 Task: Look for space in Mandapam, India from 10th July, 2023 to 15th July, 2023 for 7 adults in price range Rs.10000 to Rs.15000. Place can be entire place or shared room with 4 bedrooms having 7 beds and 4 bathrooms. Property type can be house, flat, guest house. Amenities needed are: wifi, TV, free parkinig on premises, gym, breakfast. Booking option can be shelf check-in. Required host language is English.
Action: Mouse moved to (511, 110)
Screenshot: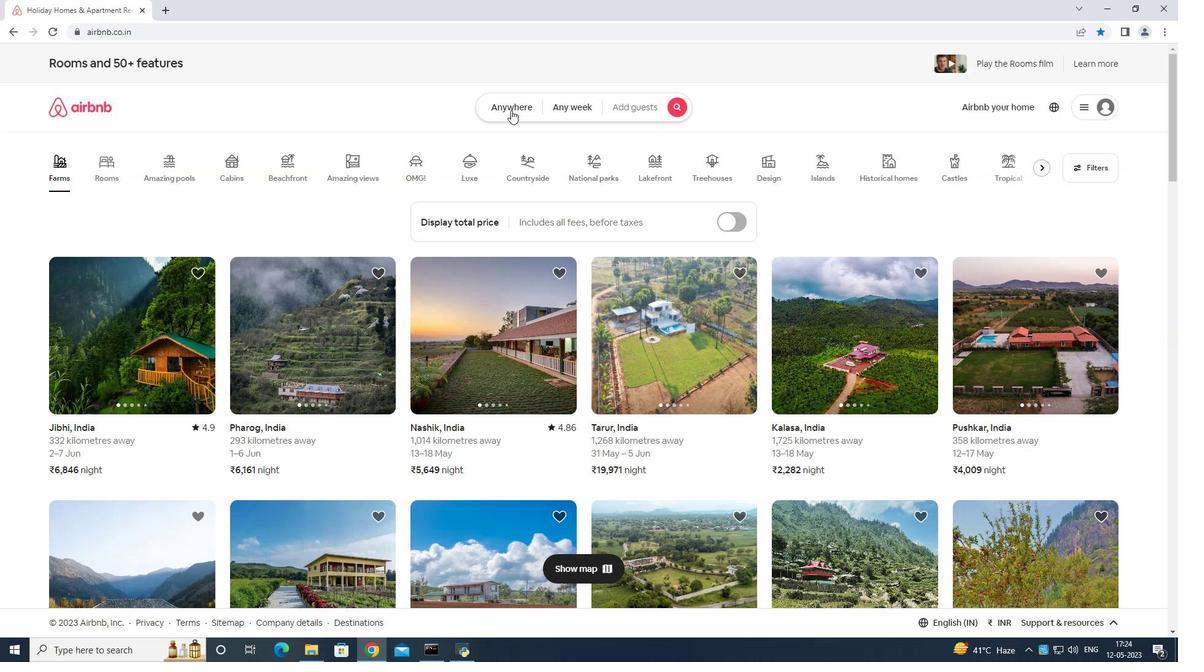
Action: Mouse pressed left at (511, 110)
Screenshot: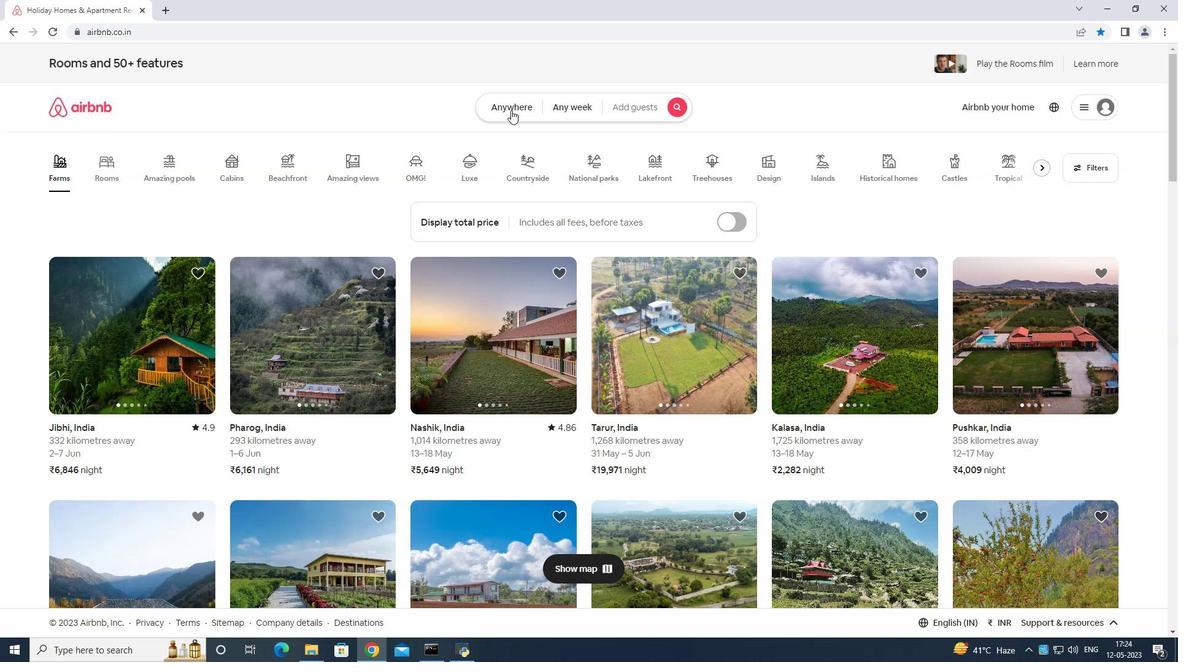 
Action: Mouse moved to (471, 141)
Screenshot: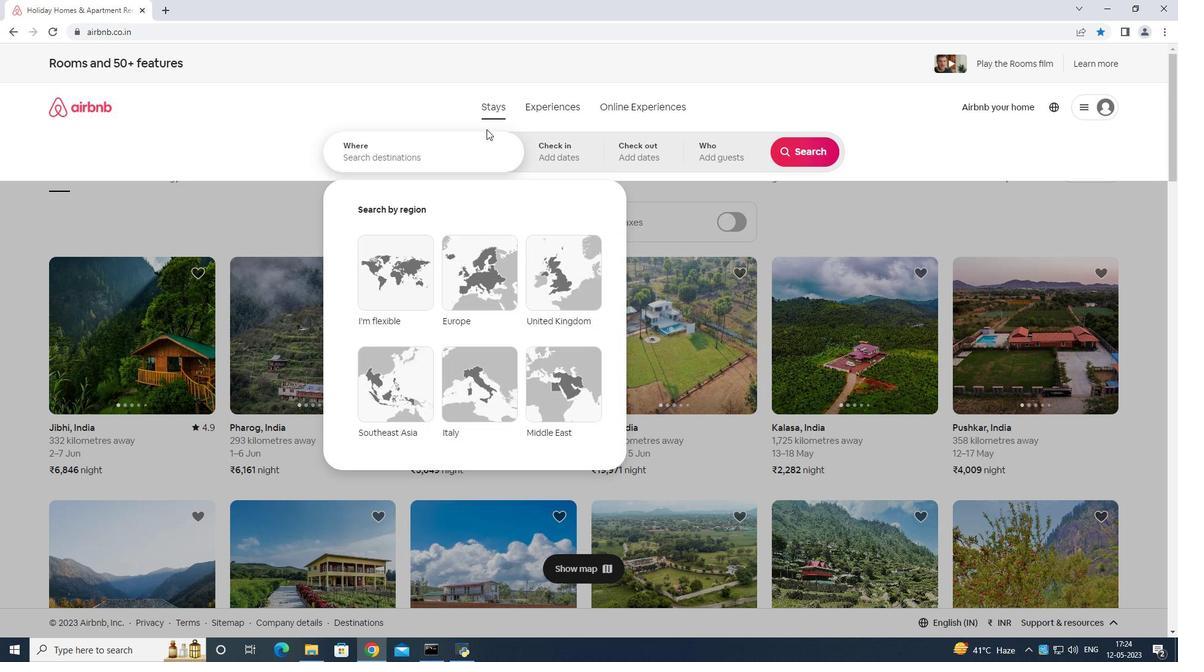 
Action: Mouse pressed left at (471, 141)
Screenshot: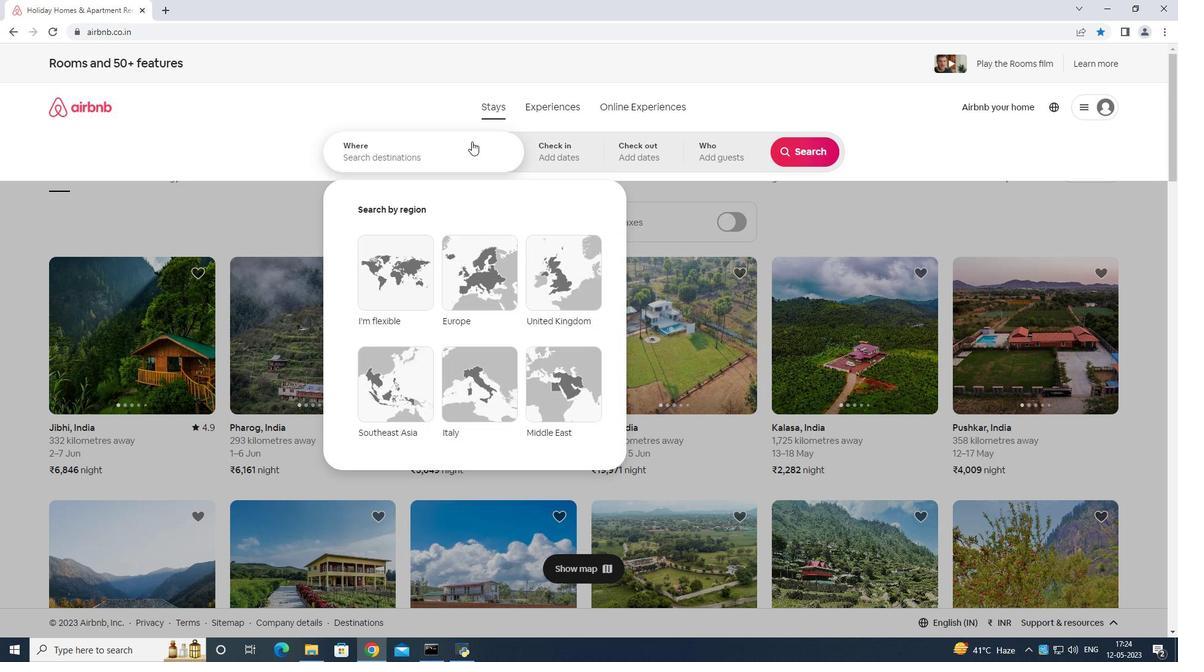 
Action: Mouse moved to (472, 138)
Screenshot: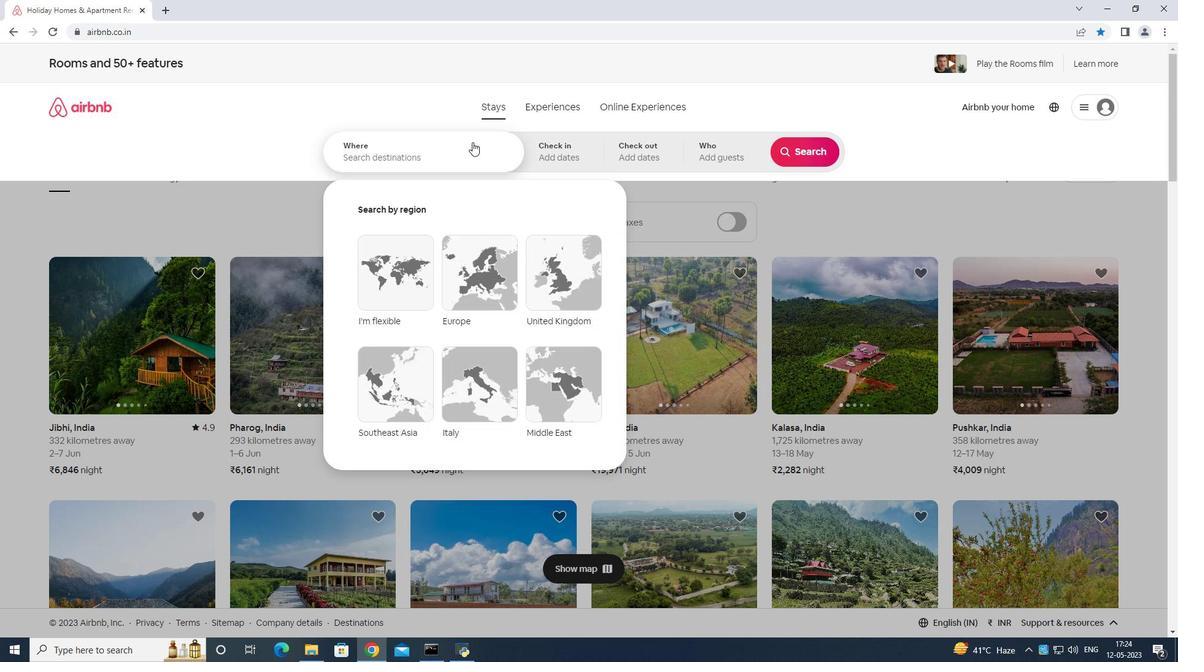 
Action: Key pressed <Key.shift>Mandapan<Key.space>india<Key.enter>
Screenshot: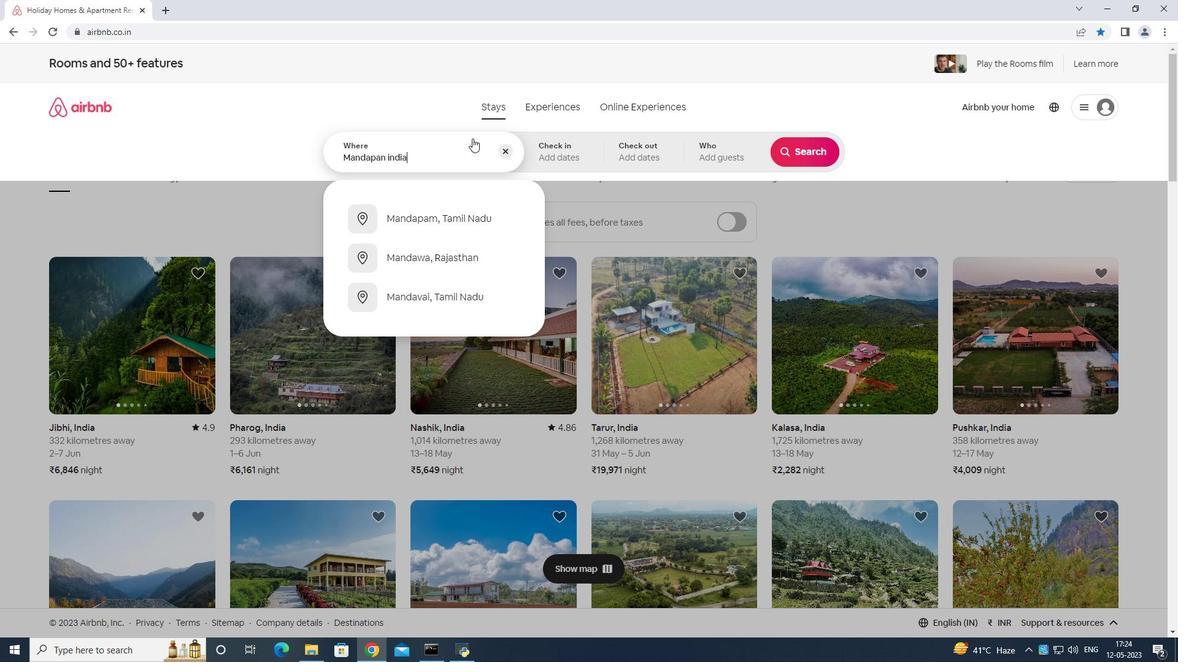 
Action: Mouse moved to (801, 251)
Screenshot: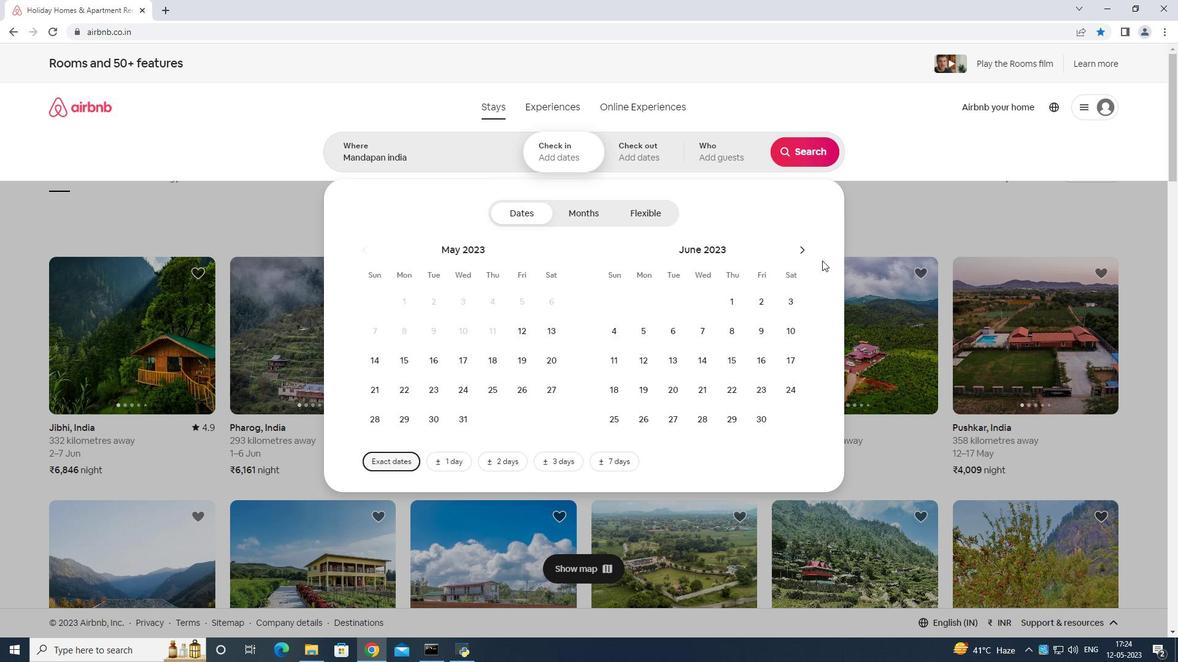 
Action: Mouse pressed left at (801, 251)
Screenshot: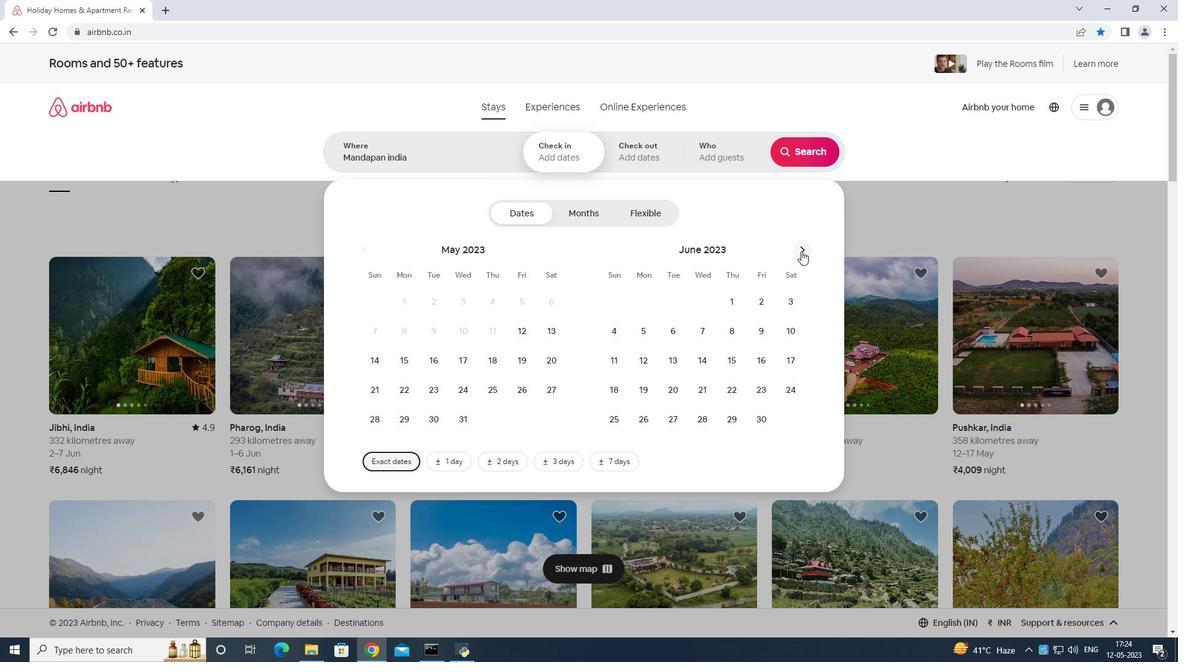 
Action: Mouse moved to (646, 358)
Screenshot: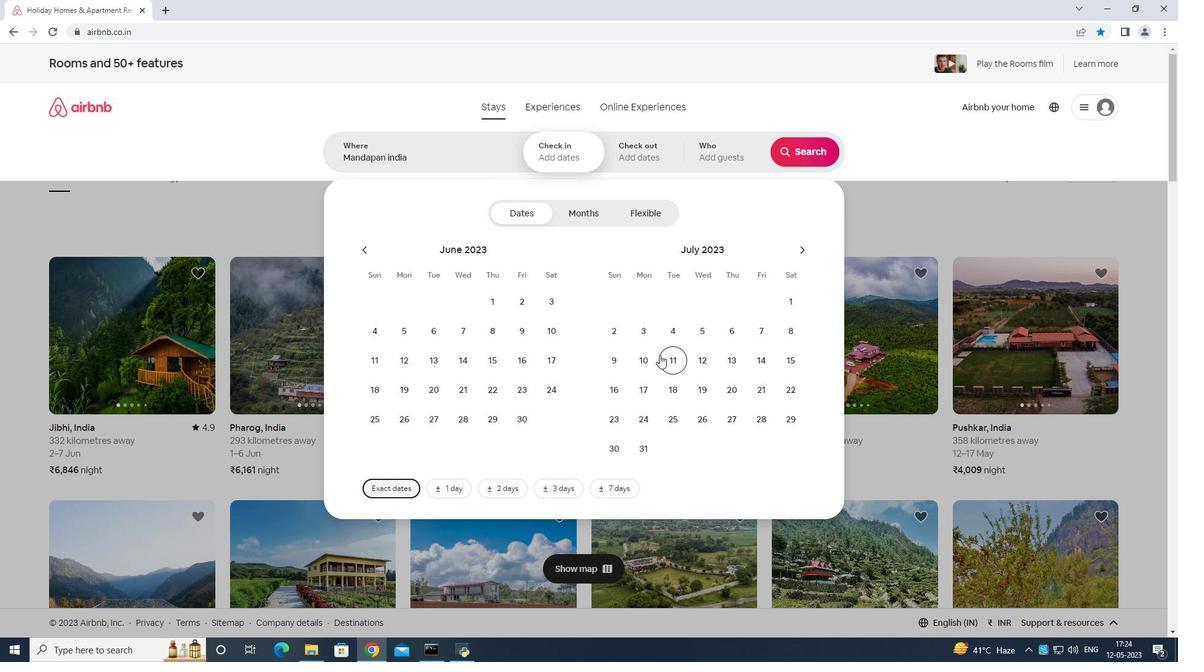 
Action: Mouse pressed left at (646, 358)
Screenshot: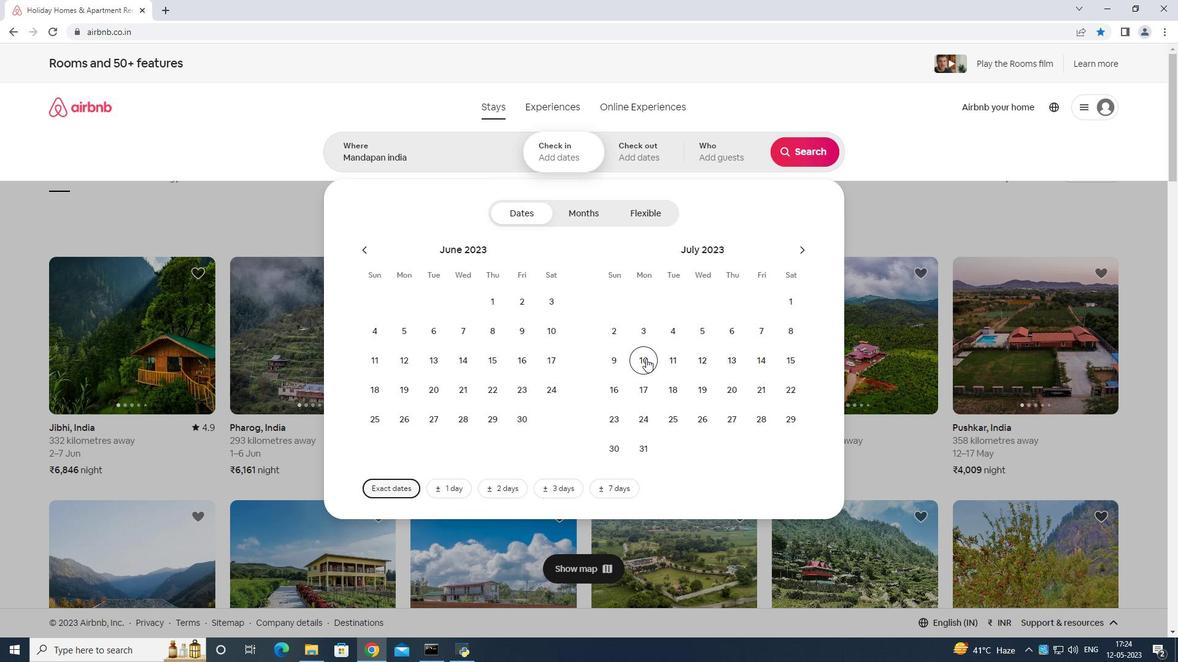 
Action: Mouse moved to (790, 362)
Screenshot: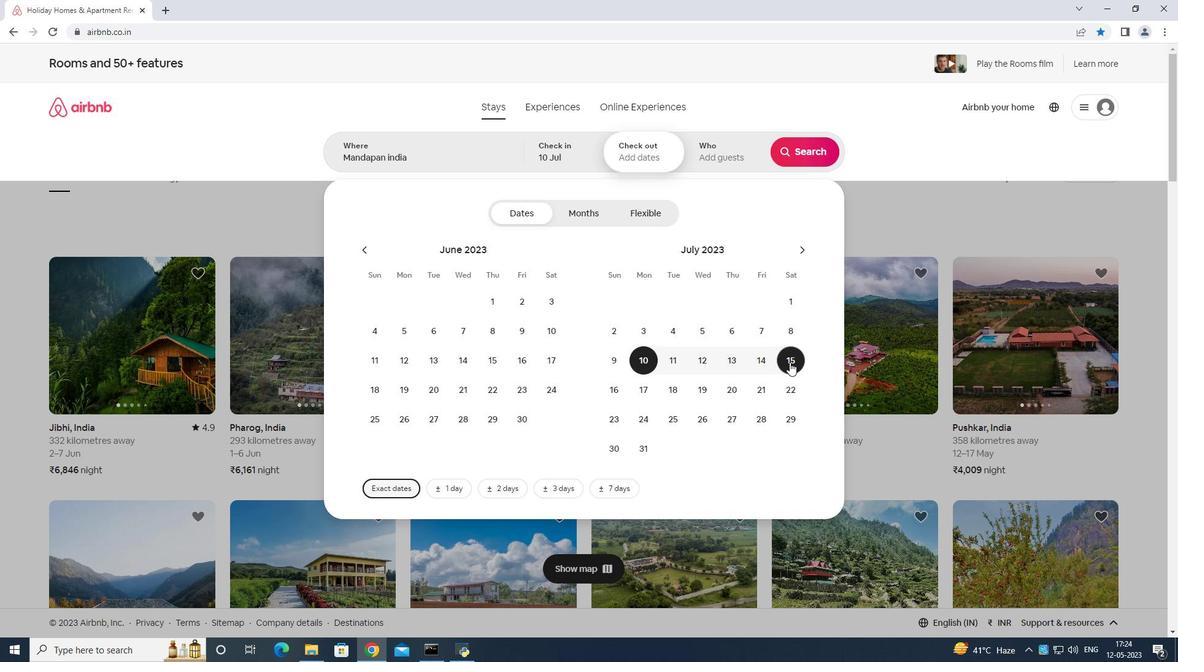 
Action: Mouse pressed left at (790, 362)
Screenshot: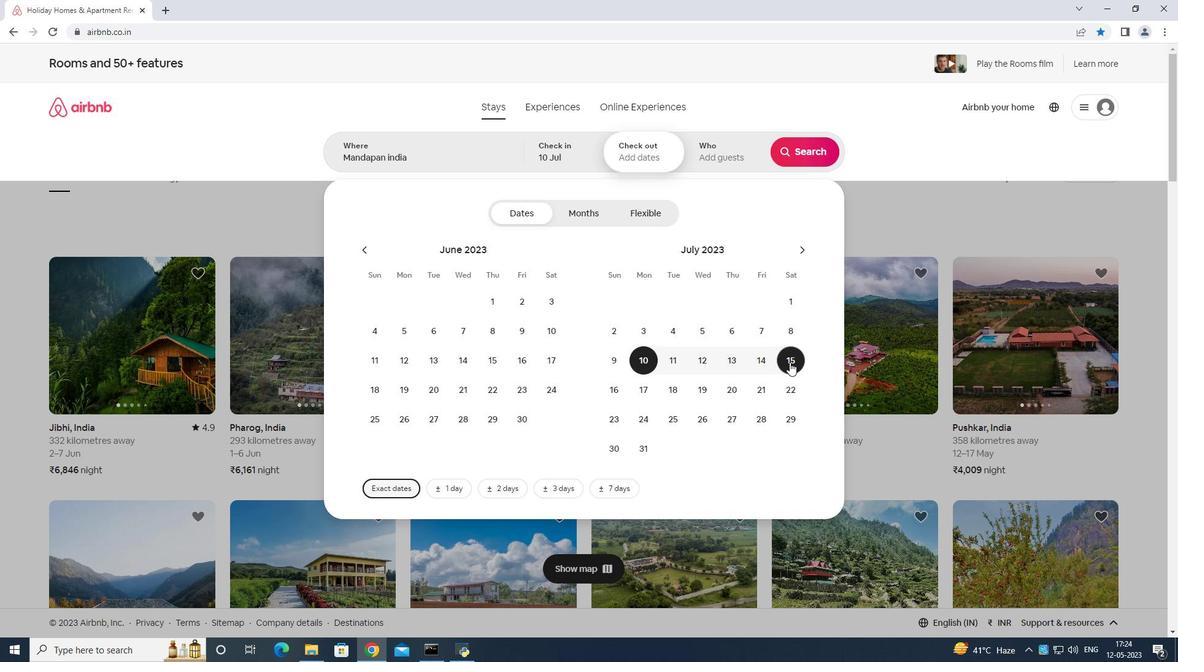
Action: Mouse moved to (730, 152)
Screenshot: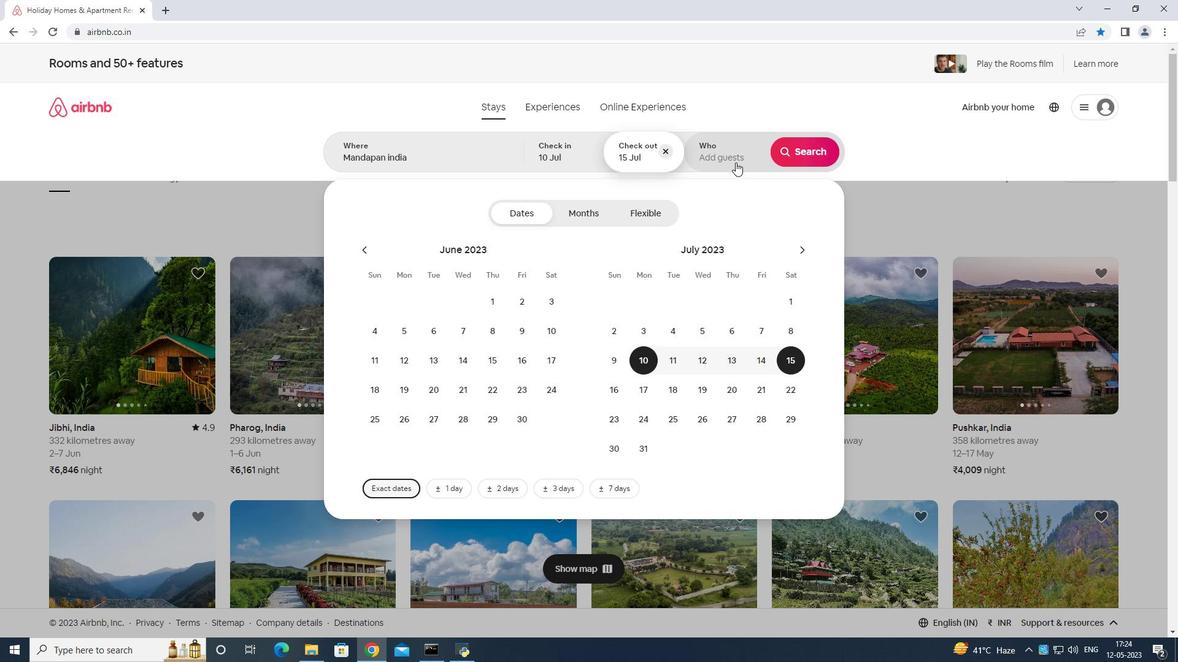 
Action: Mouse pressed left at (730, 152)
Screenshot: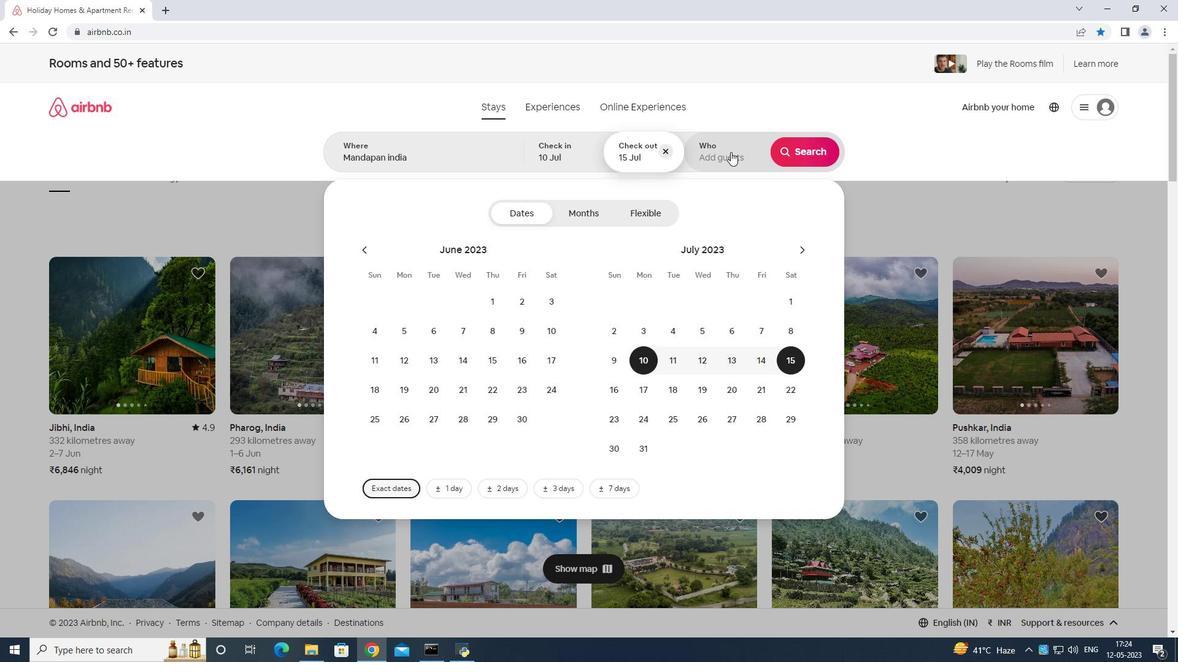
Action: Mouse moved to (810, 214)
Screenshot: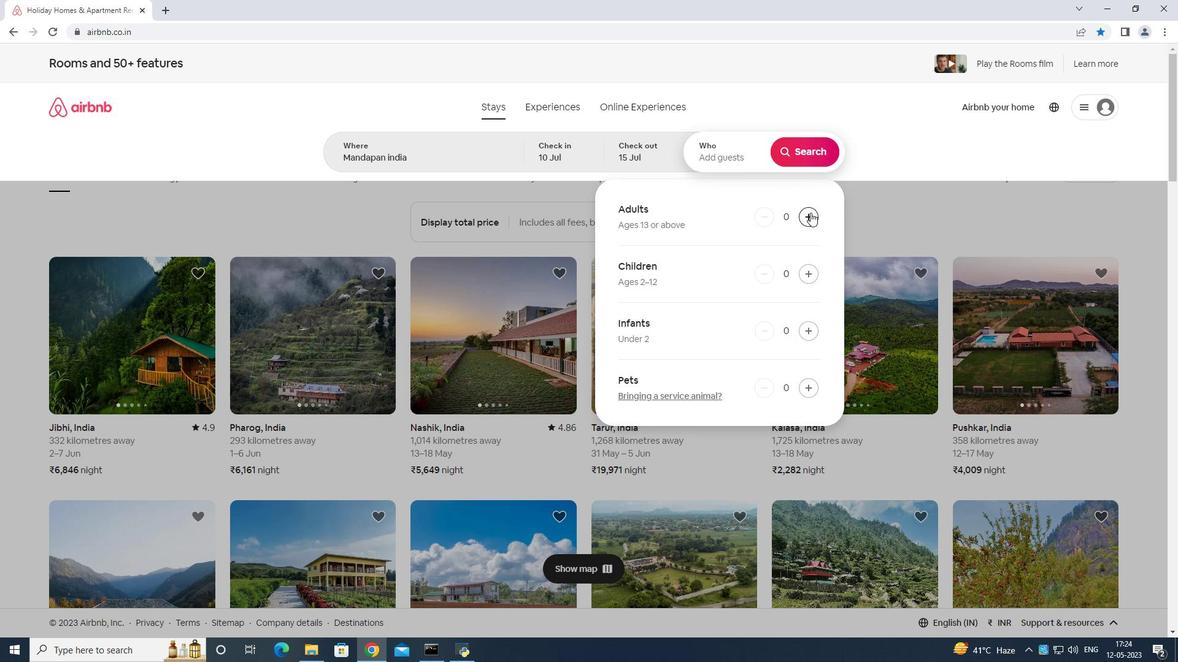 
Action: Mouse pressed left at (810, 214)
Screenshot: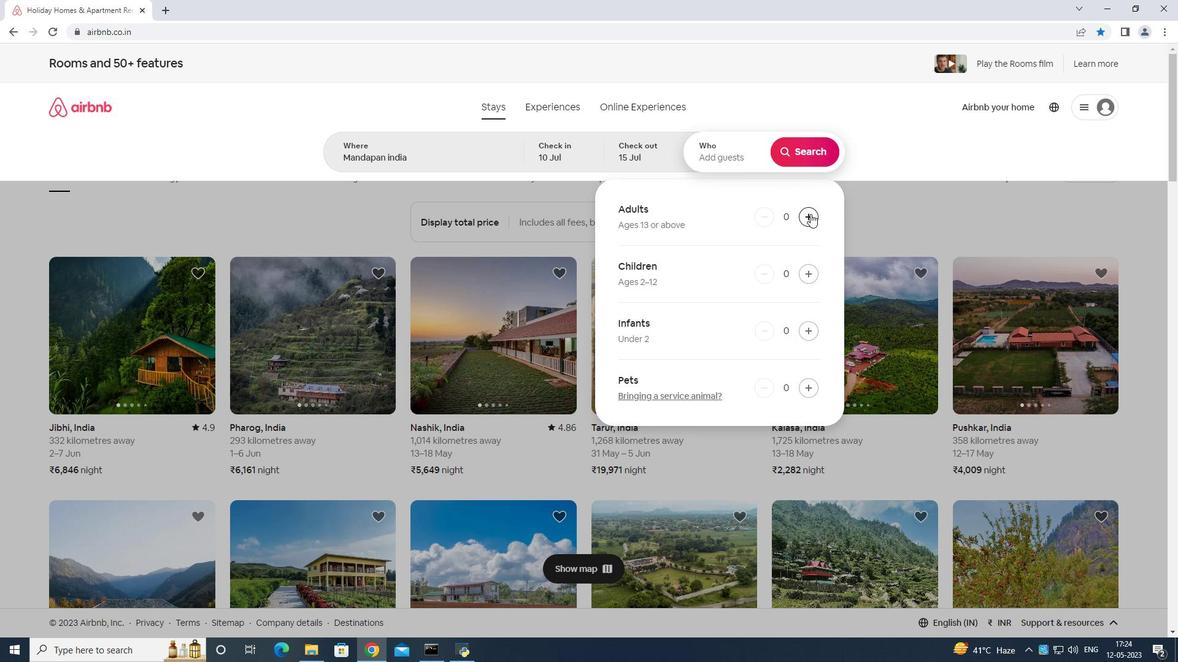 
Action: Mouse pressed left at (810, 214)
Screenshot: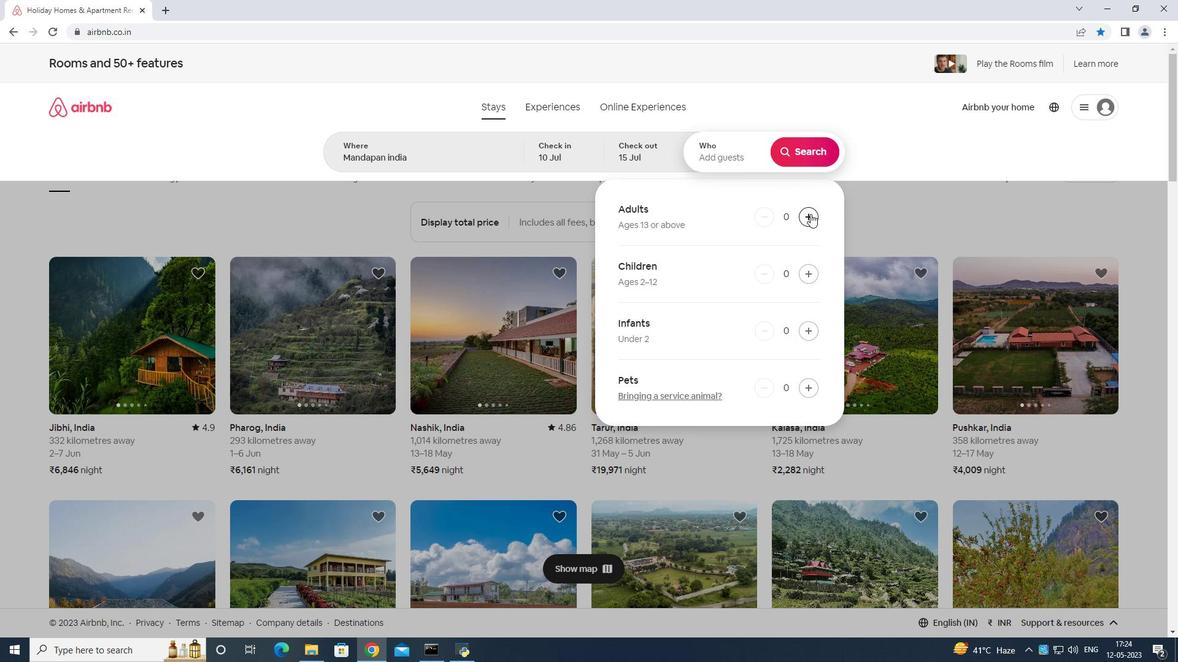 
Action: Mouse pressed left at (810, 214)
Screenshot: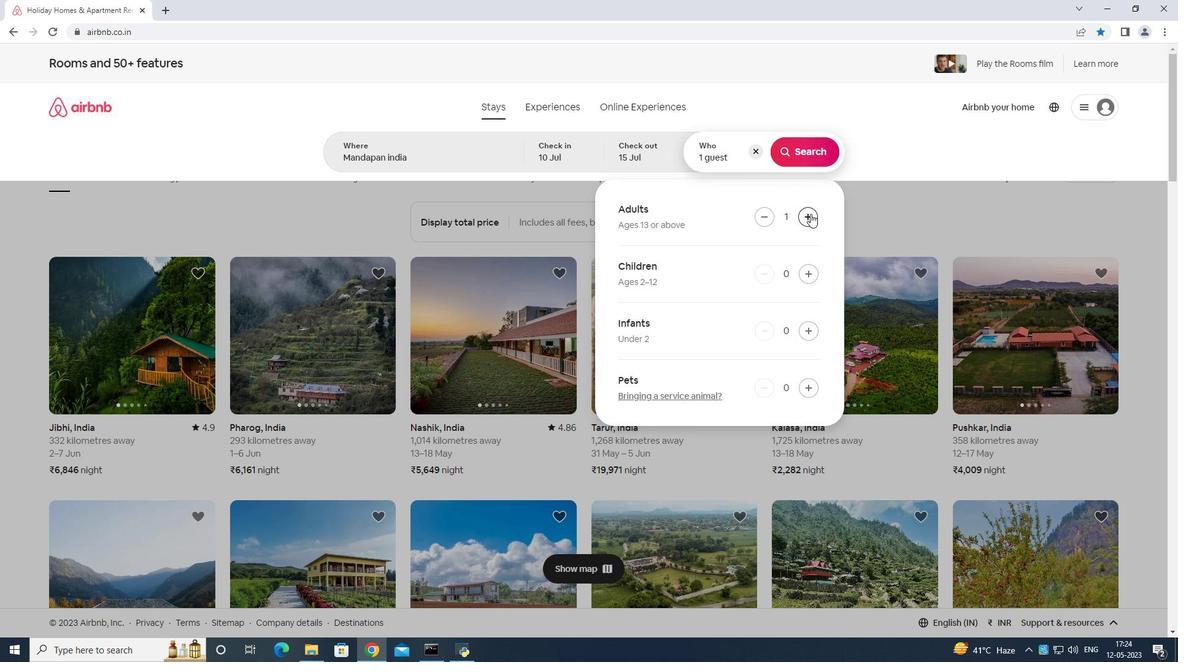 
Action: Mouse pressed left at (810, 214)
Screenshot: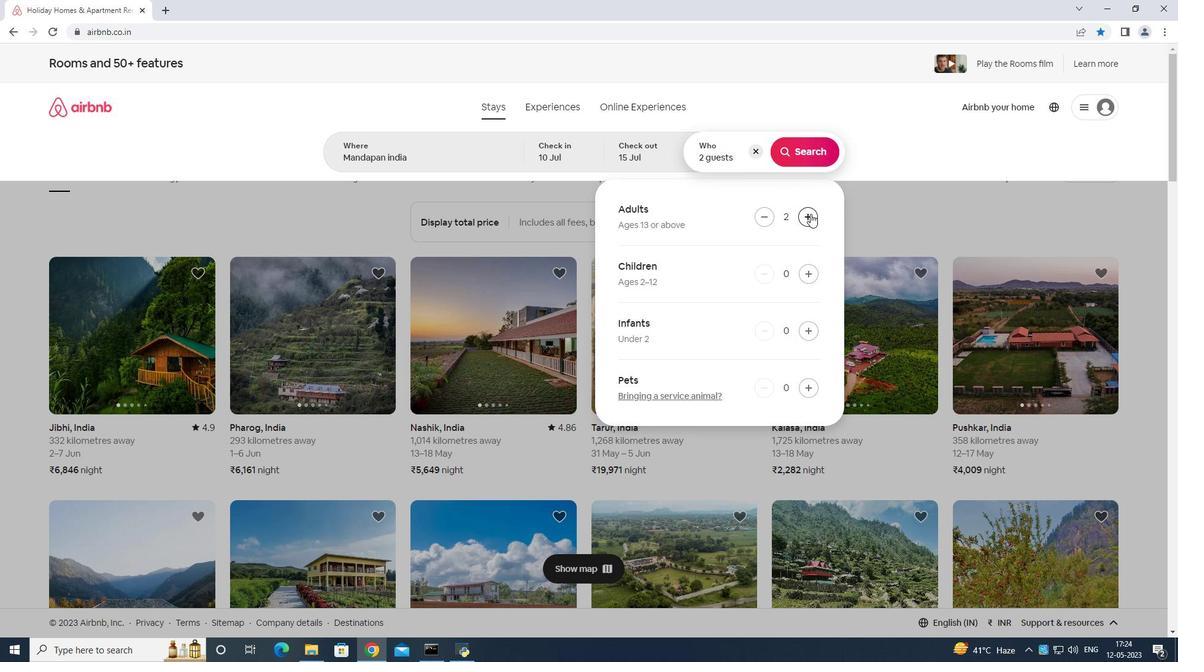 
Action: Mouse moved to (811, 214)
Screenshot: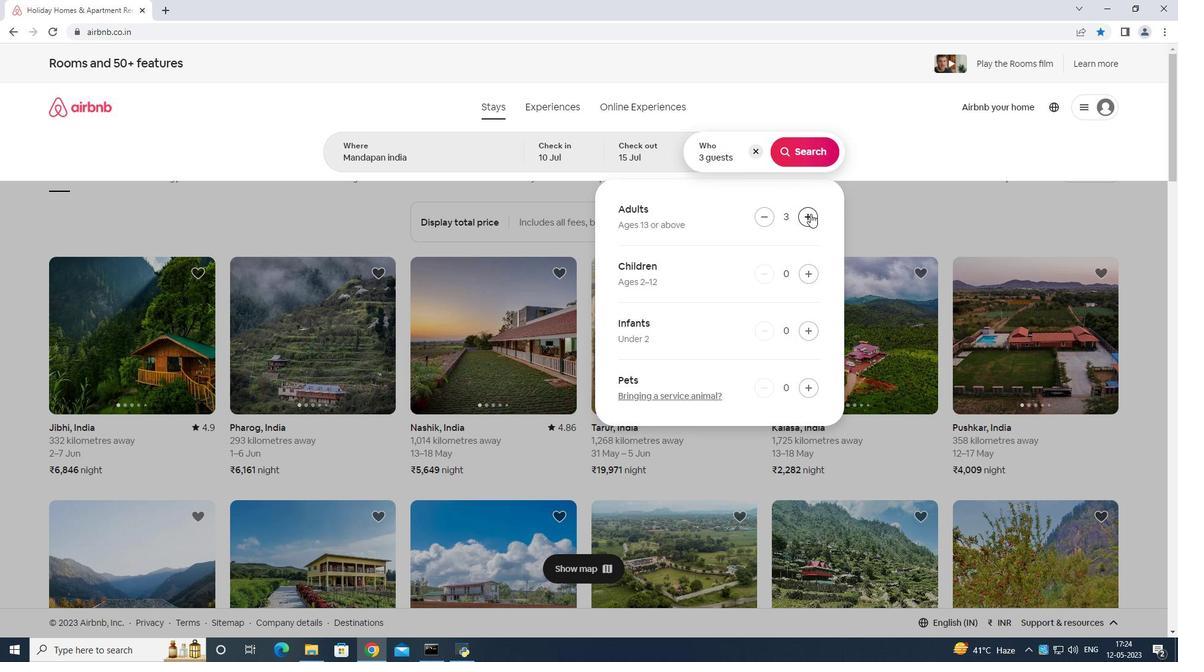
Action: Mouse pressed left at (811, 214)
Screenshot: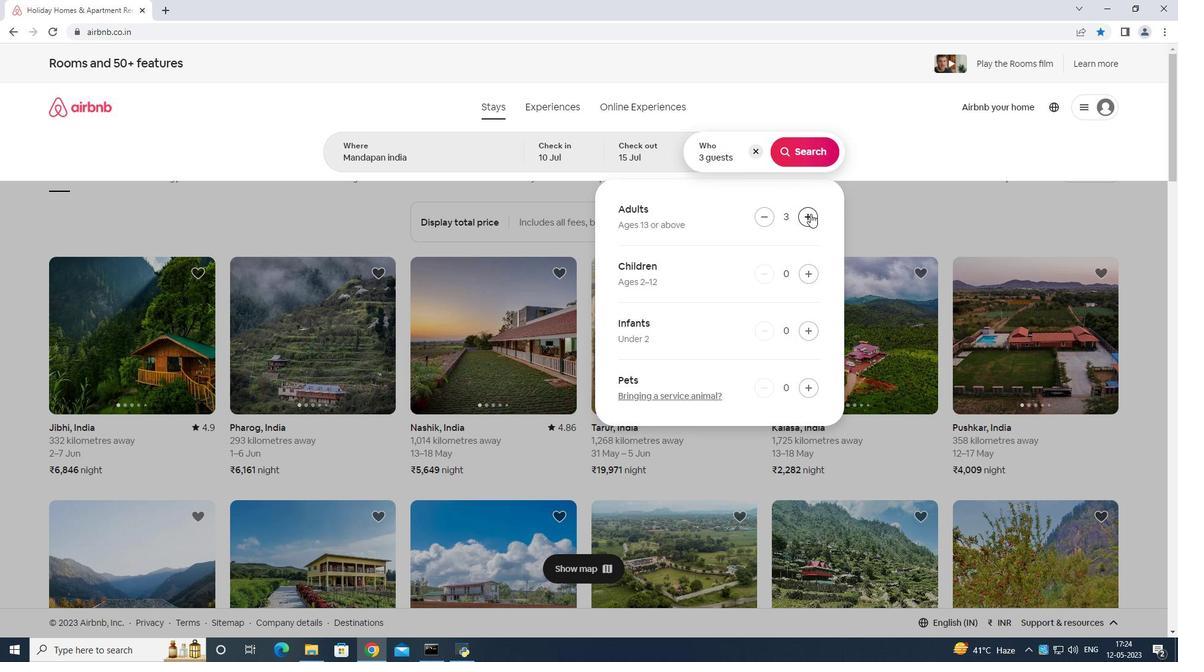 
Action: Mouse moved to (811, 214)
Screenshot: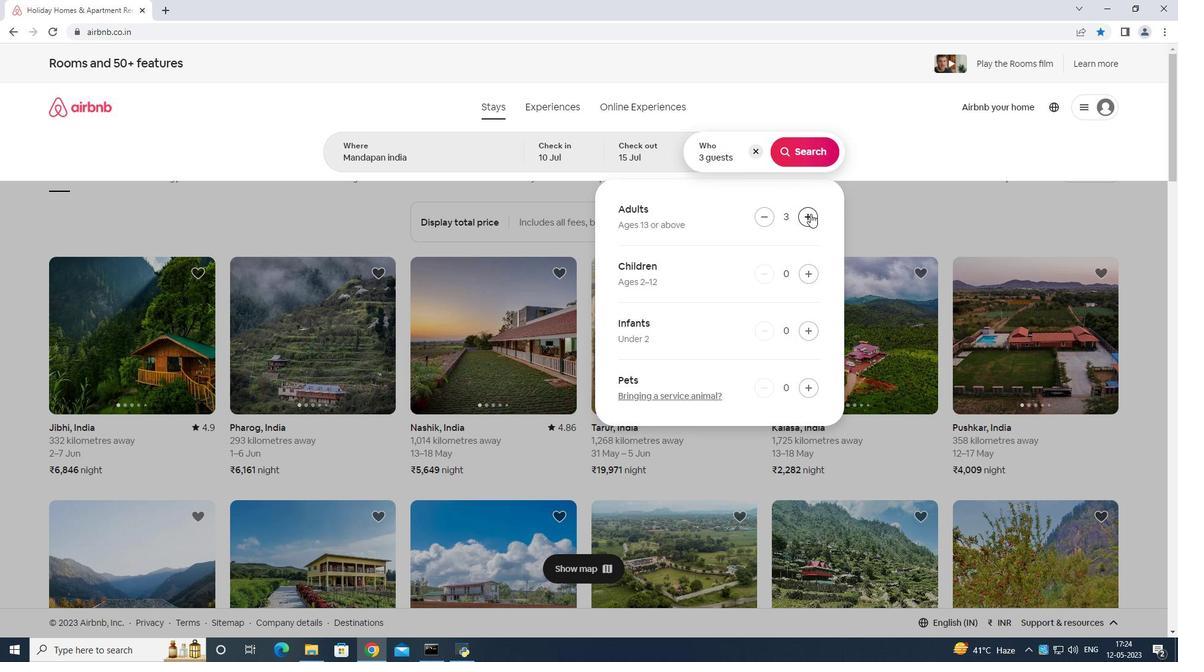 
Action: Mouse pressed left at (811, 214)
Screenshot: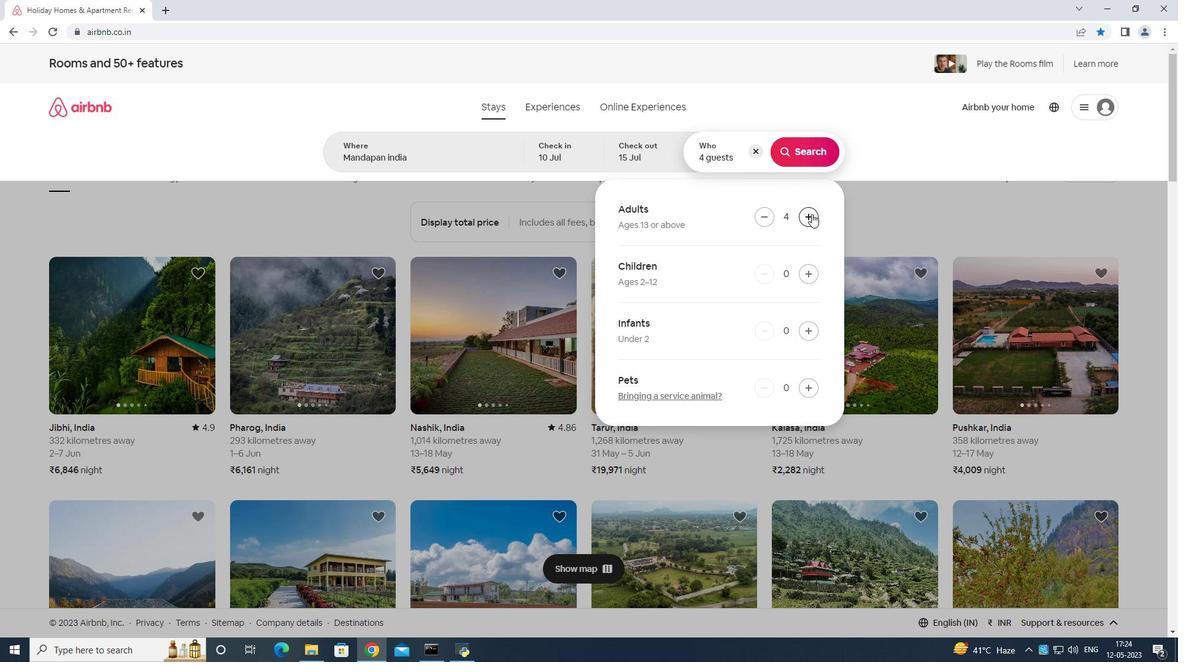 
Action: Mouse moved to (812, 214)
Screenshot: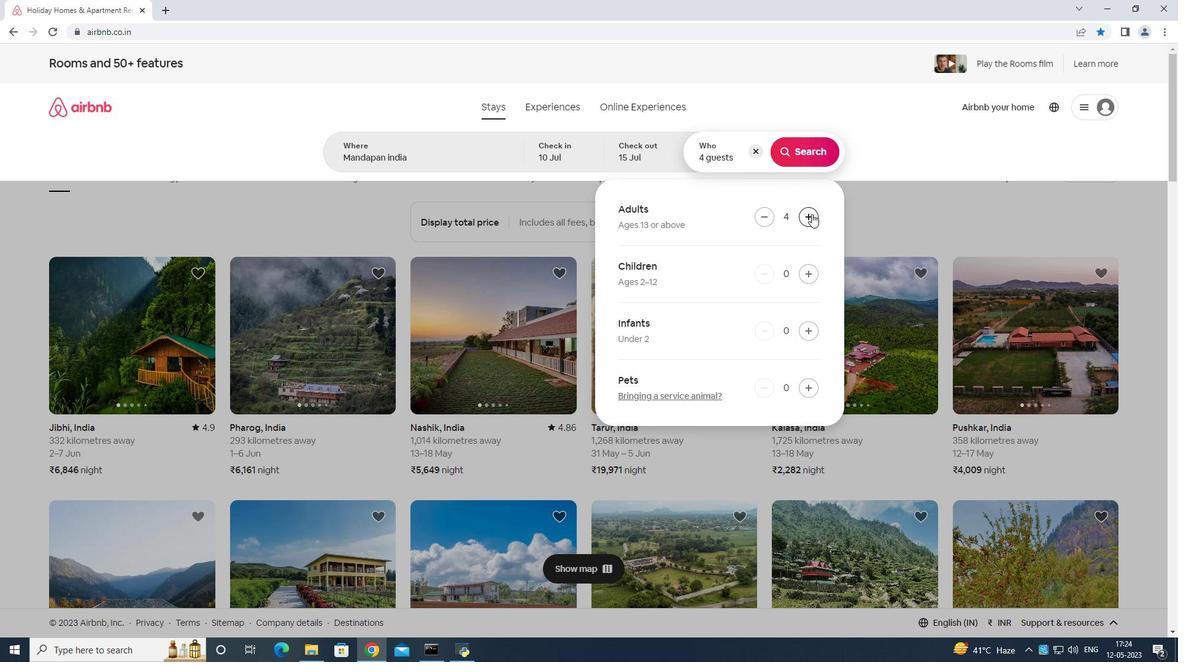 
Action: Mouse pressed left at (812, 214)
Screenshot: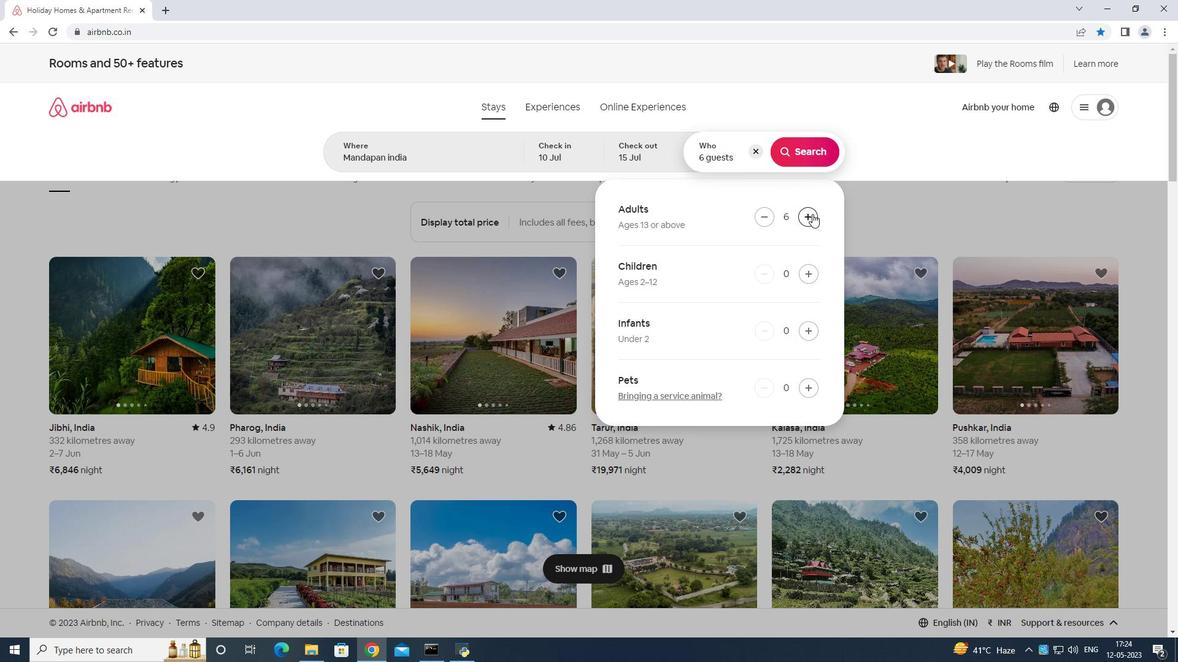 
Action: Mouse moved to (799, 146)
Screenshot: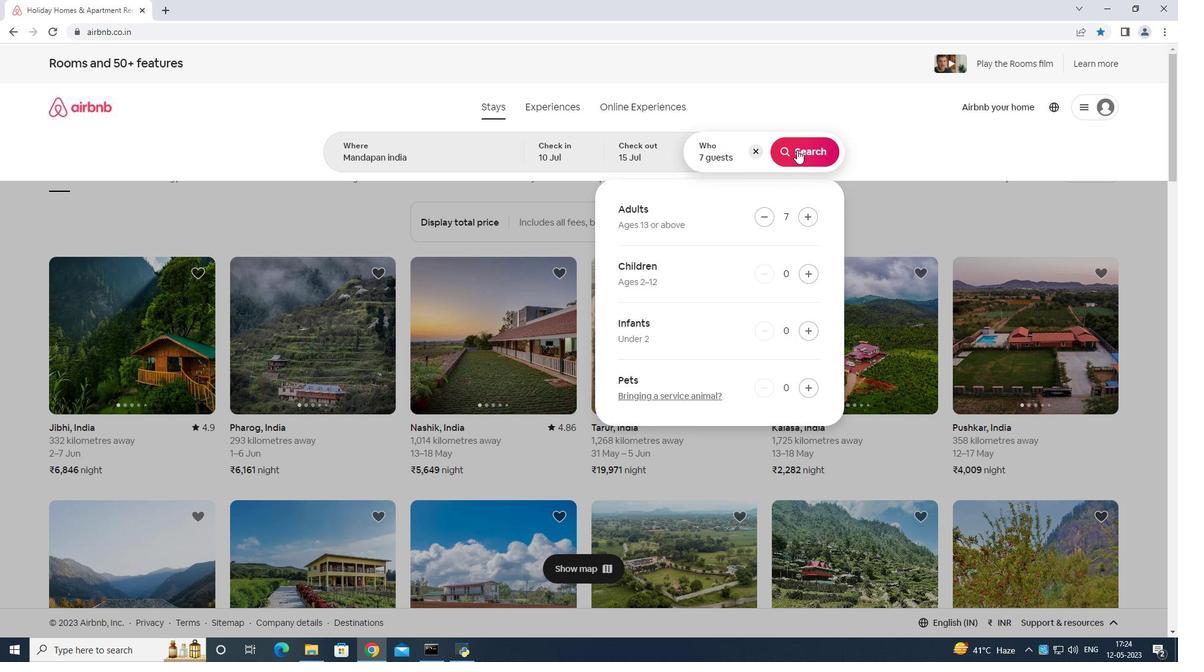 
Action: Mouse pressed left at (799, 146)
Screenshot: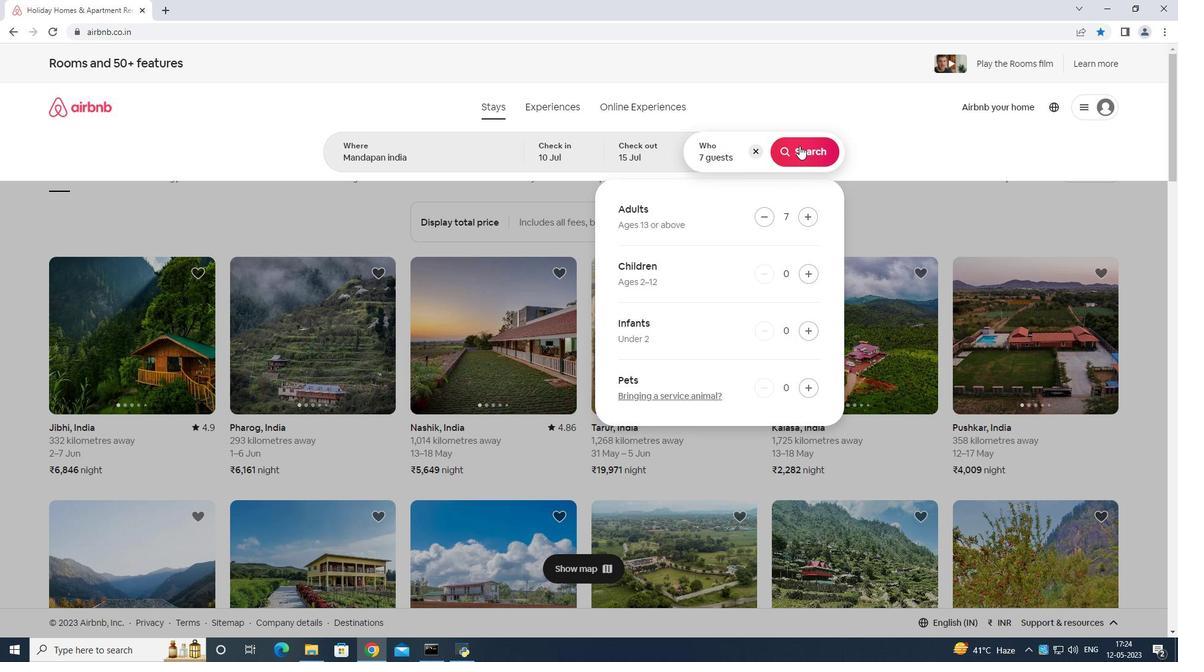 
Action: Mouse moved to (1116, 99)
Screenshot: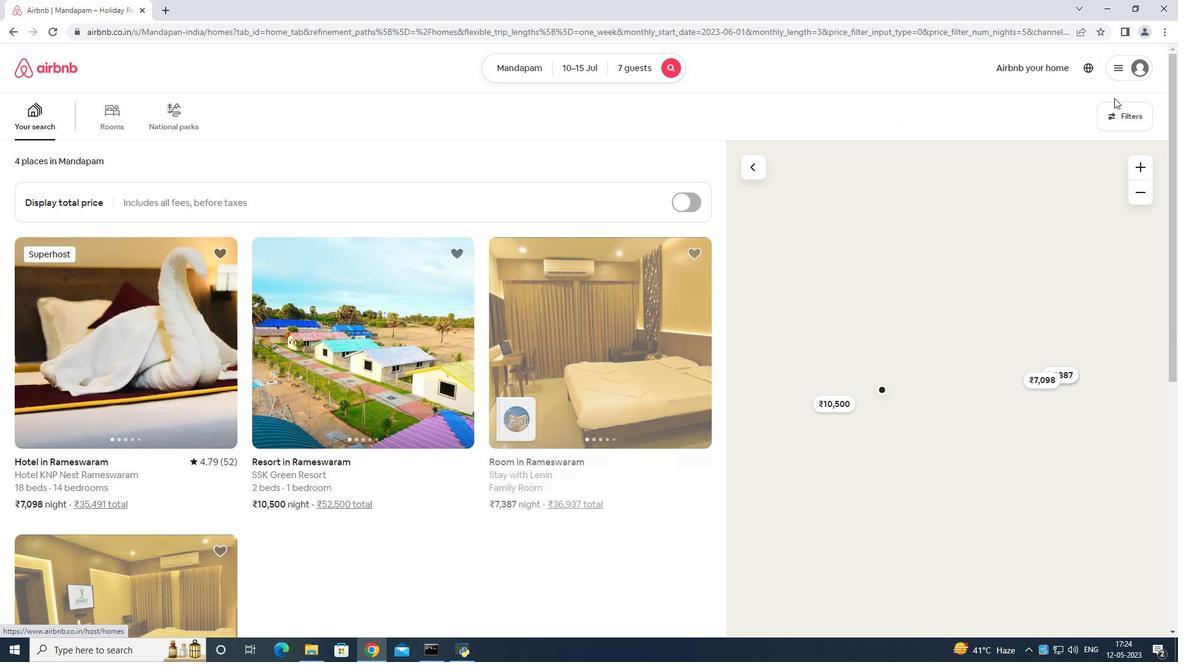 
Action: Mouse pressed left at (1116, 99)
Screenshot: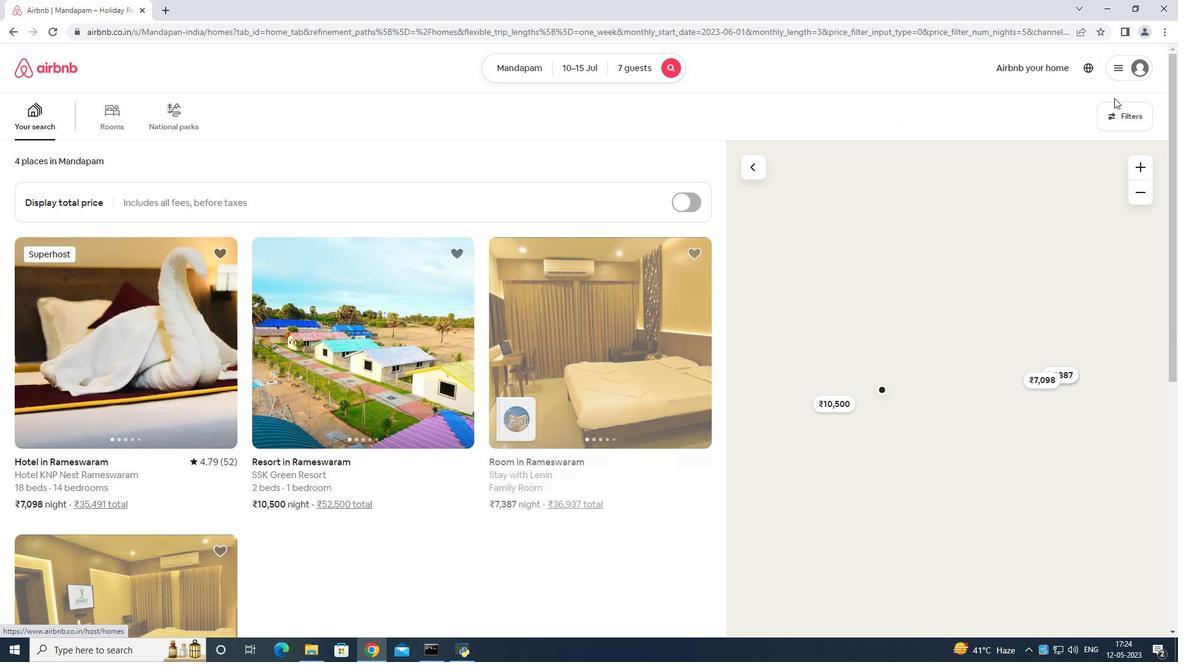 
Action: Mouse moved to (1118, 108)
Screenshot: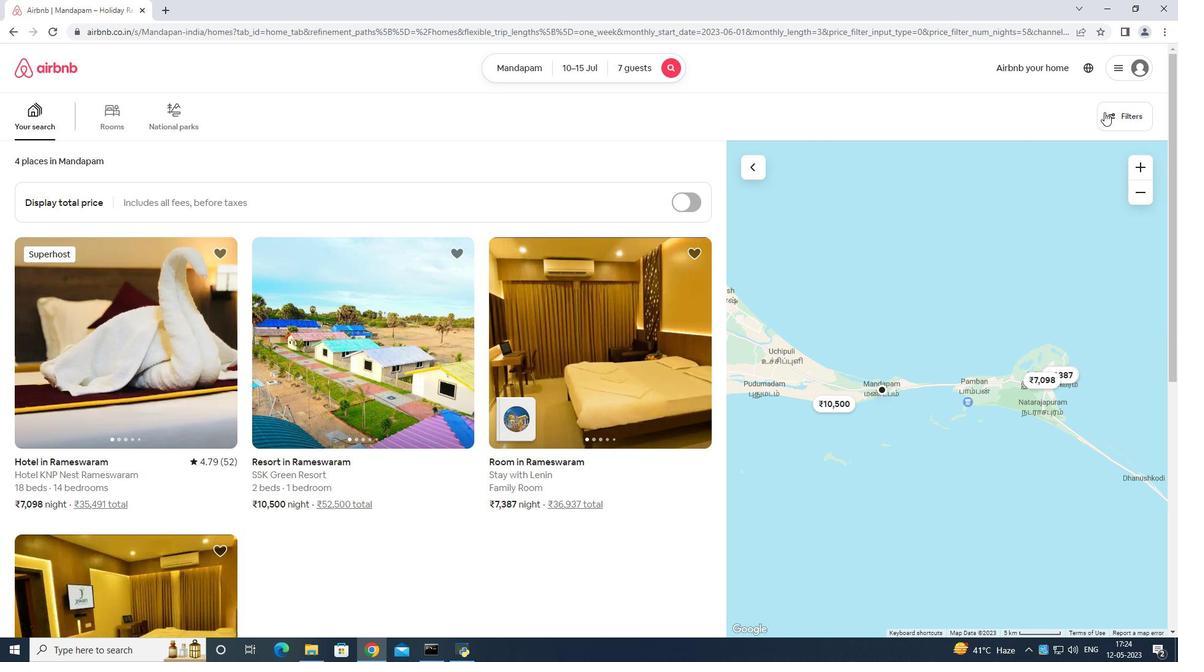 
Action: Mouse pressed left at (1118, 108)
Screenshot: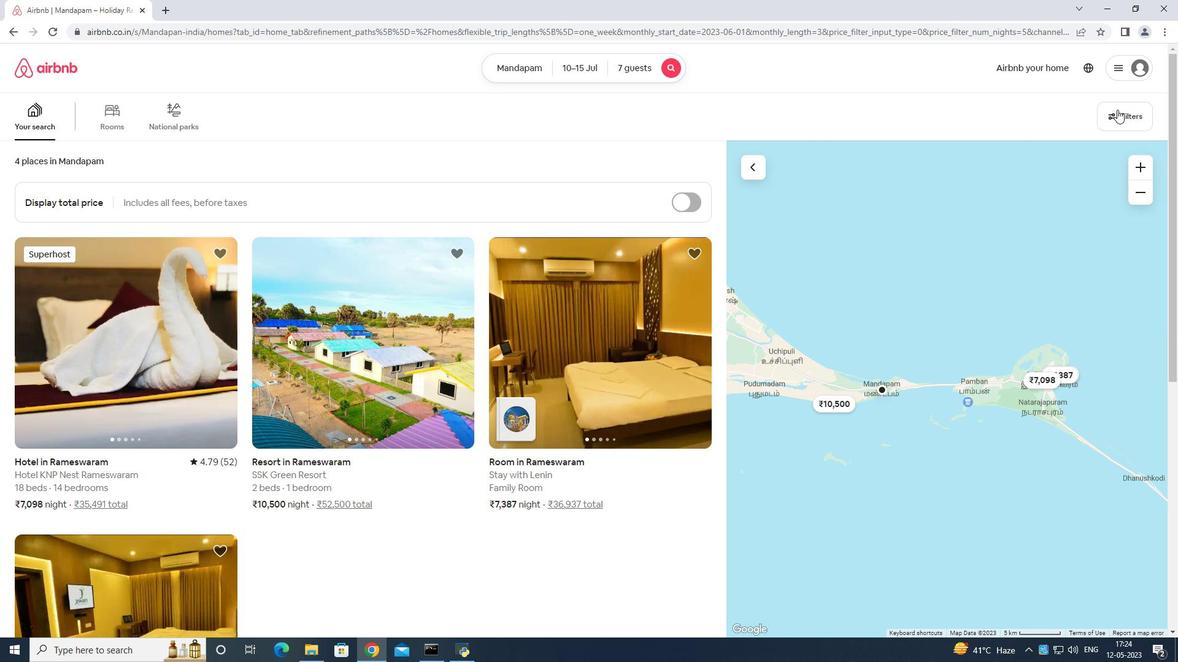 
Action: Mouse moved to (537, 412)
Screenshot: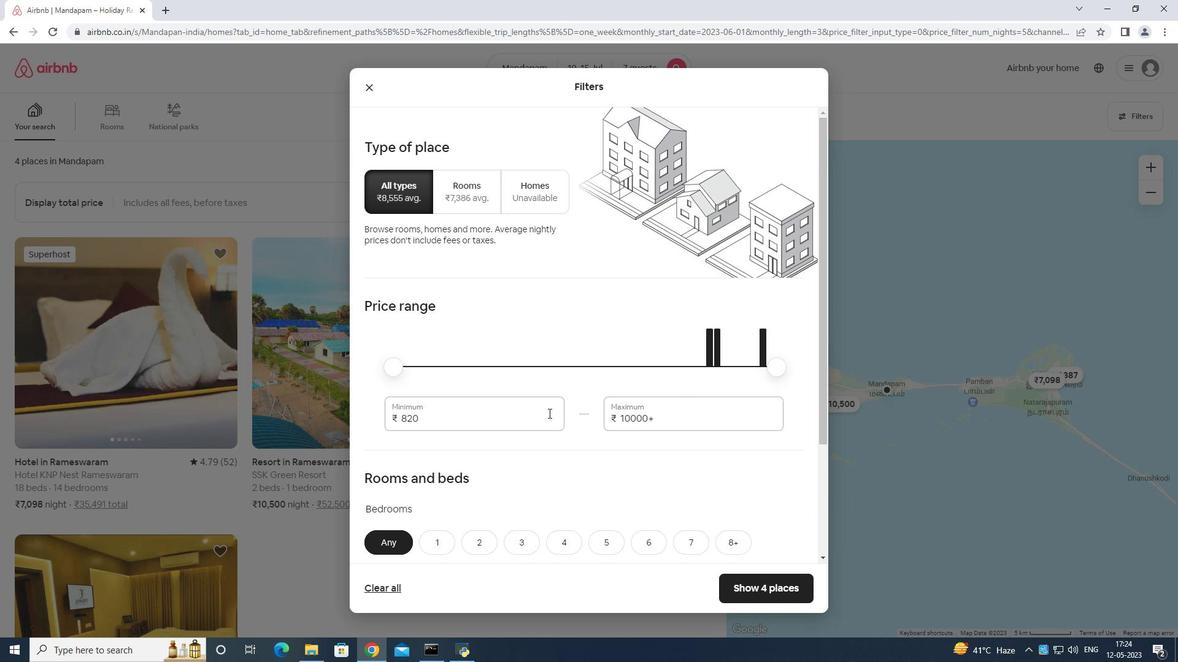 
Action: Mouse pressed left at (537, 412)
Screenshot: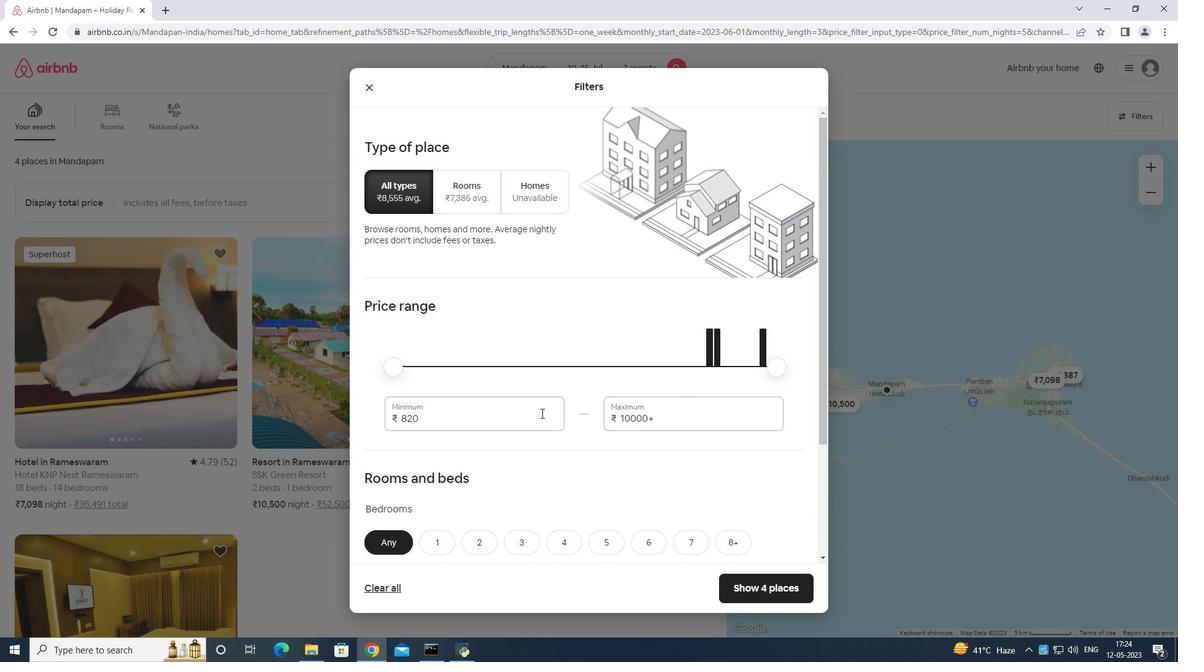 
Action: Mouse moved to (544, 403)
Screenshot: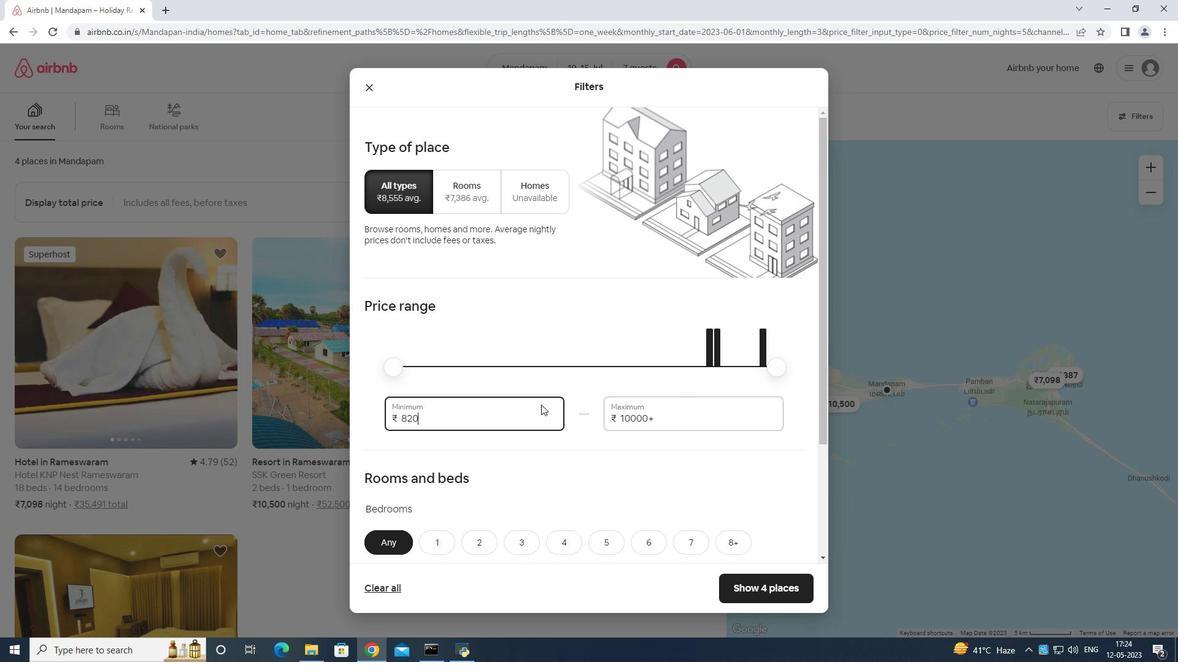 
Action: Key pressed <Key.backspace>
Screenshot: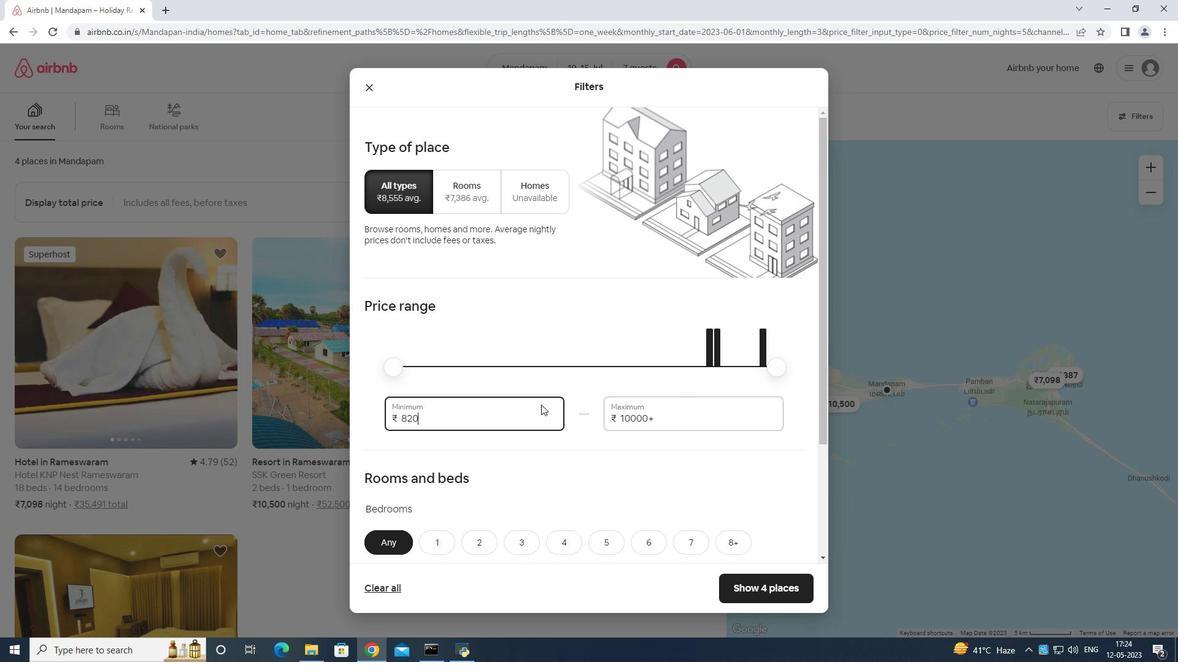 
Action: Mouse moved to (549, 396)
Screenshot: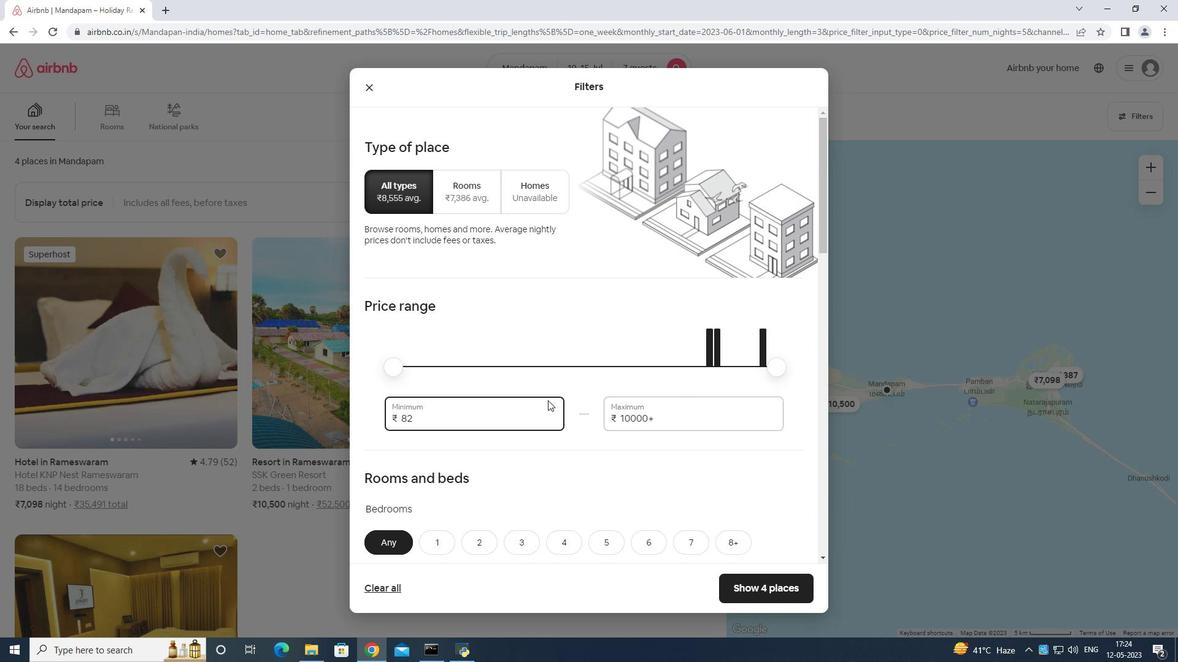 
Action: Key pressed <Key.backspace>
Screenshot: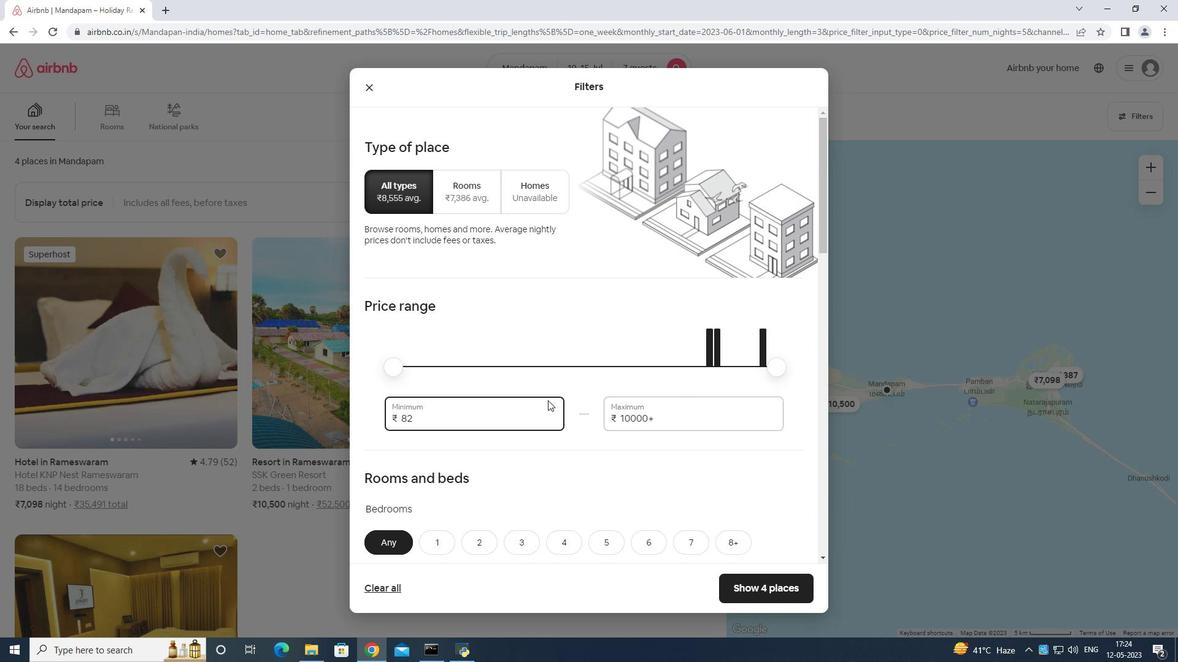 
Action: Mouse moved to (549, 394)
Screenshot: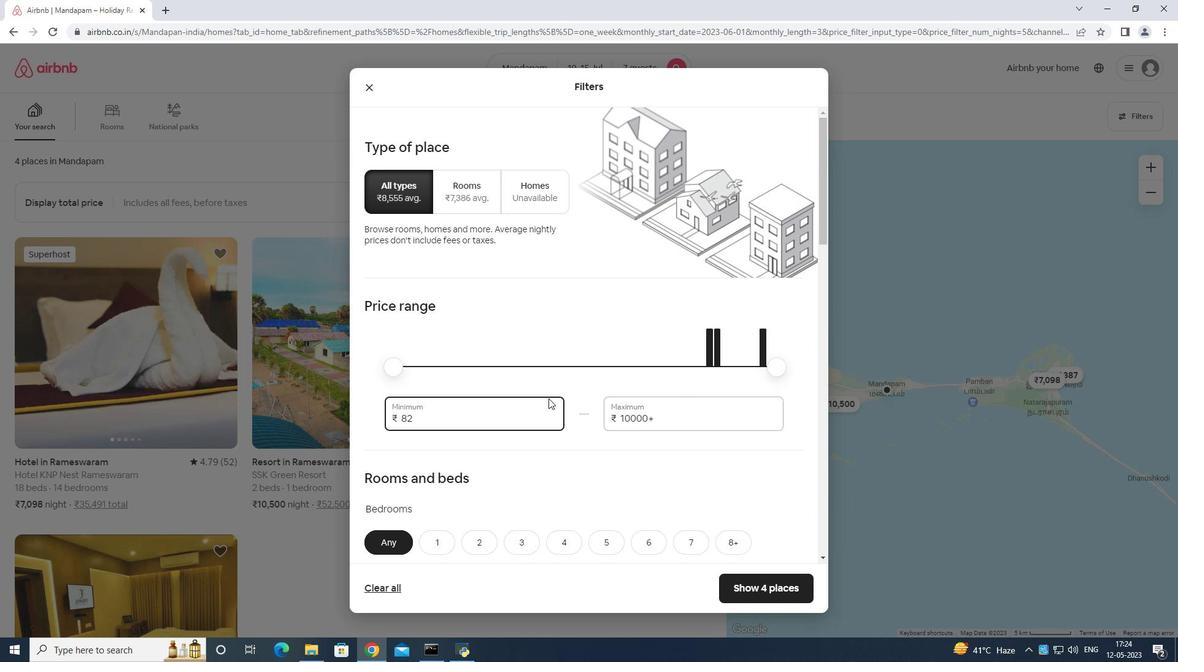 
Action: Key pressed <Key.backspace>
Screenshot: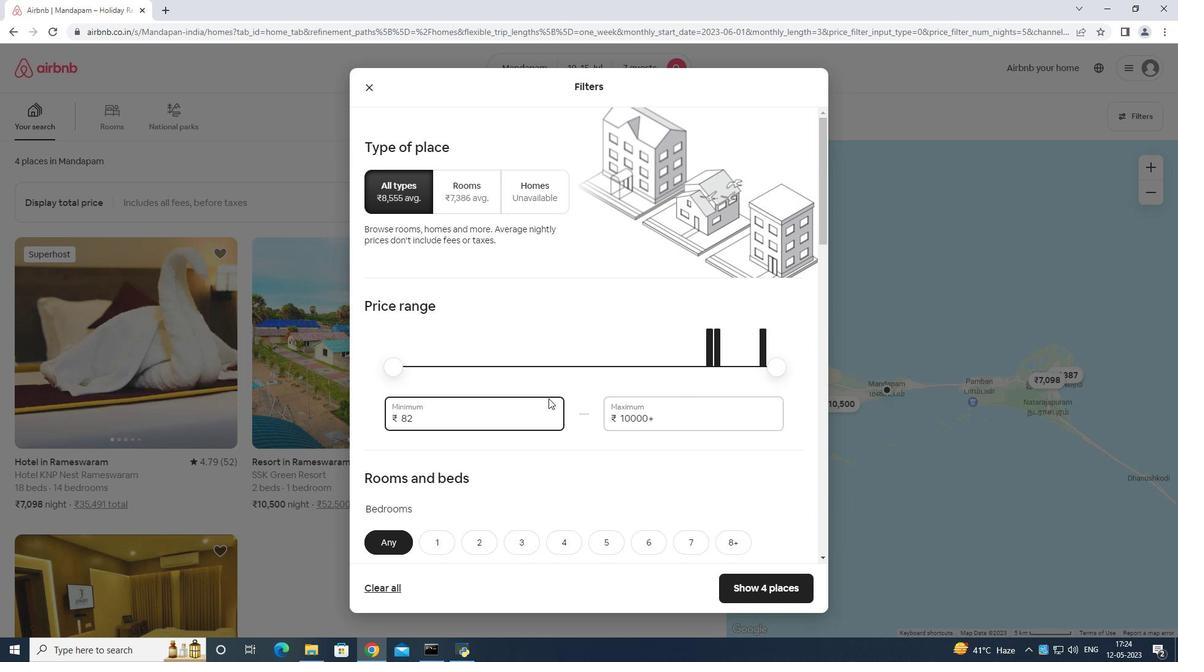 
Action: Mouse moved to (550, 394)
Screenshot: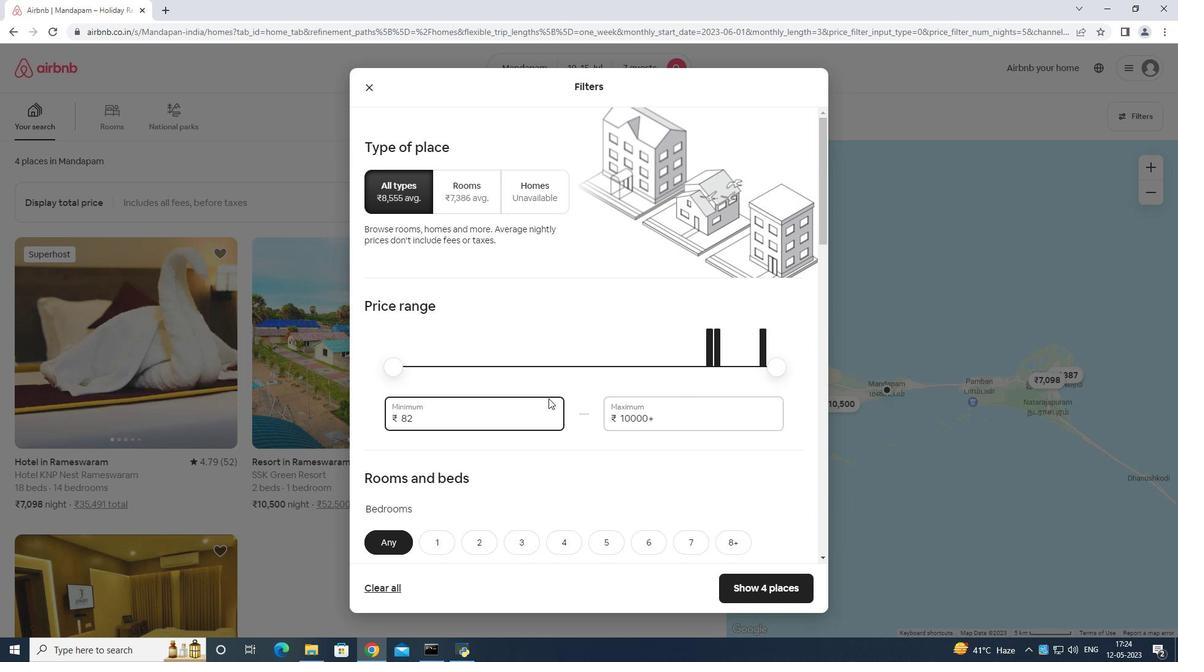 
Action: Key pressed <Key.backspace>
Screenshot: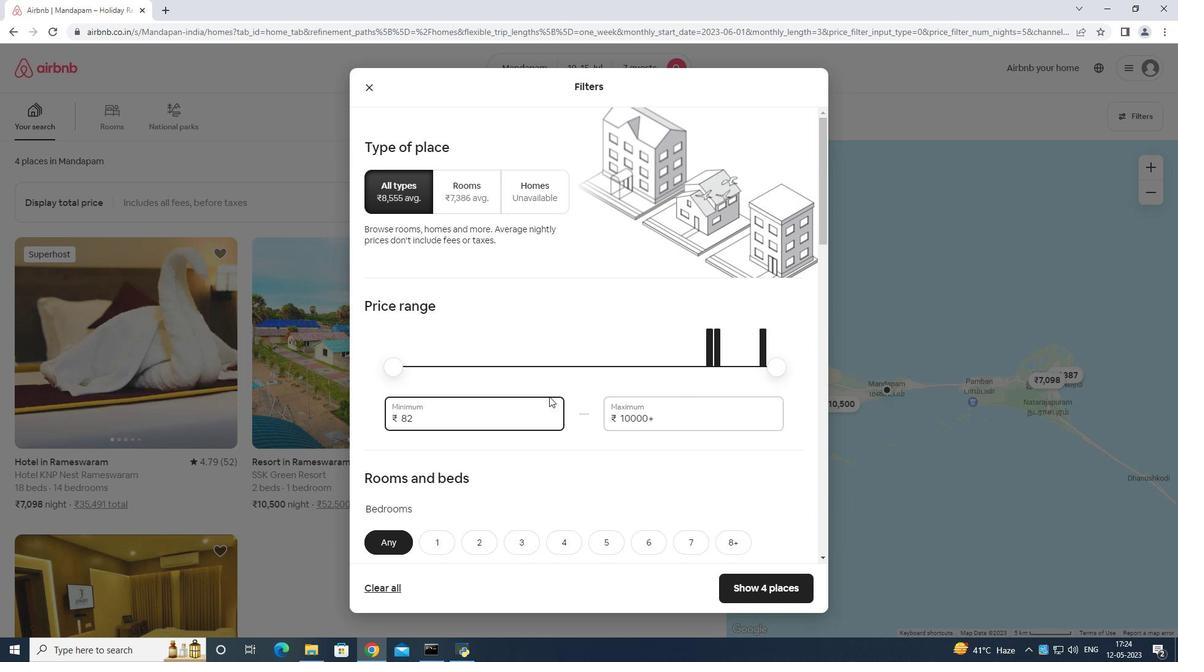 
Action: Mouse moved to (550, 393)
Screenshot: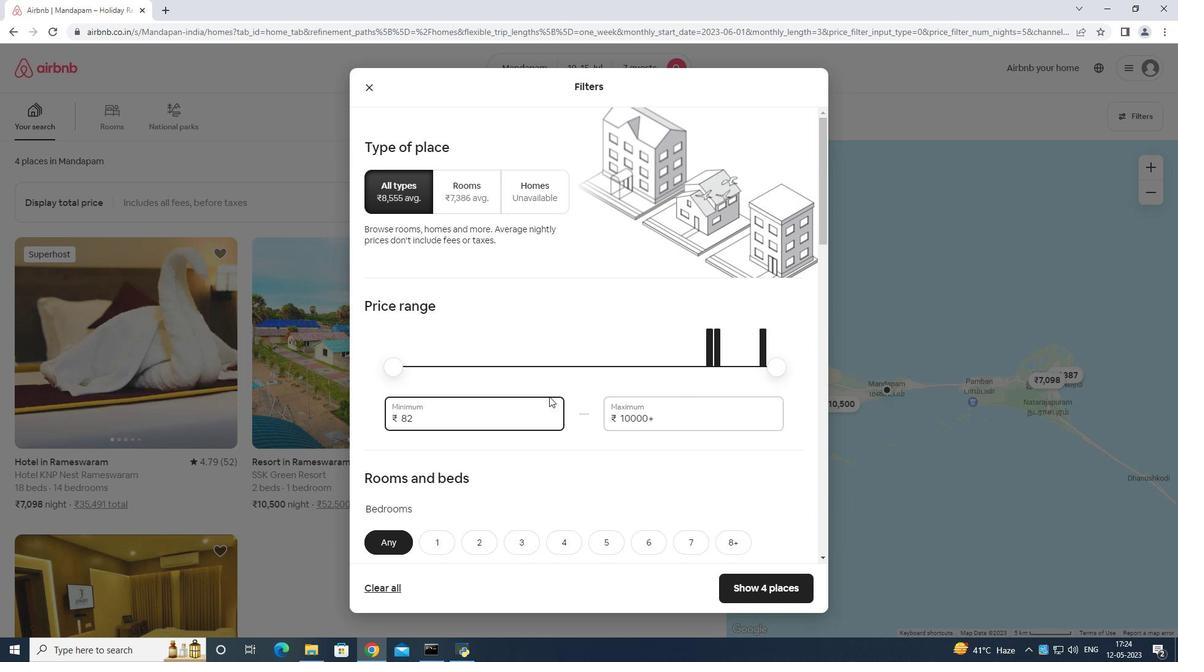
Action: Key pressed <Key.backspace>
Screenshot: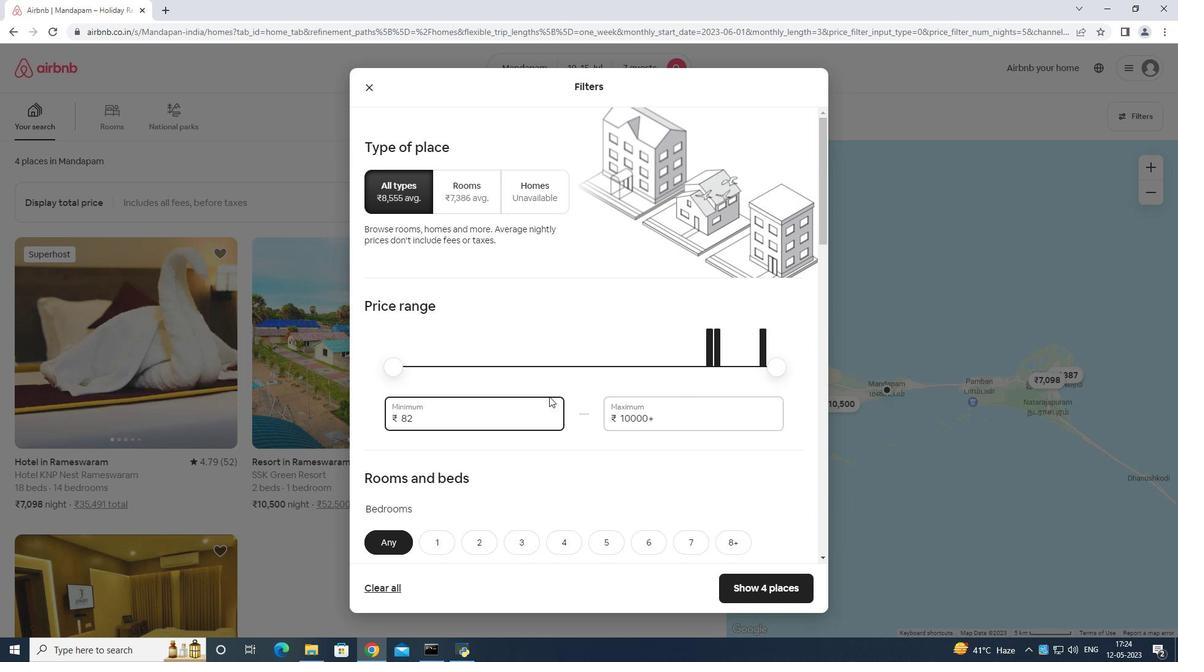 
Action: Mouse moved to (552, 391)
Screenshot: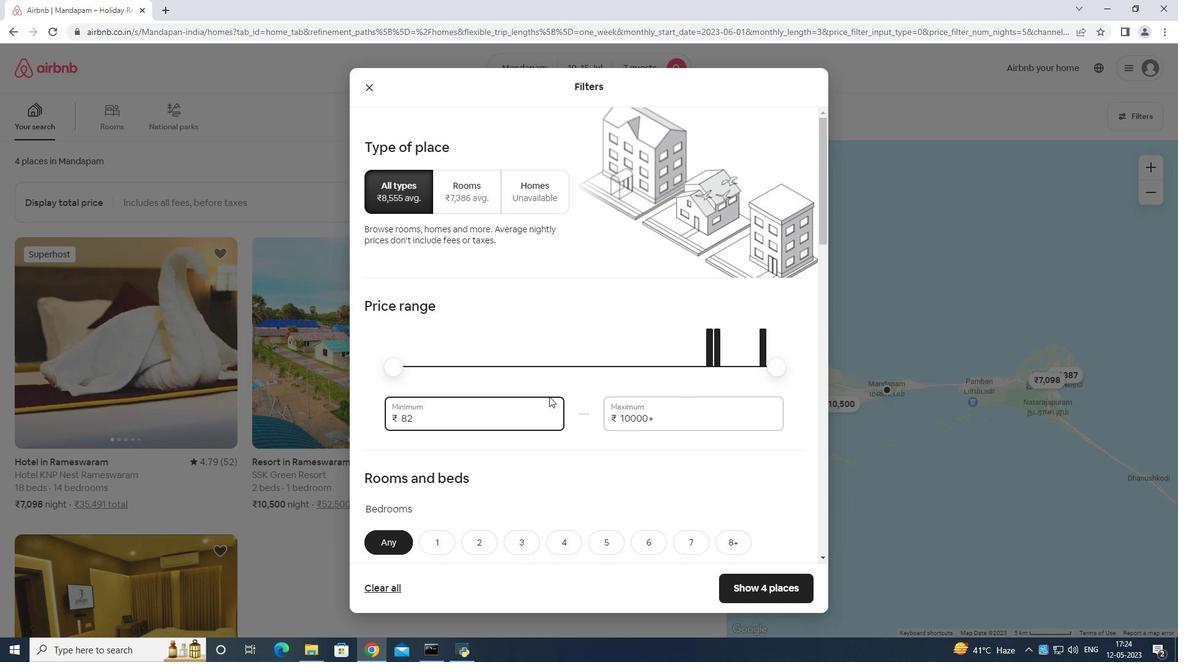 
Action: Key pressed <Key.backspace>
Screenshot: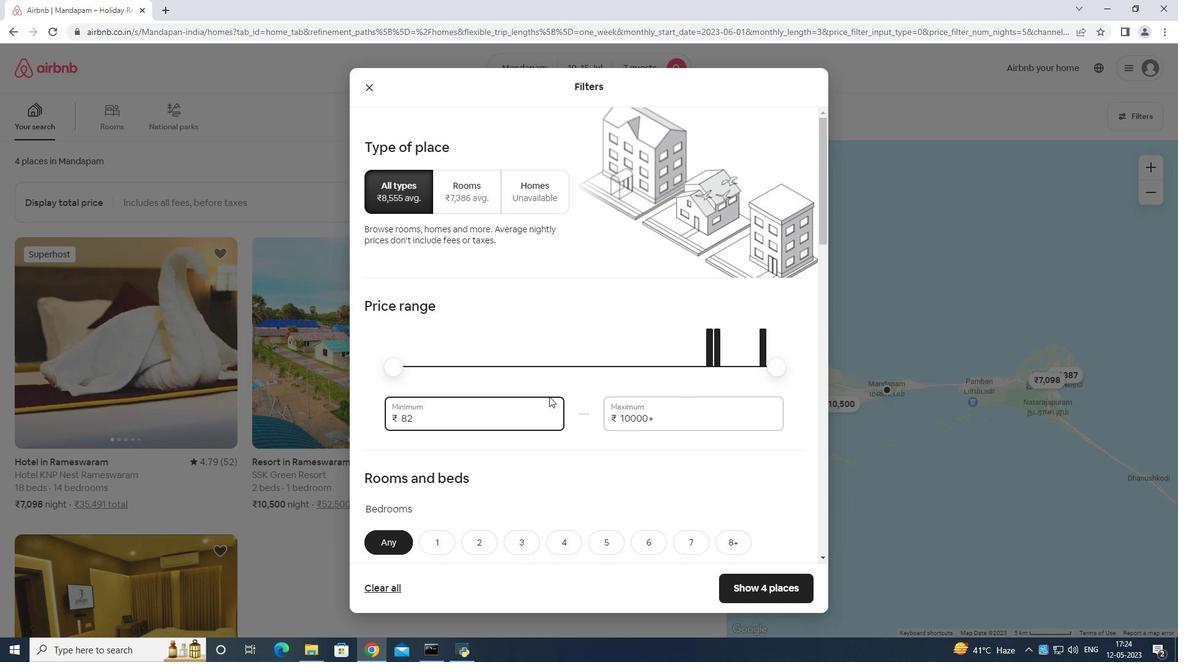 
Action: Mouse moved to (553, 389)
Screenshot: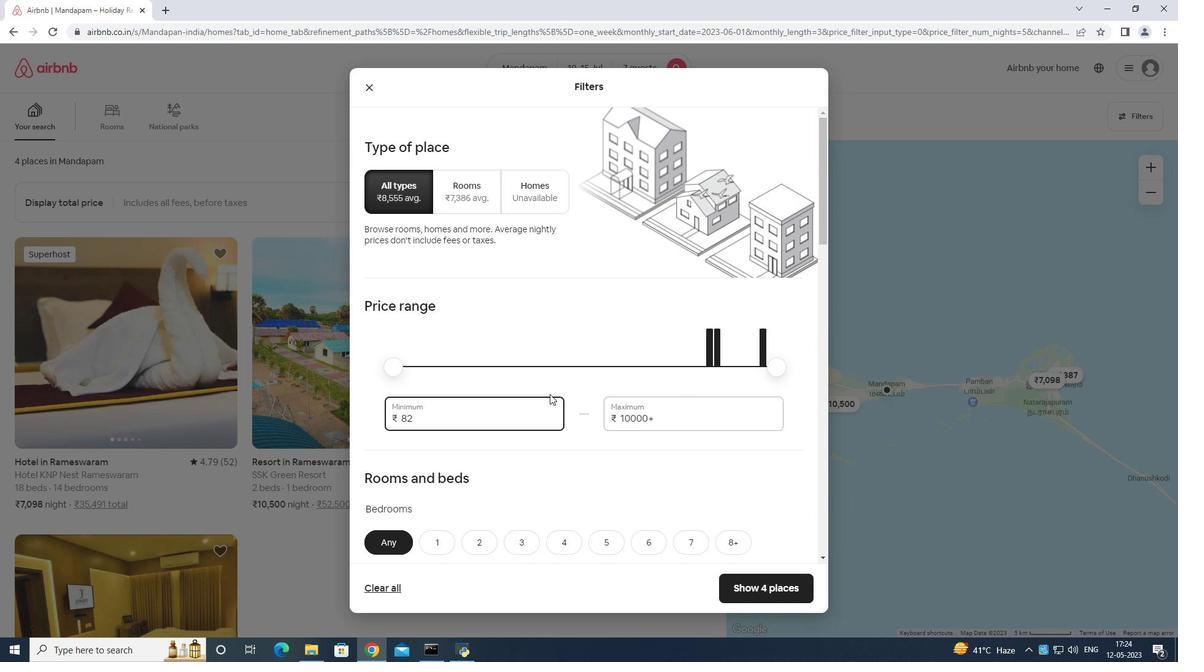 
Action: Key pressed <Key.backspace>
Screenshot: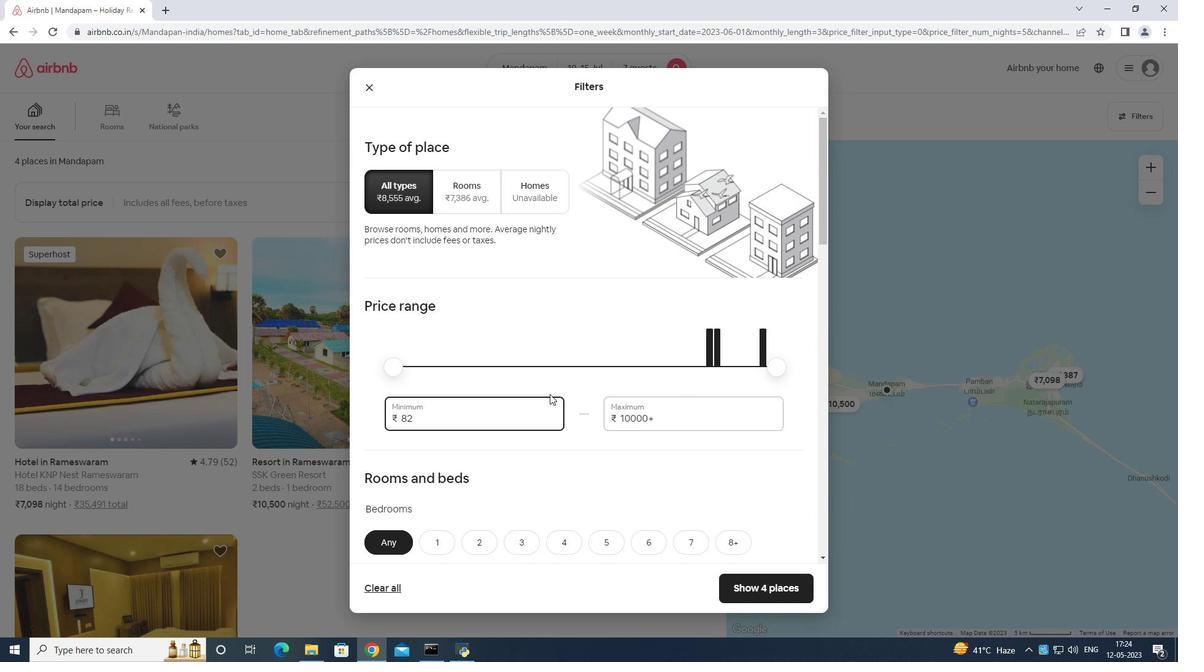 
Action: Mouse moved to (557, 383)
Screenshot: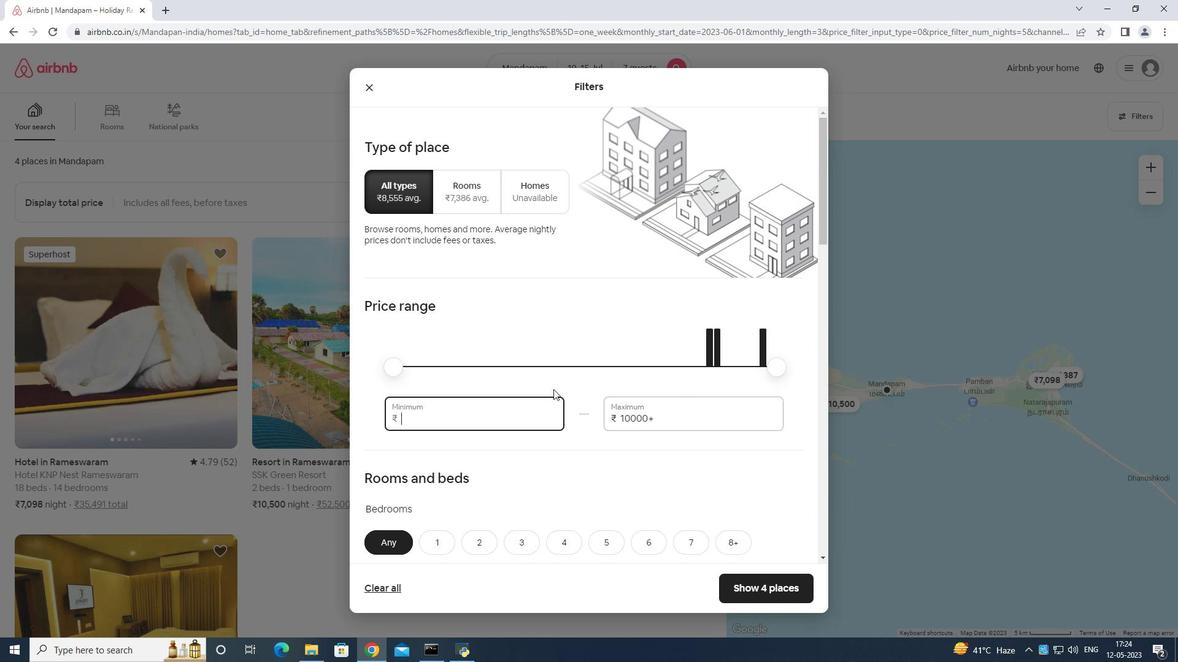 
Action: Key pressed 1
Screenshot: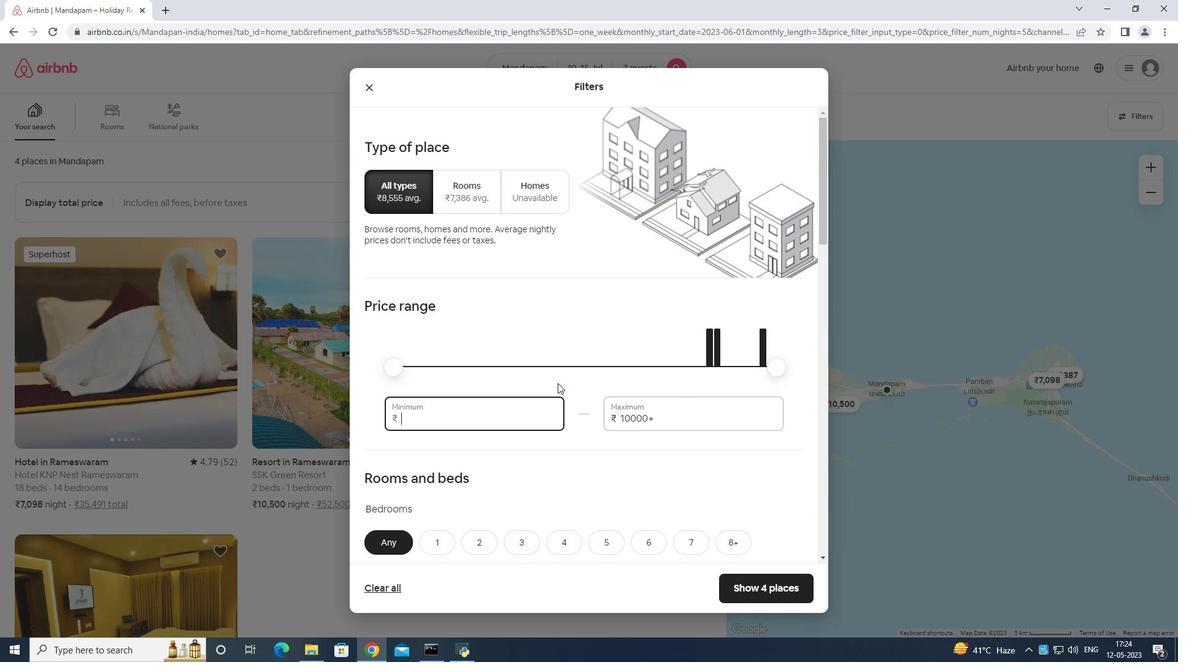
Action: Mouse moved to (559, 382)
Screenshot: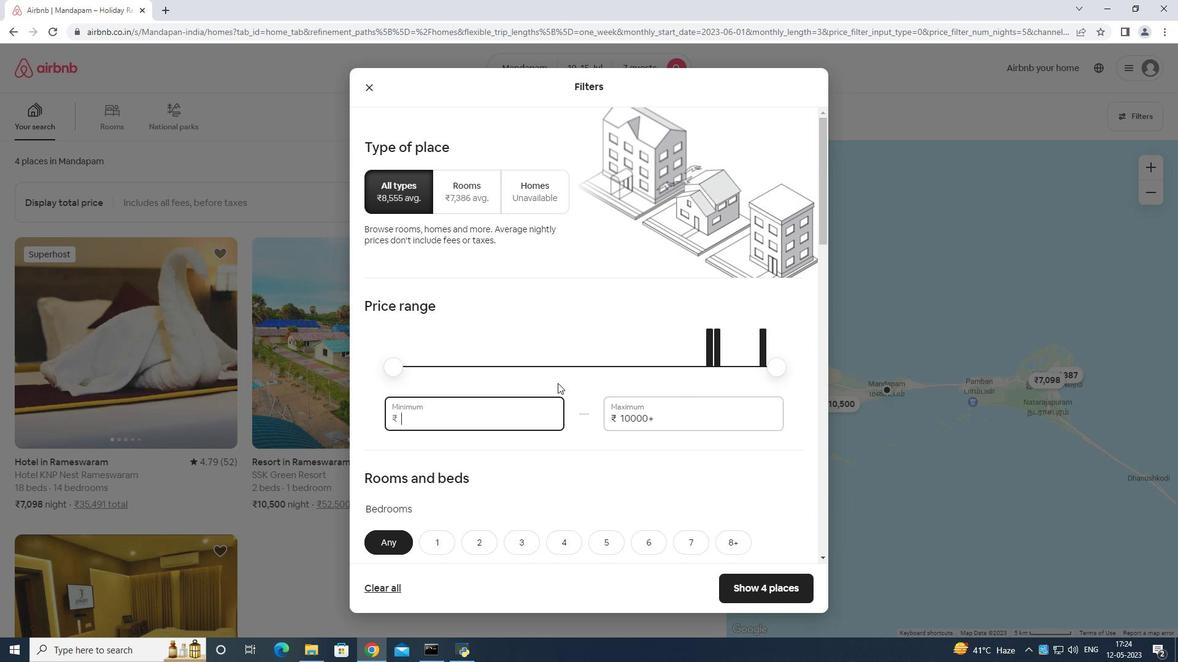
Action: Key pressed 0000
Screenshot: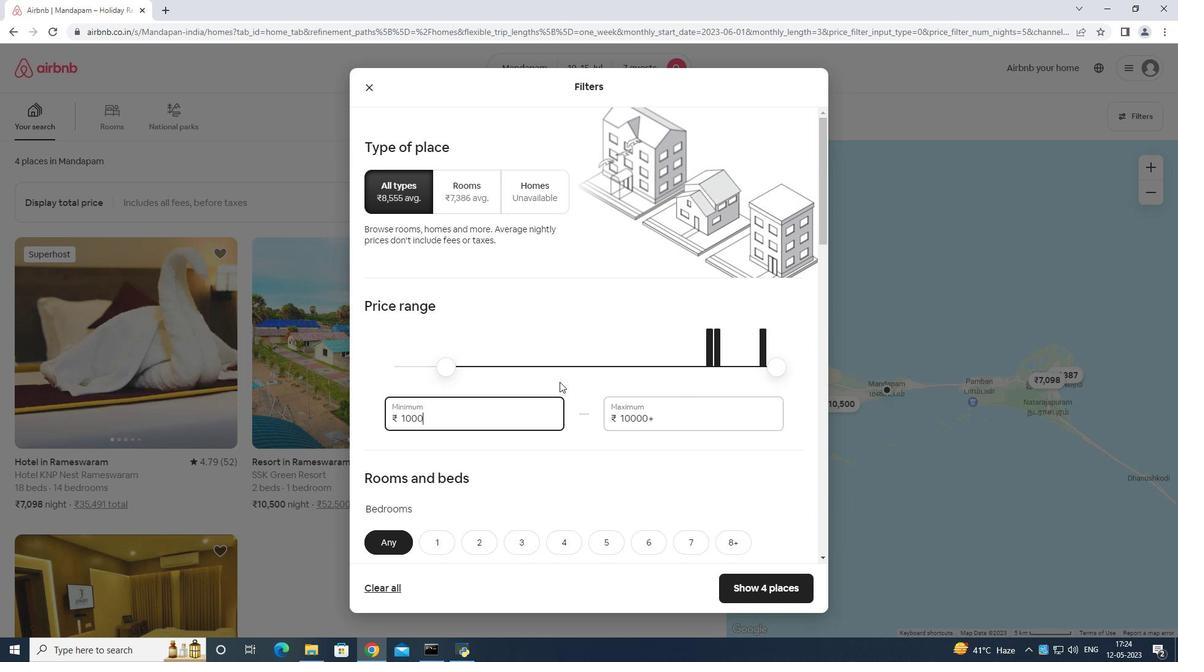 
Action: Mouse moved to (669, 406)
Screenshot: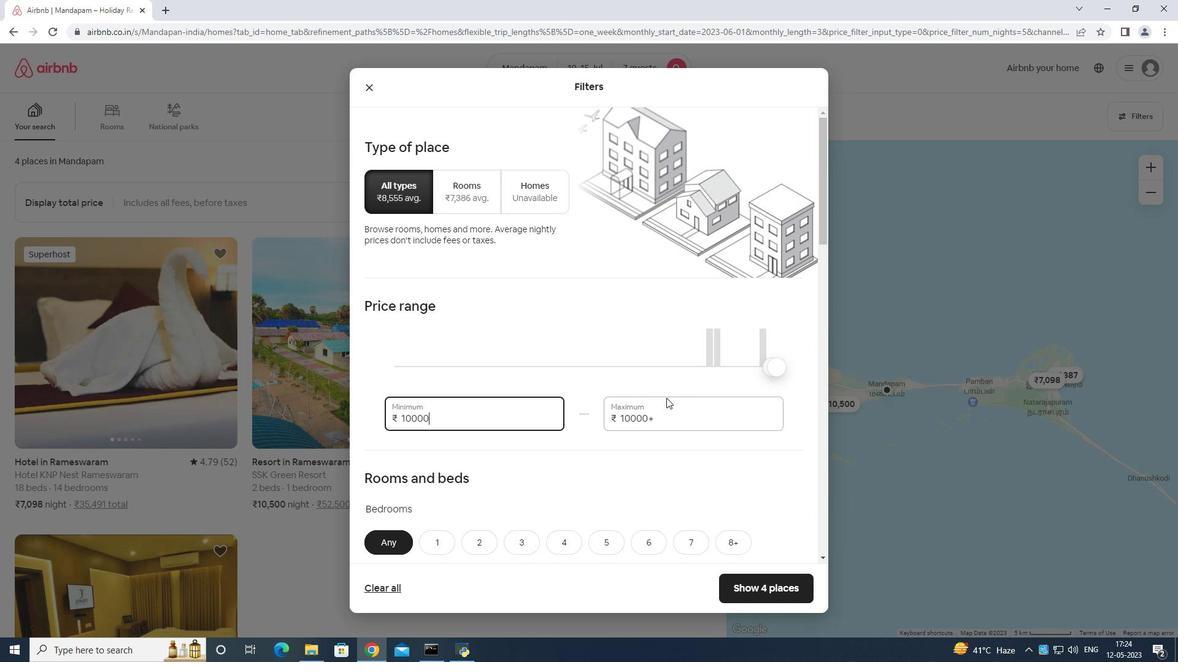 
Action: Mouse pressed left at (669, 406)
Screenshot: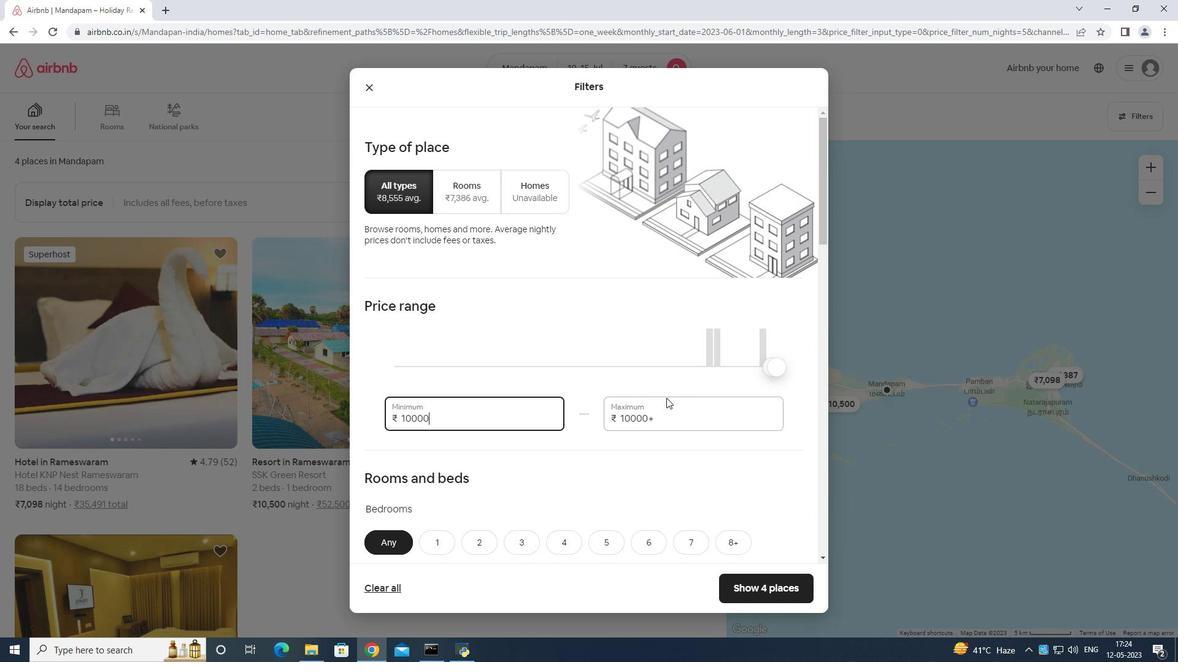 
Action: Mouse moved to (671, 408)
Screenshot: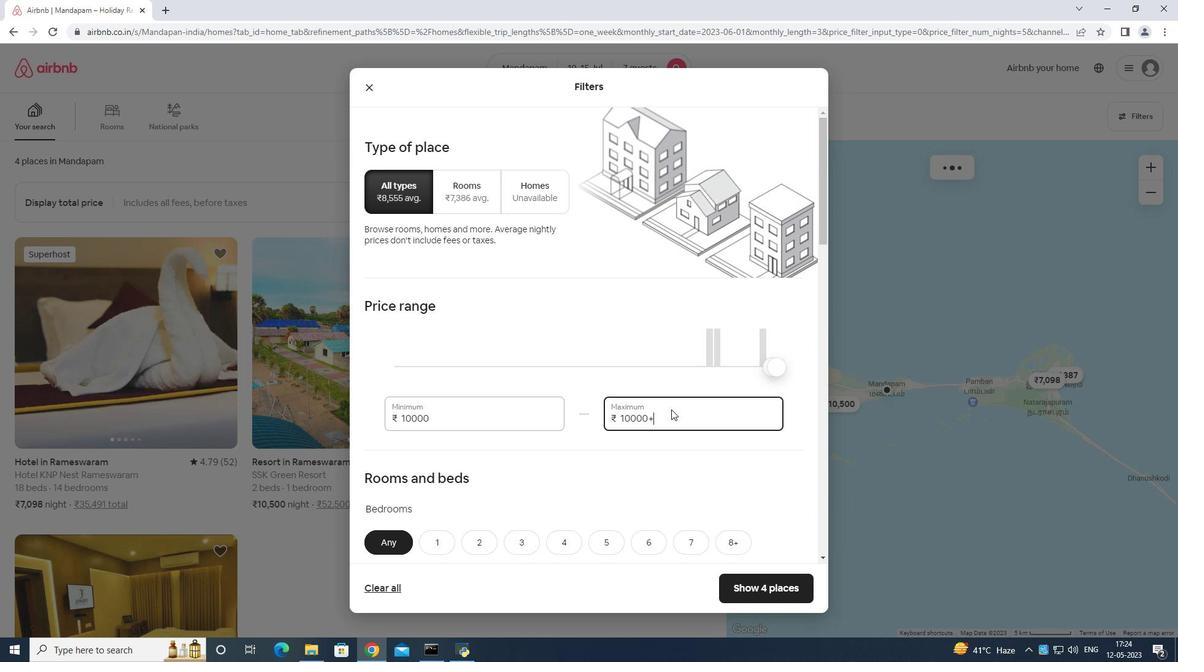 
Action: Key pressed <Key.backspace>
Screenshot: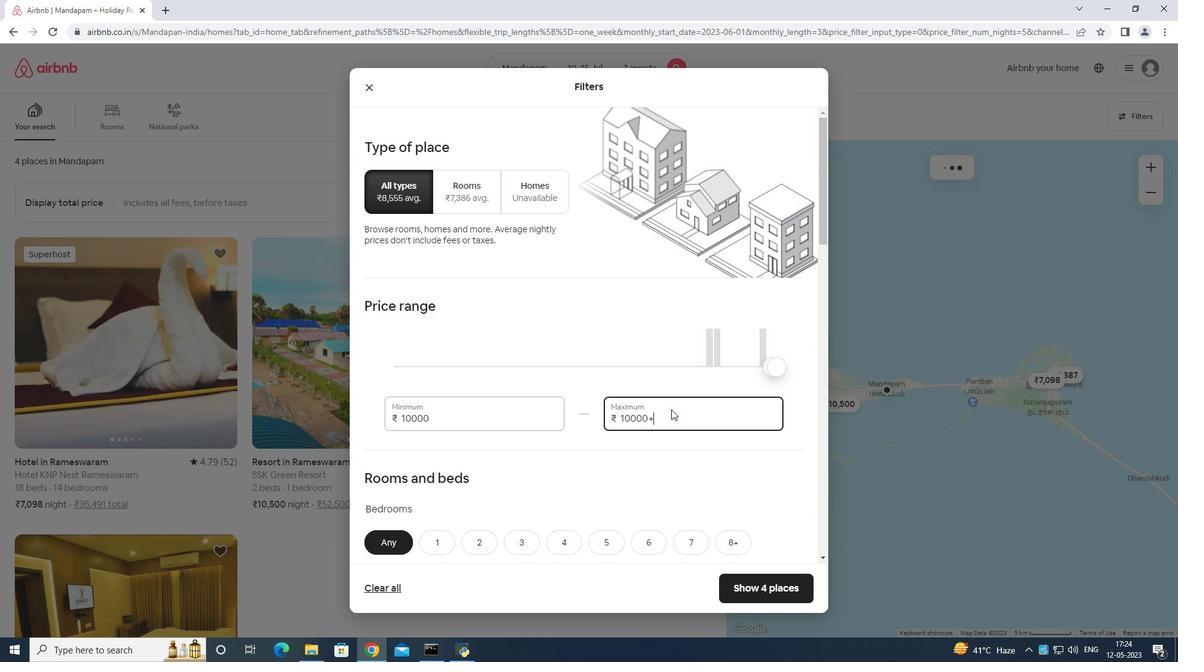 
Action: Mouse moved to (668, 404)
Screenshot: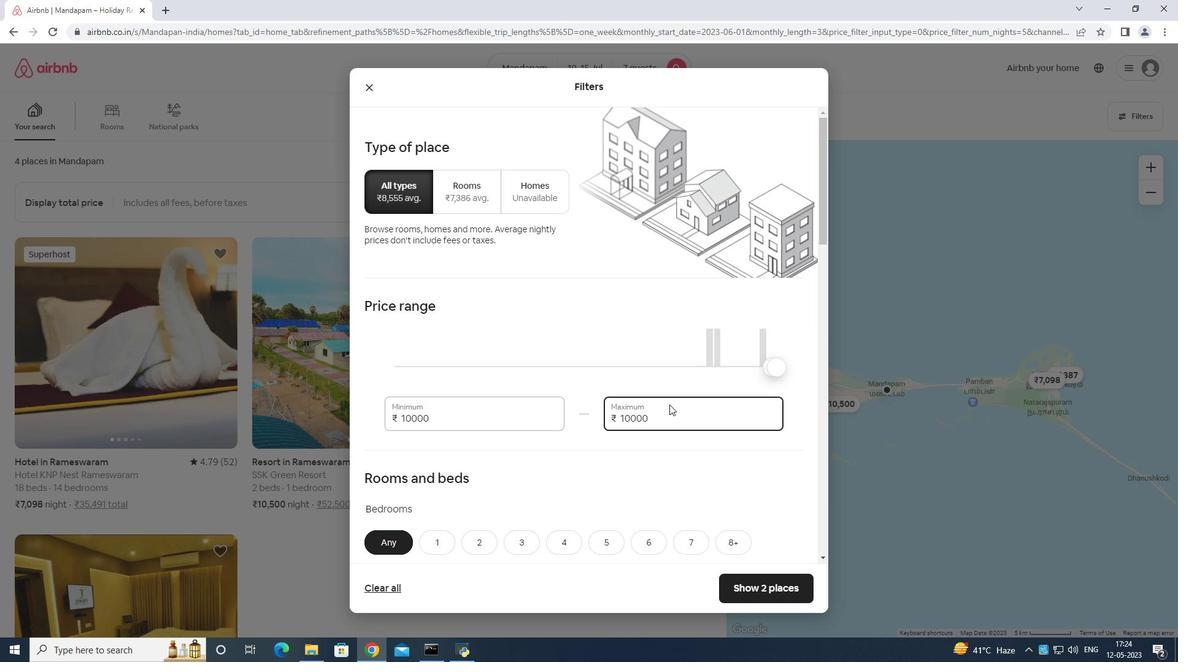 
Action: Key pressed <Key.backspace>
Screenshot: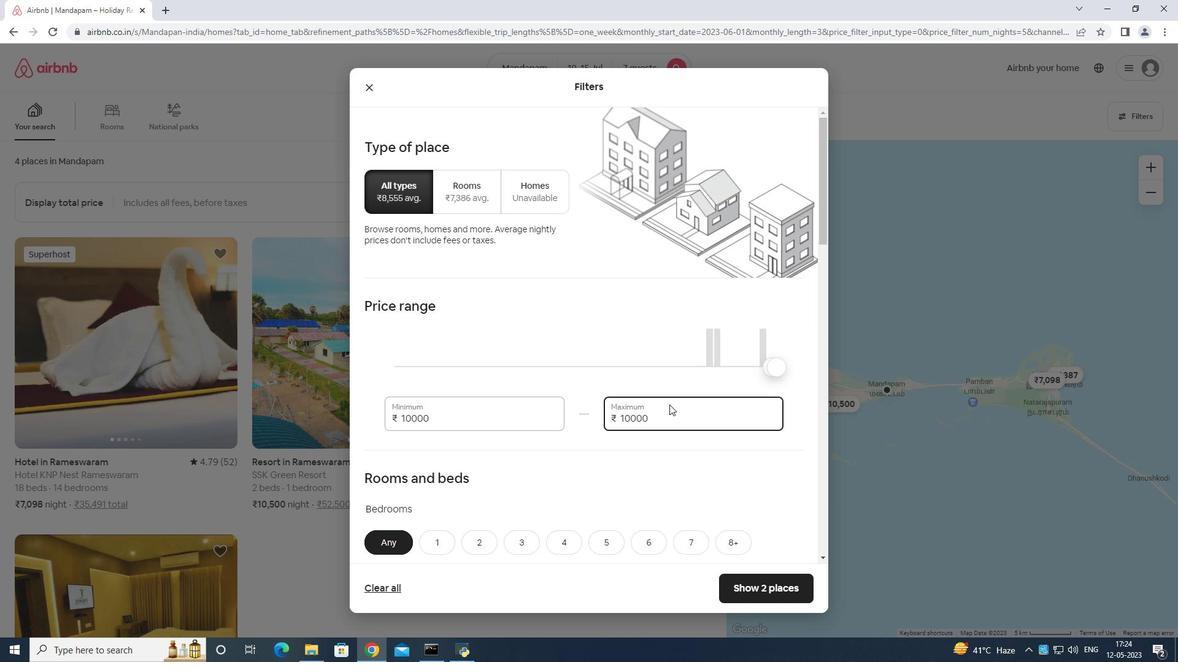 
Action: Mouse moved to (667, 403)
Screenshot: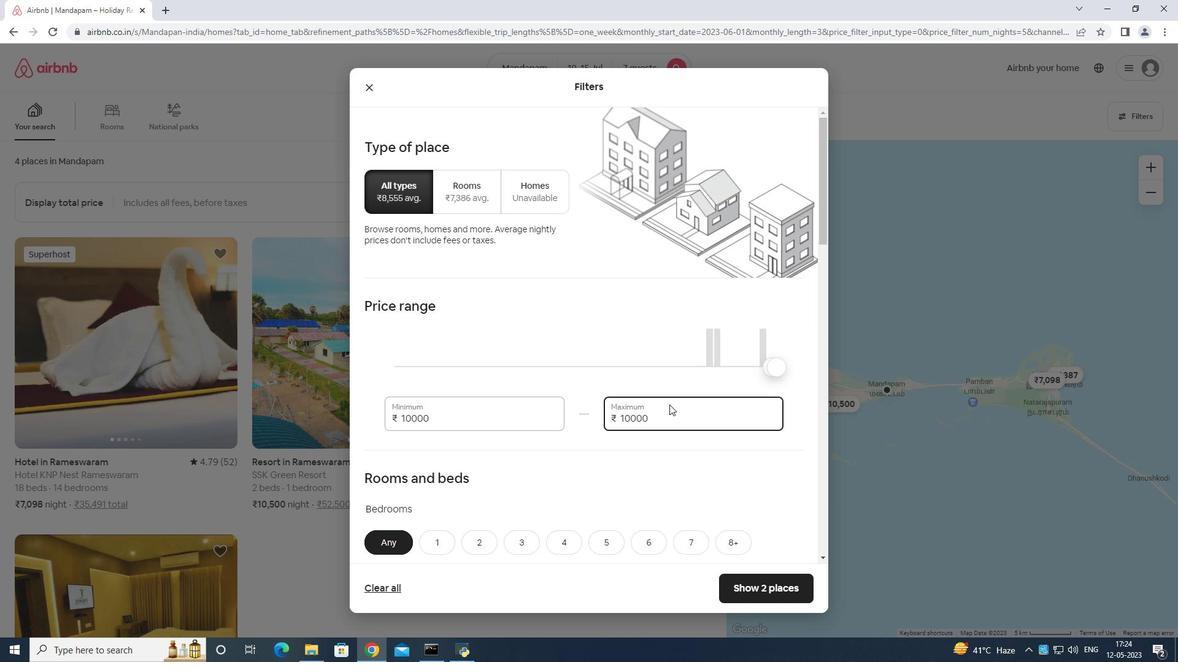 
Action: Key pressed <Key.backspace><Key.backspace>
Screenshot: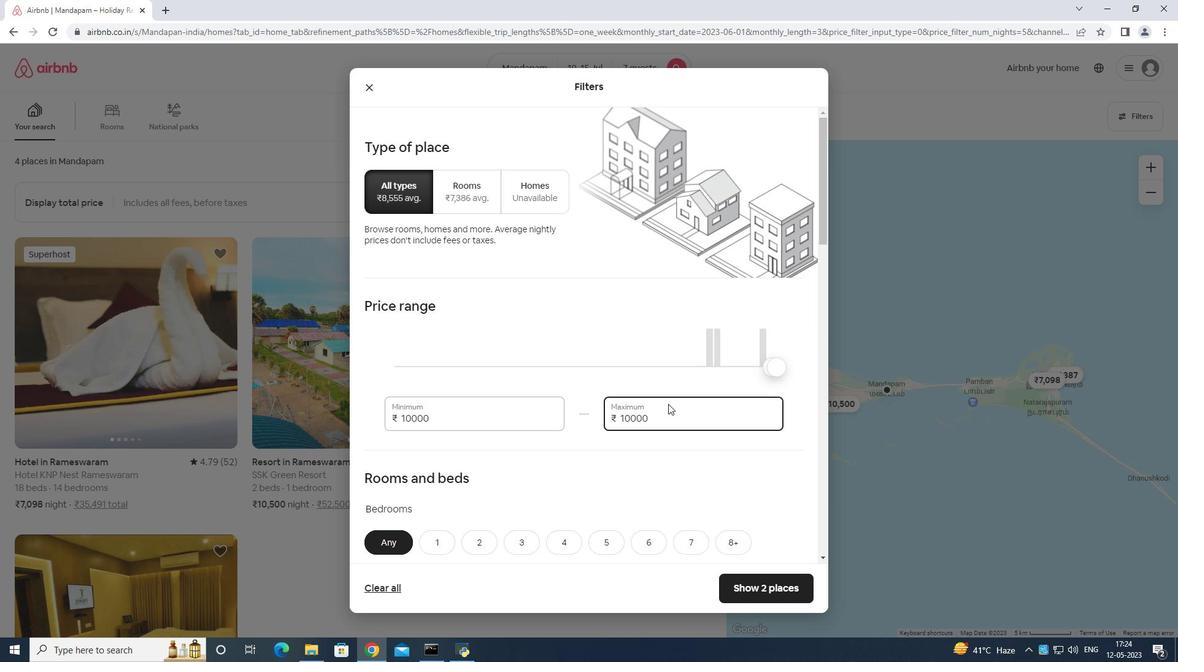 
Action: Mouse moved to (667, 403)
Screenshot: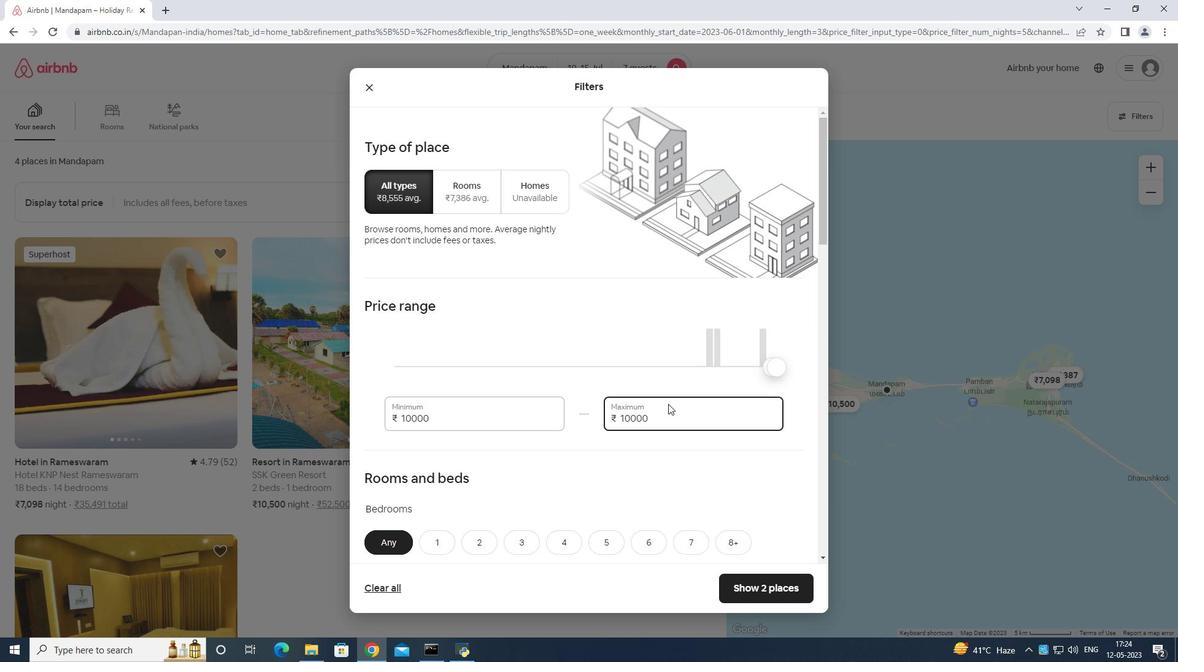 
Action: Key pressed <Key.backspace>
Screenshot: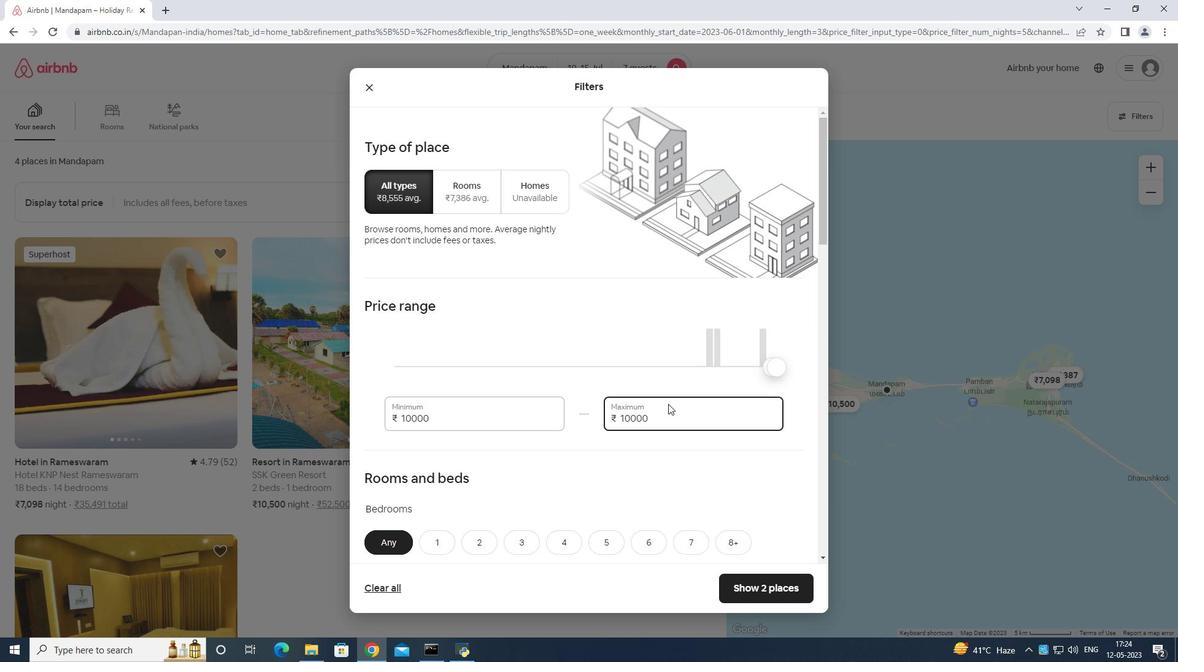 
Action: Mouse moved to (667, 403)
Screenshot: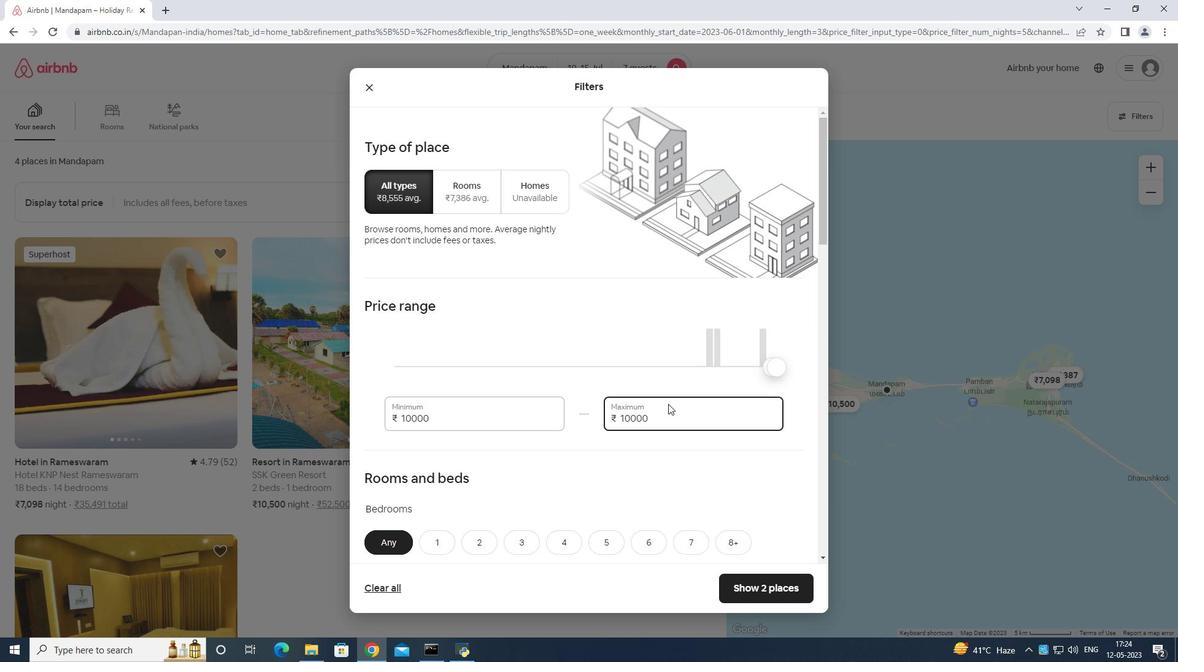 
Action: Key pressed <Key.backspace>
Screenshot: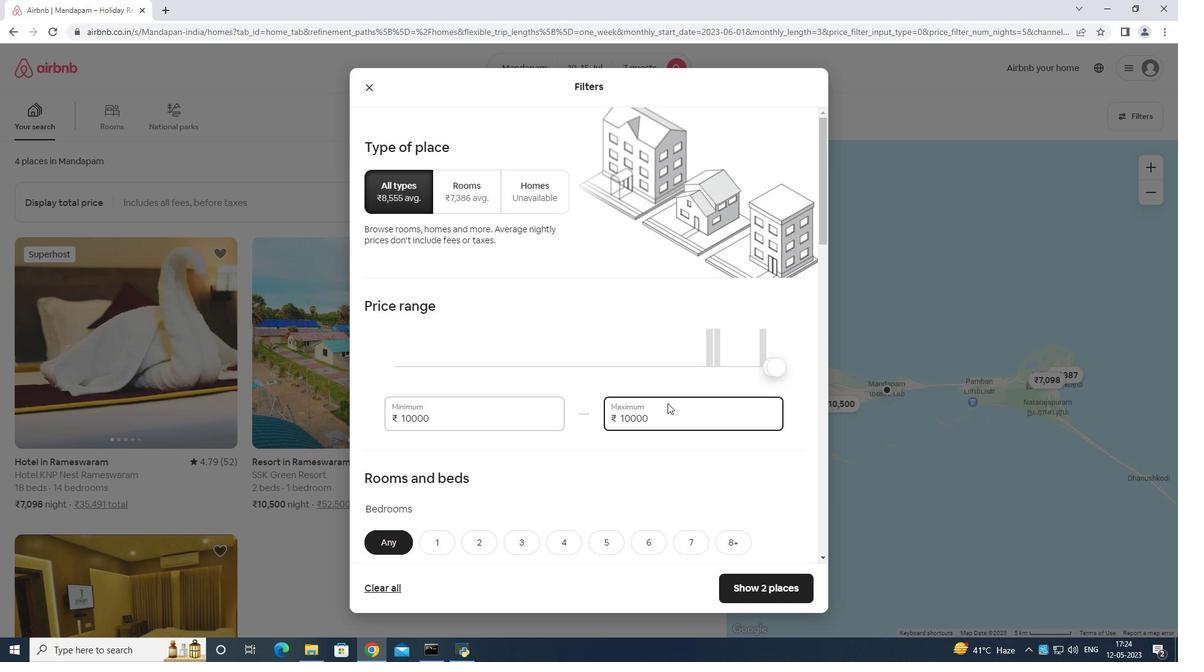 
Action: Mouse moved to (667, 402)
Screenshot: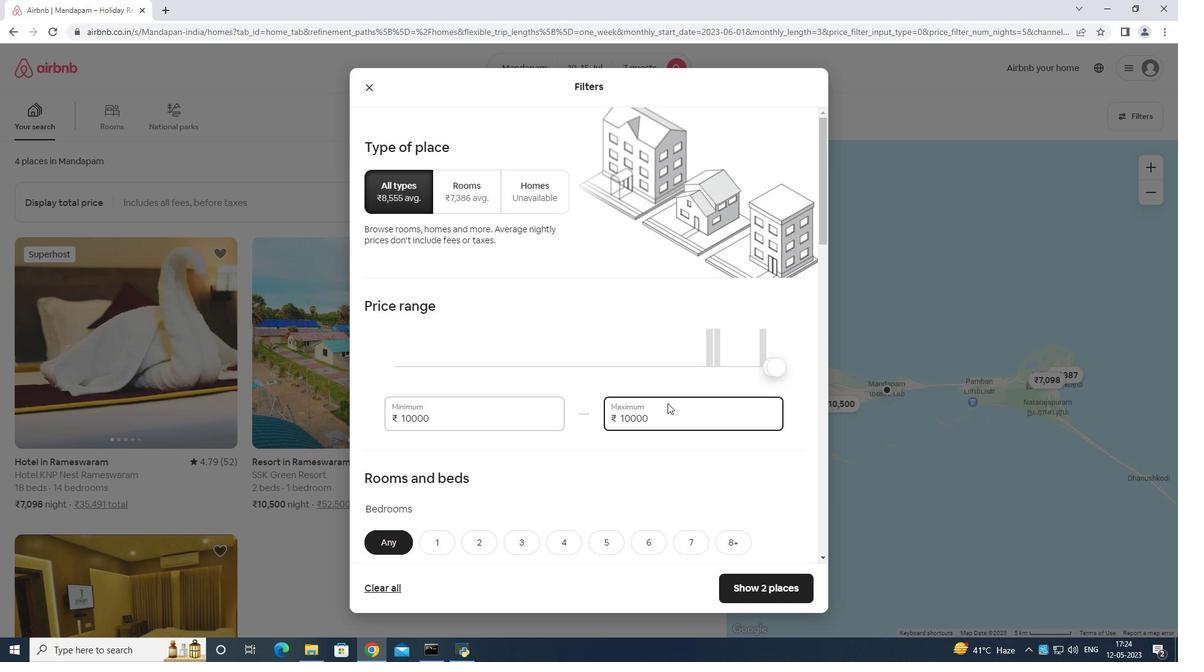 
Action: Key pressed <Key.backspace>
Screenshot: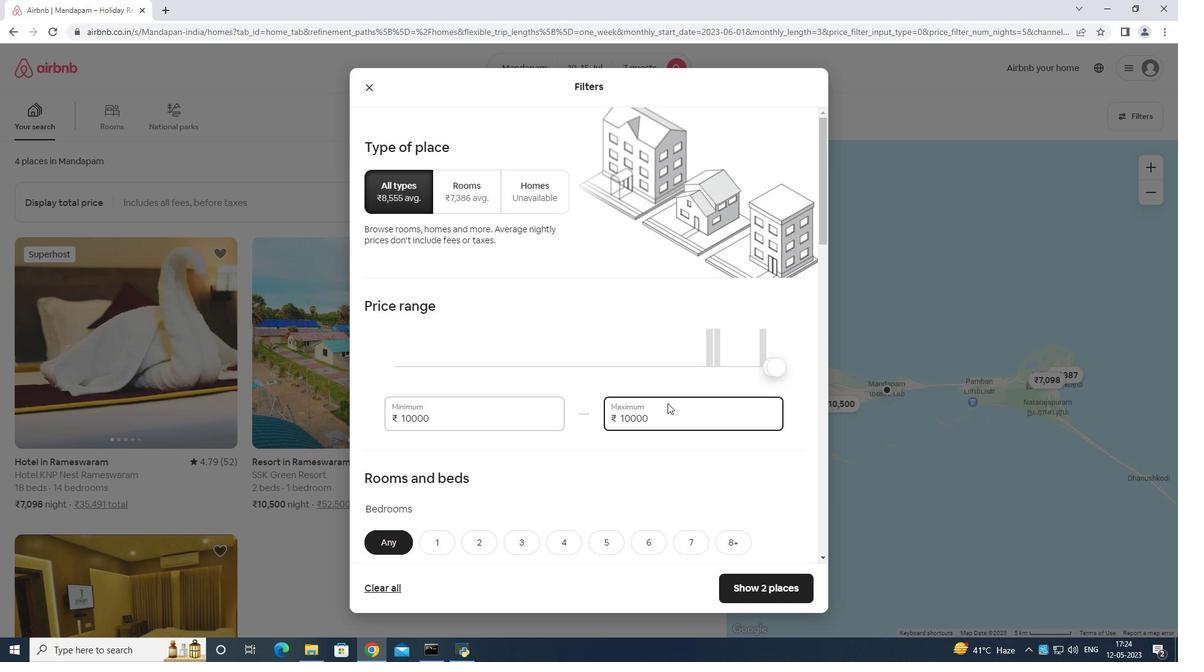 
Action: Mouse moved to (667, 401)
Screenshot: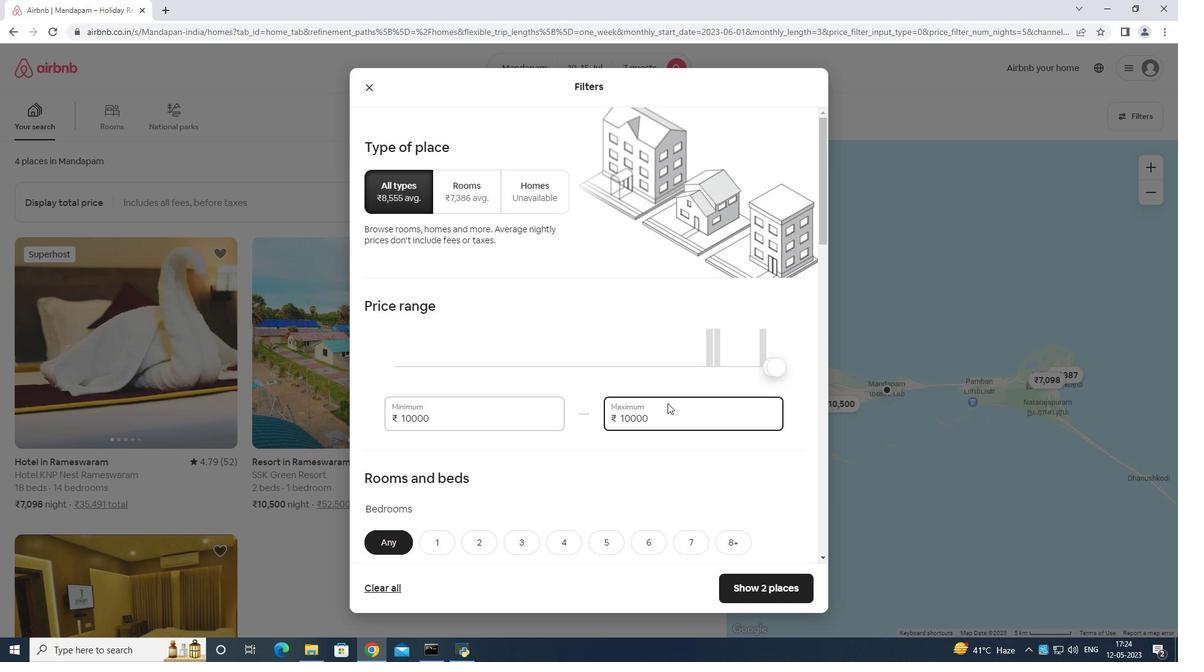 
Action: Key pressed <Key.backspace>
Screenshot: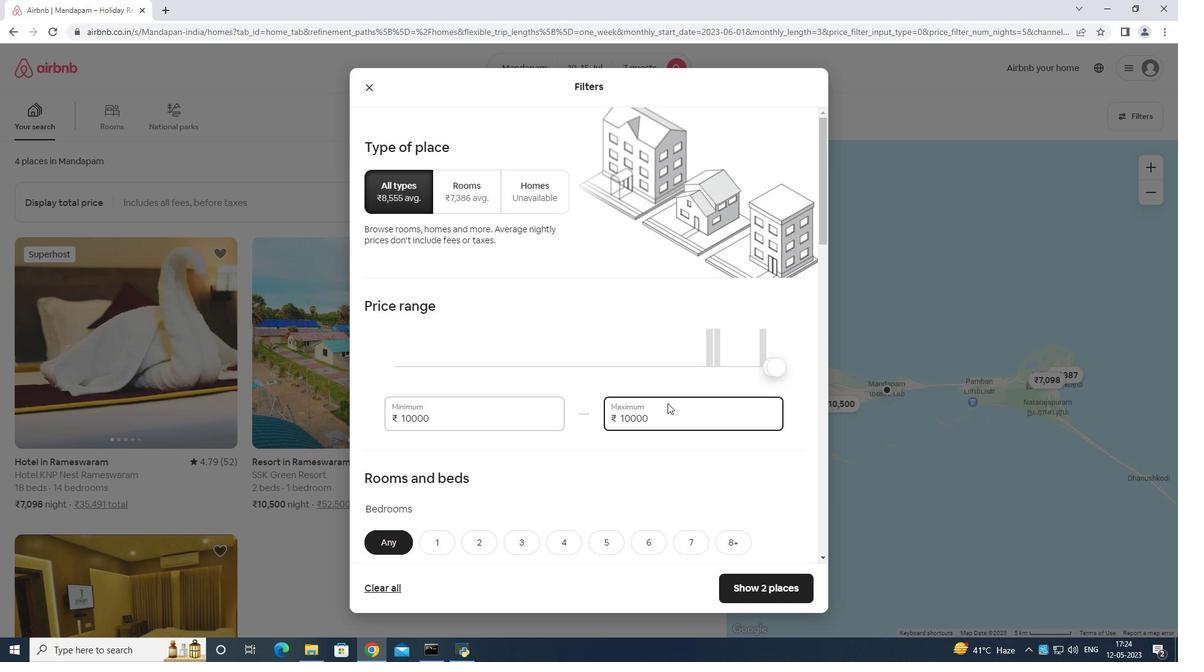 
Action: Mouse moved to (667, 400)
Screenshot: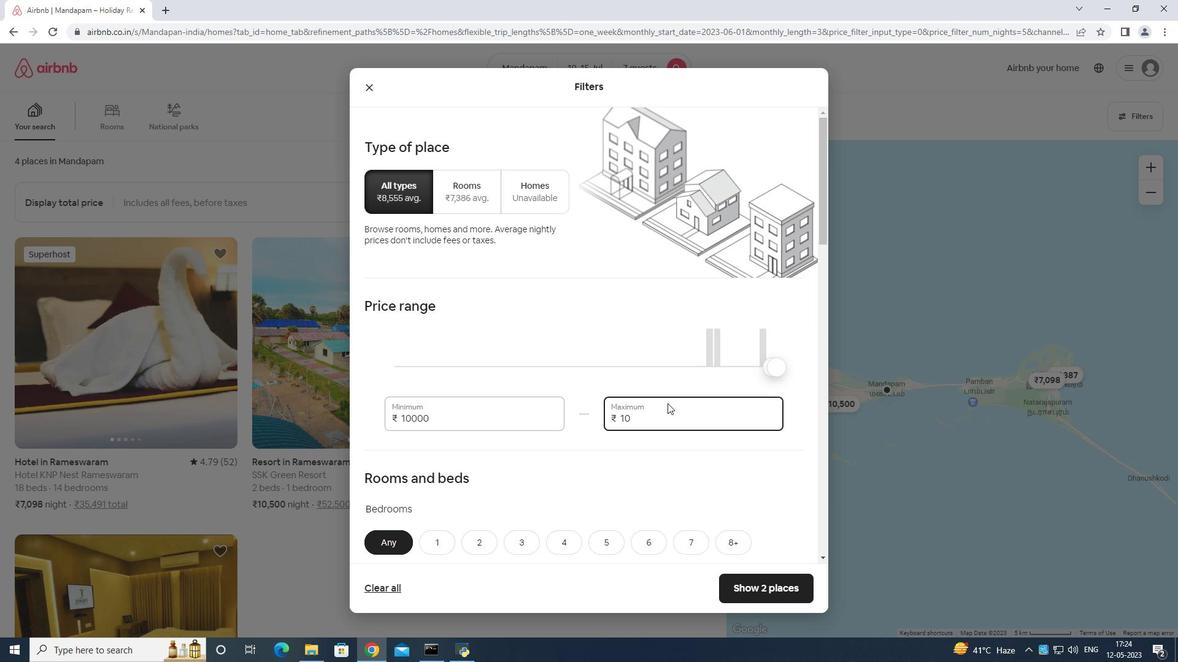 
Action: Key pressed <Key.backspace>
Screenshot: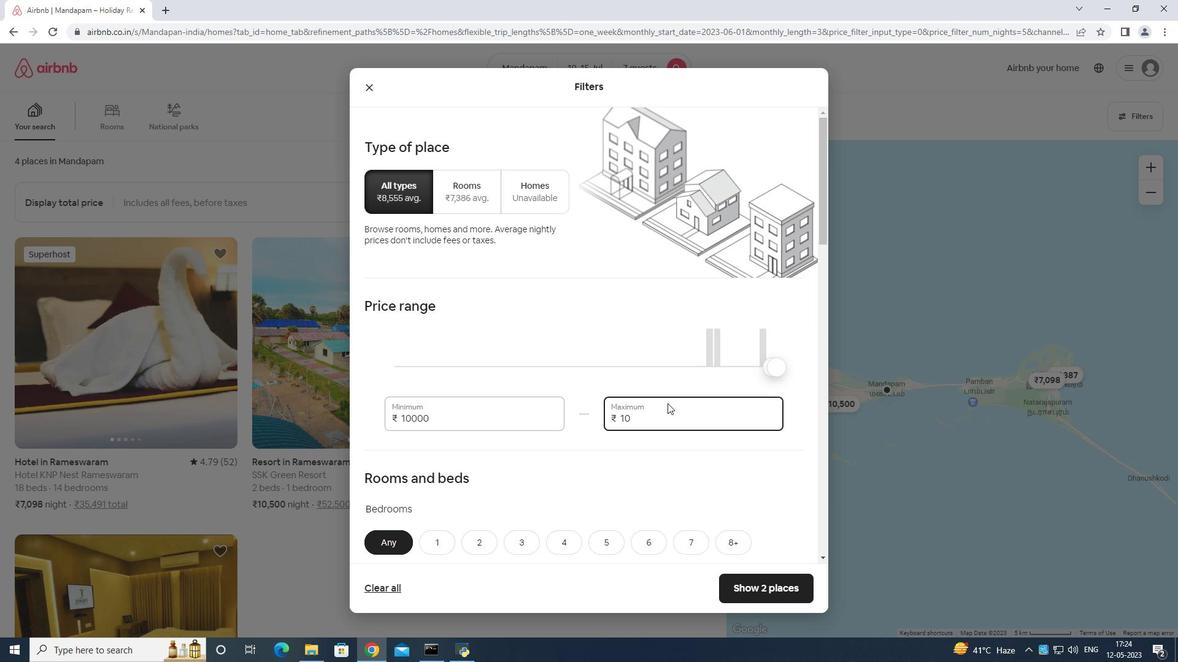 
Action: Mouse moved to (667, 398)
Screenshot: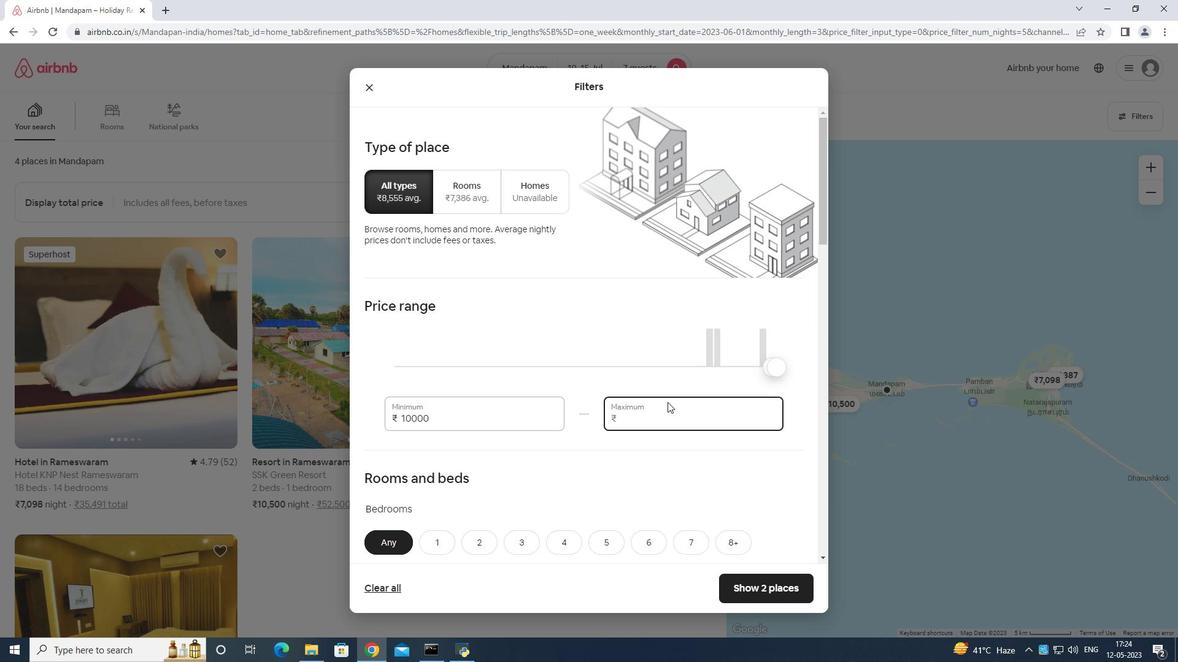 
Action: Key pressed <Key.backspace>
Screenshot: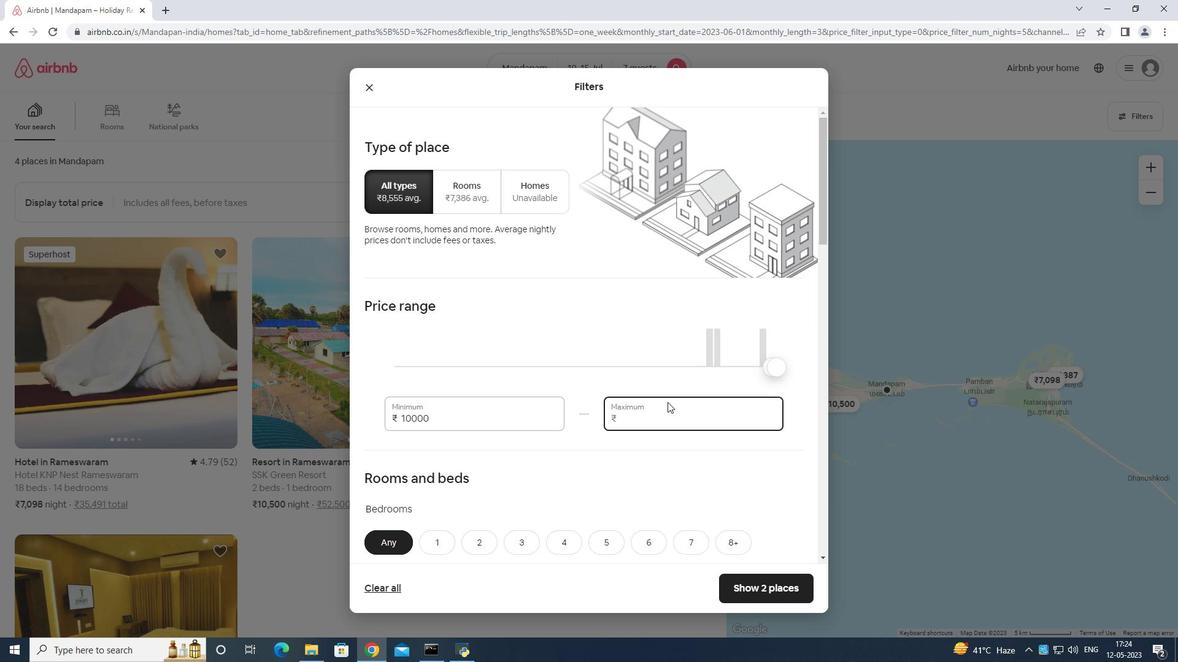 
Action: Mouse moved to (667, 397)
Screenshot: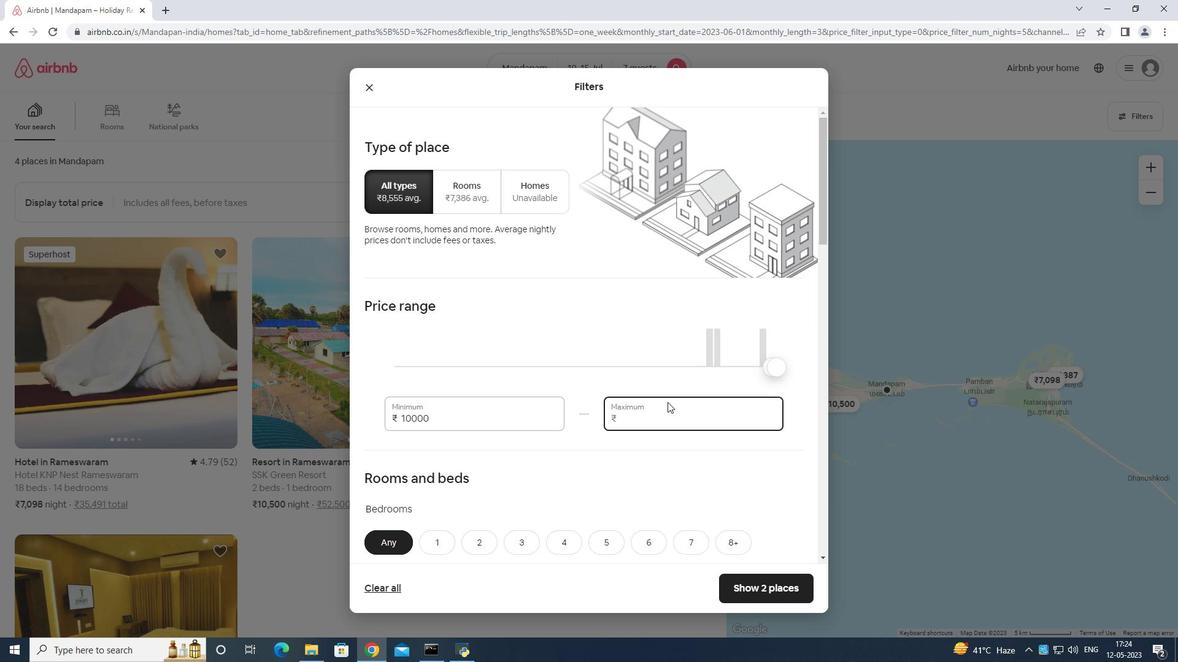 
Action: Key pressed <Key.backspace>
Screenshot: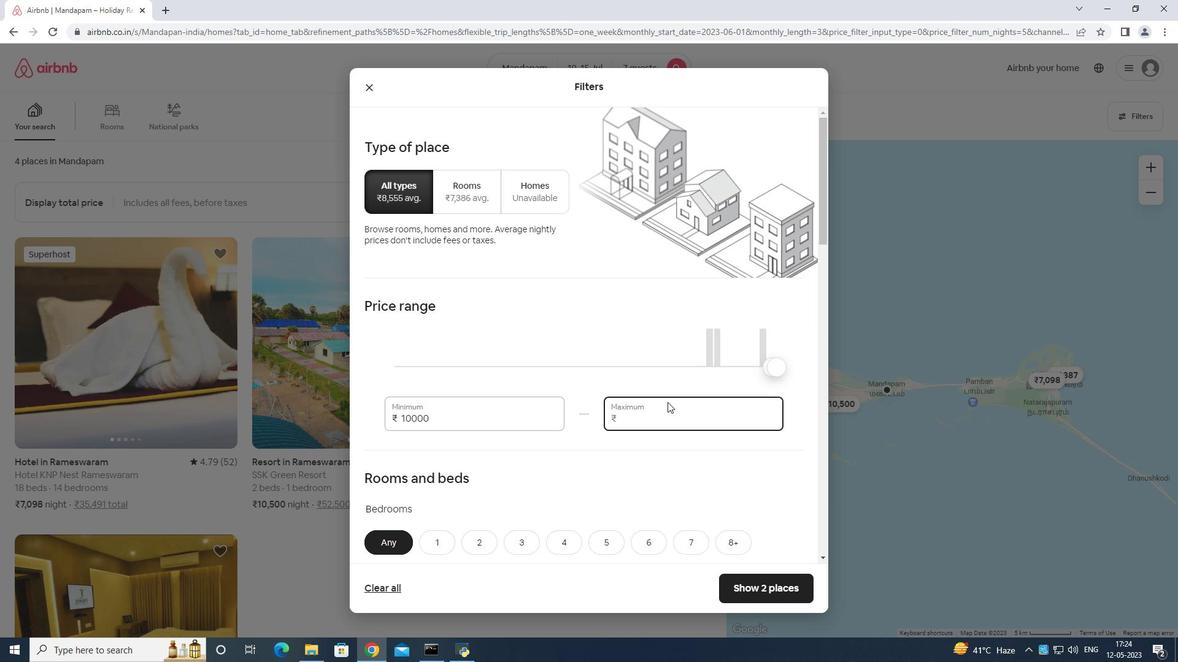 
Action: Mouse moved to (667, 397)
Screenshot: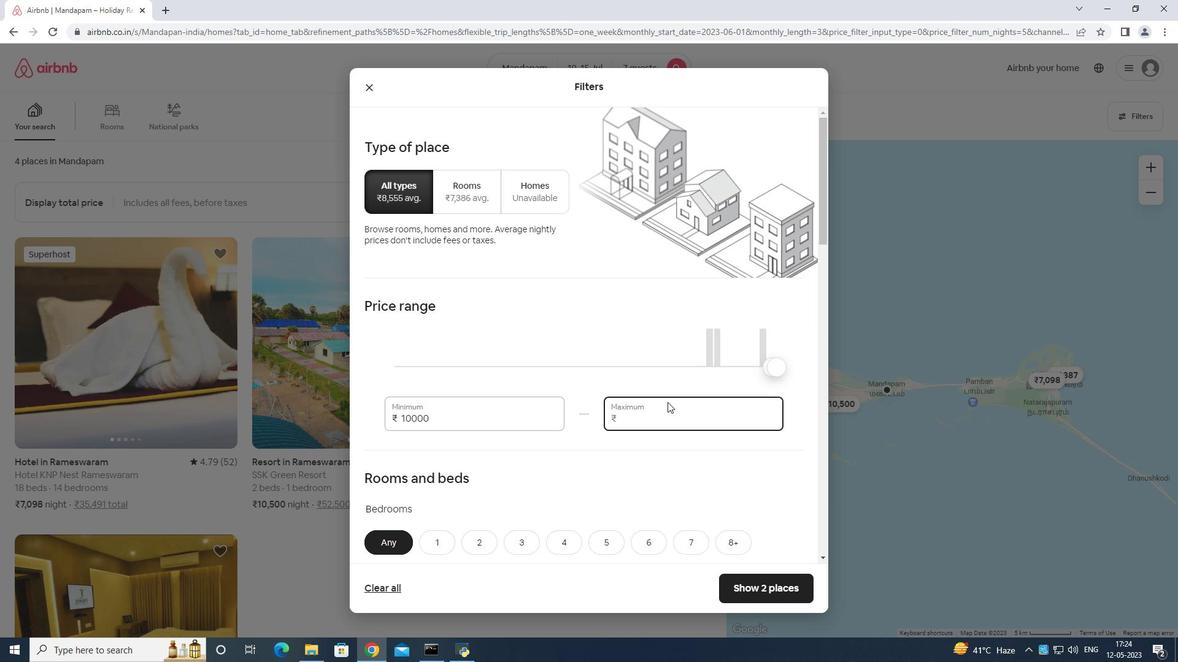 
Action: Key pressed <Key.backspace><Key.backspace>1
Screenshot: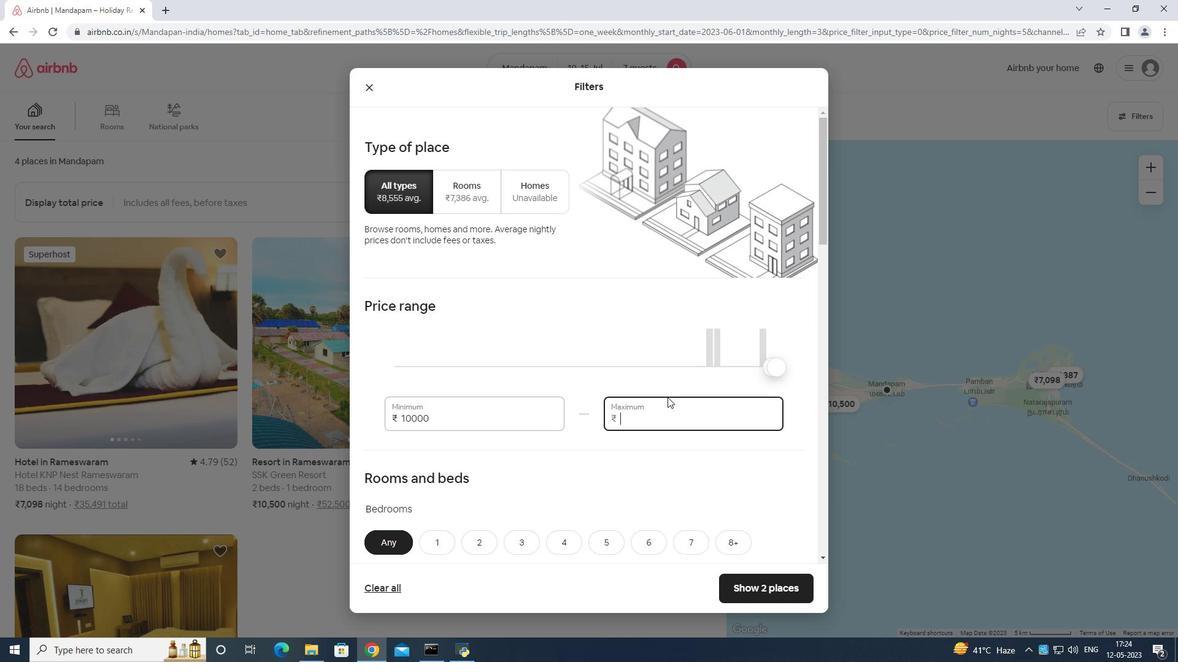 
Action: Mouse moved to (667, 396)
Screenshot: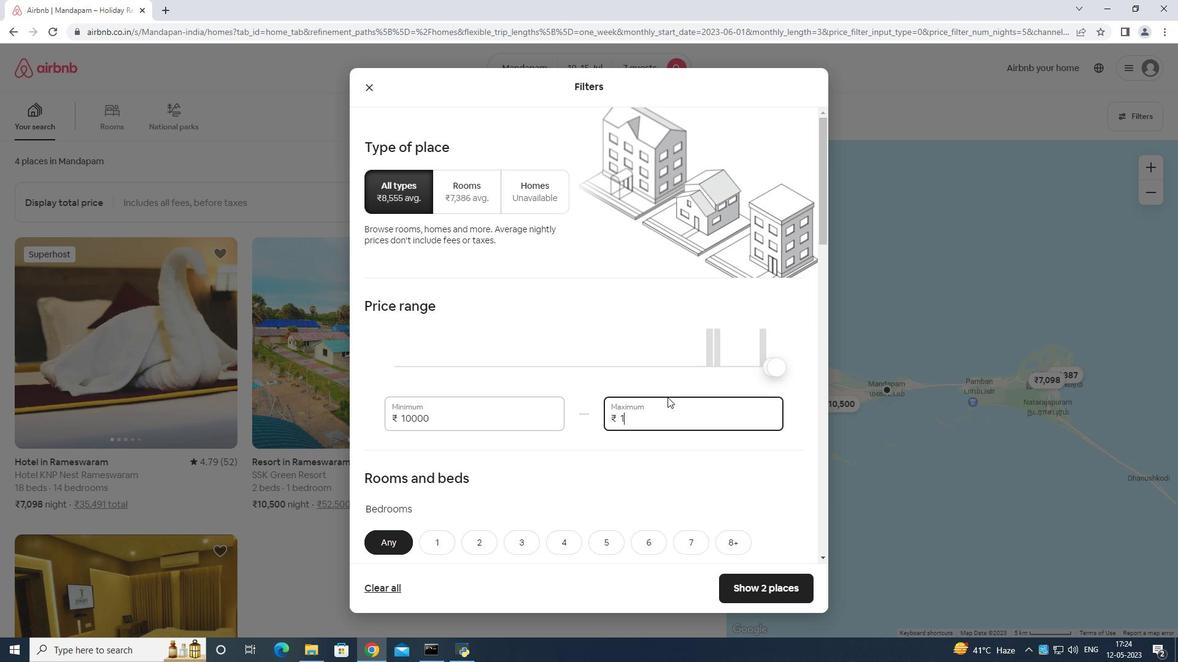 
Action: Key pressed 5
Screenshot: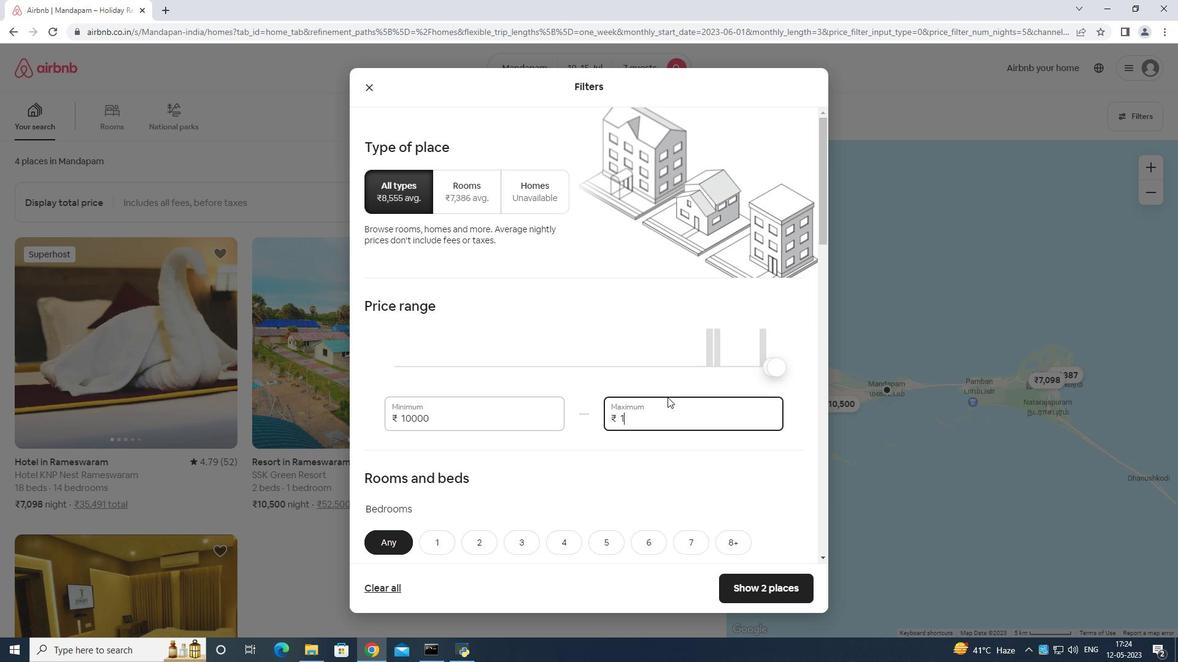 
Action: Mouse moved to (668, 395)
Screenshot: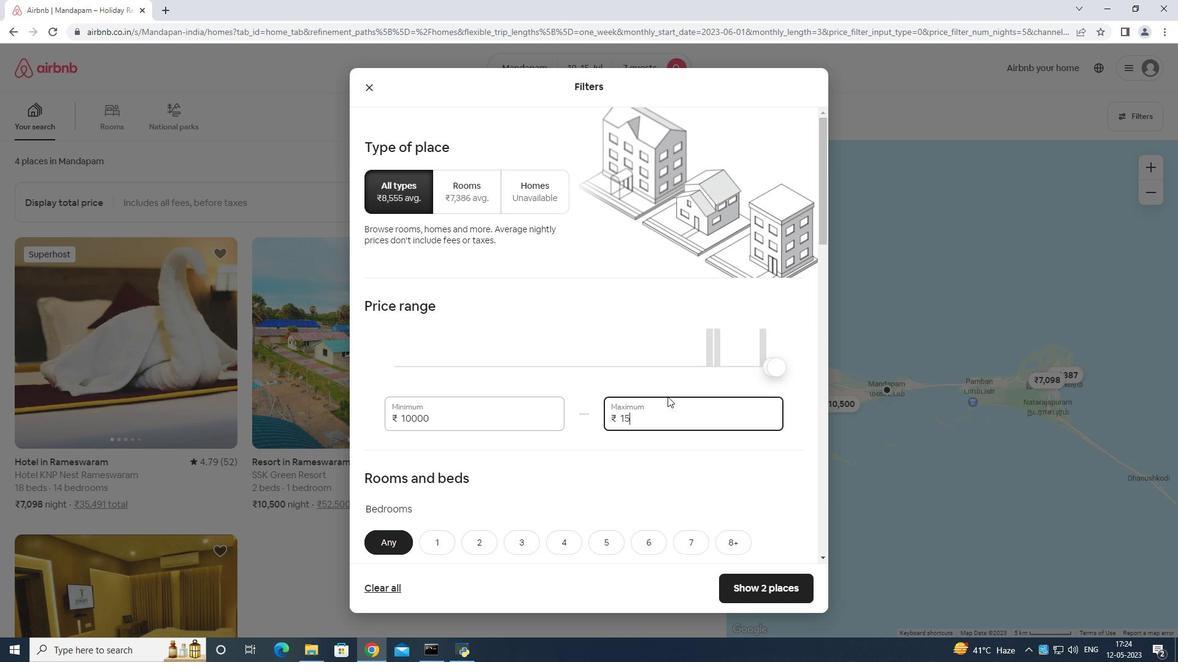 
Action: Key pressed 0
Screenshot: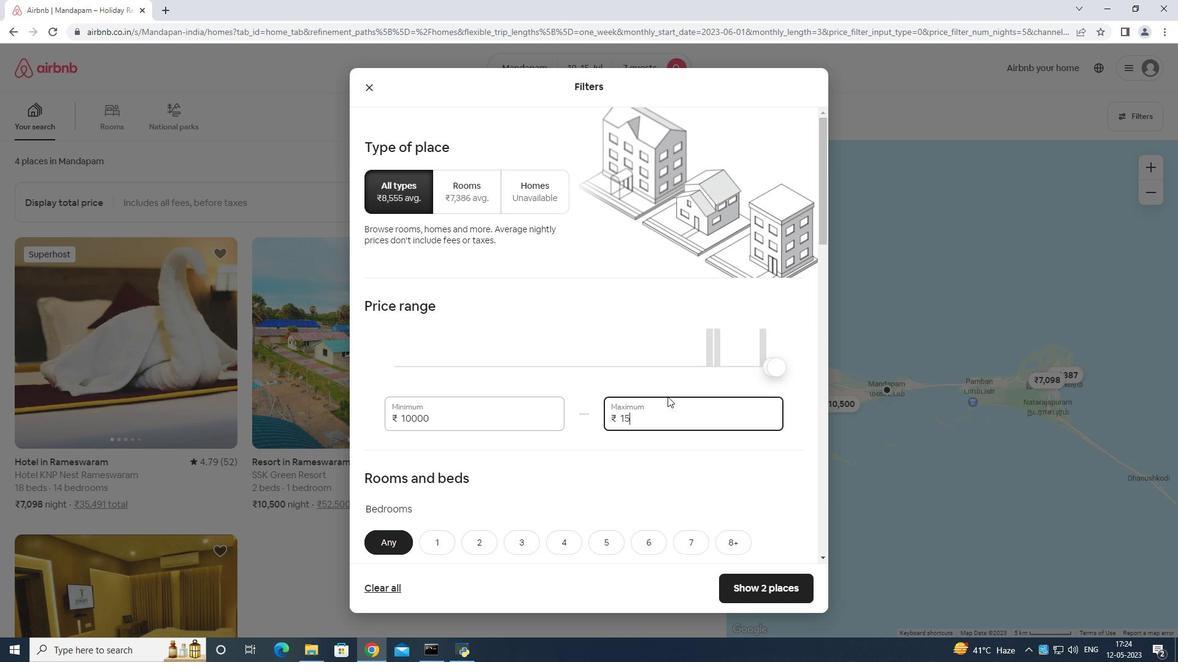 
Action: Mouse moved to (669, 394)
Screenshot: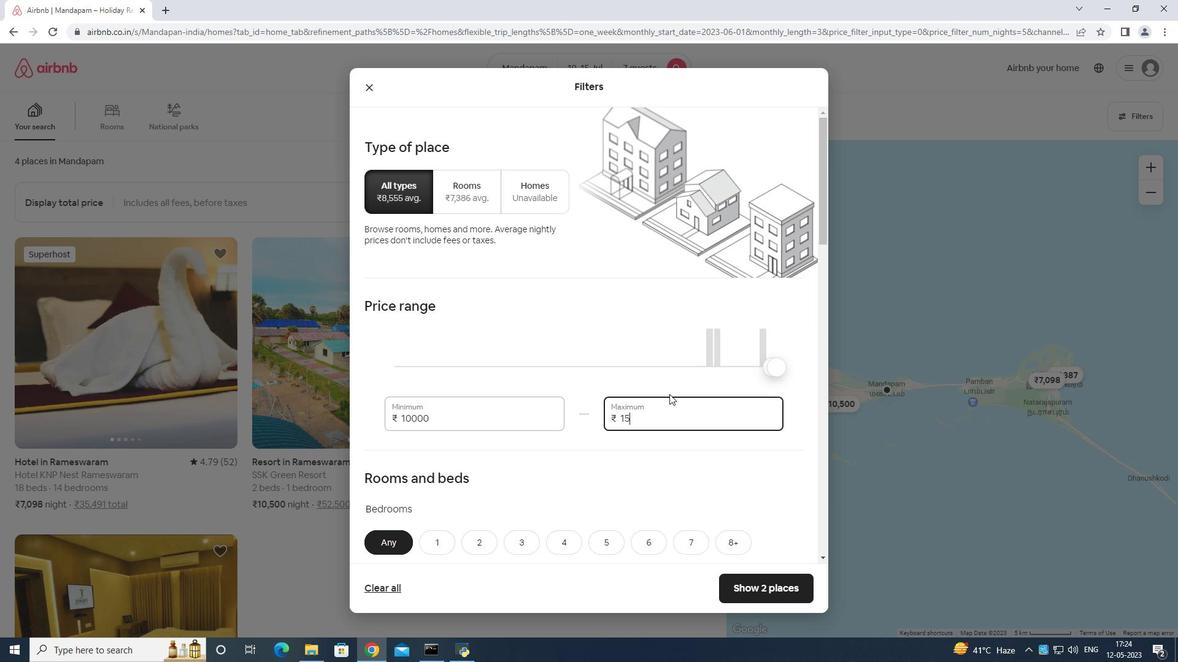 
Action: Key pressed 00
Screenshot: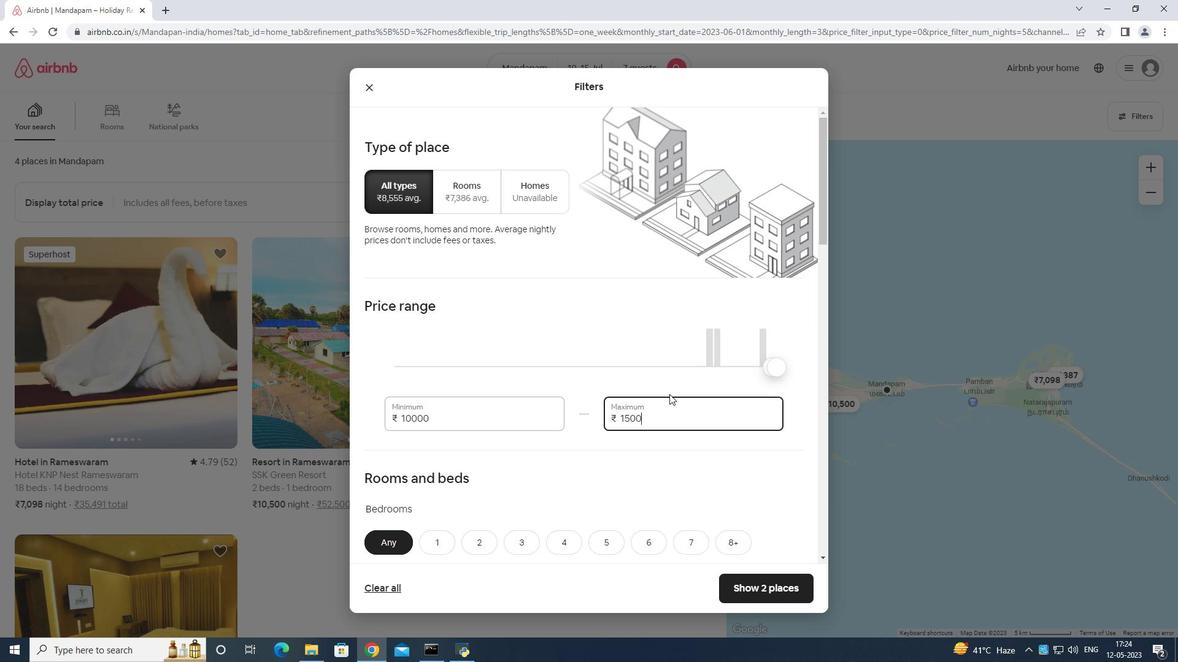 
Action: Mouse moved to (671, 392)
Screenshot: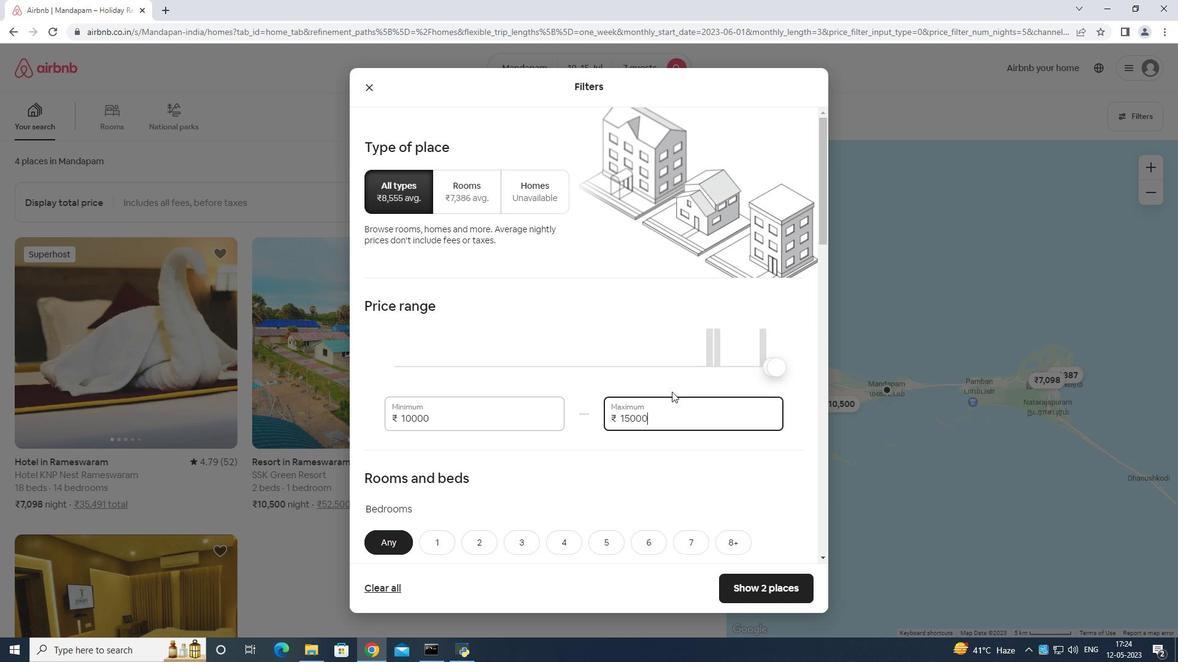 
Action: Mouse scrolled (671, 392) with delta (0, 0)
Screenshot: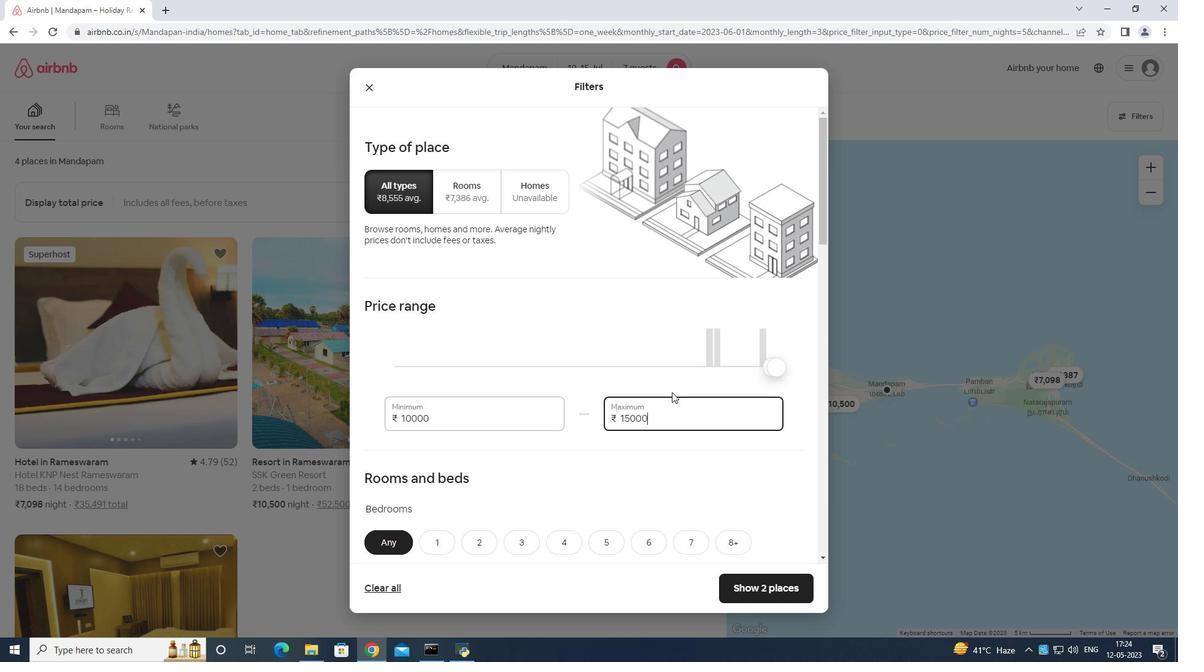 
Action: Mouse moved to (671, 394)
Screenshot: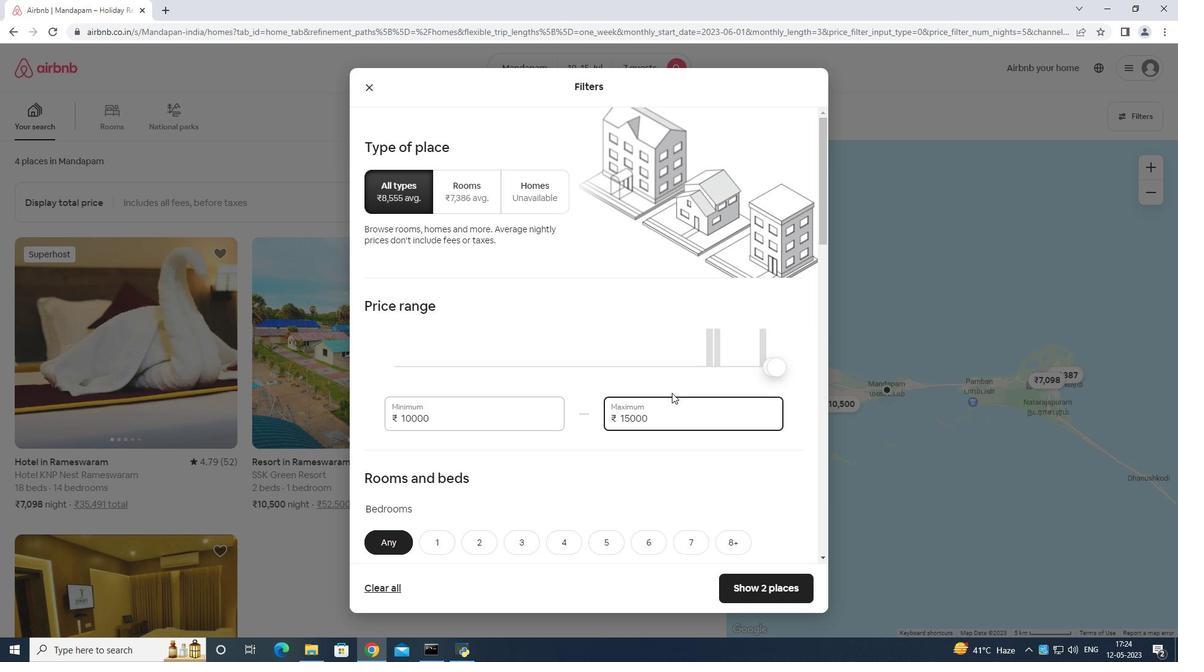 
Action: Mouse scrolled (671, 393) with delta (0, 0)
Screenshot: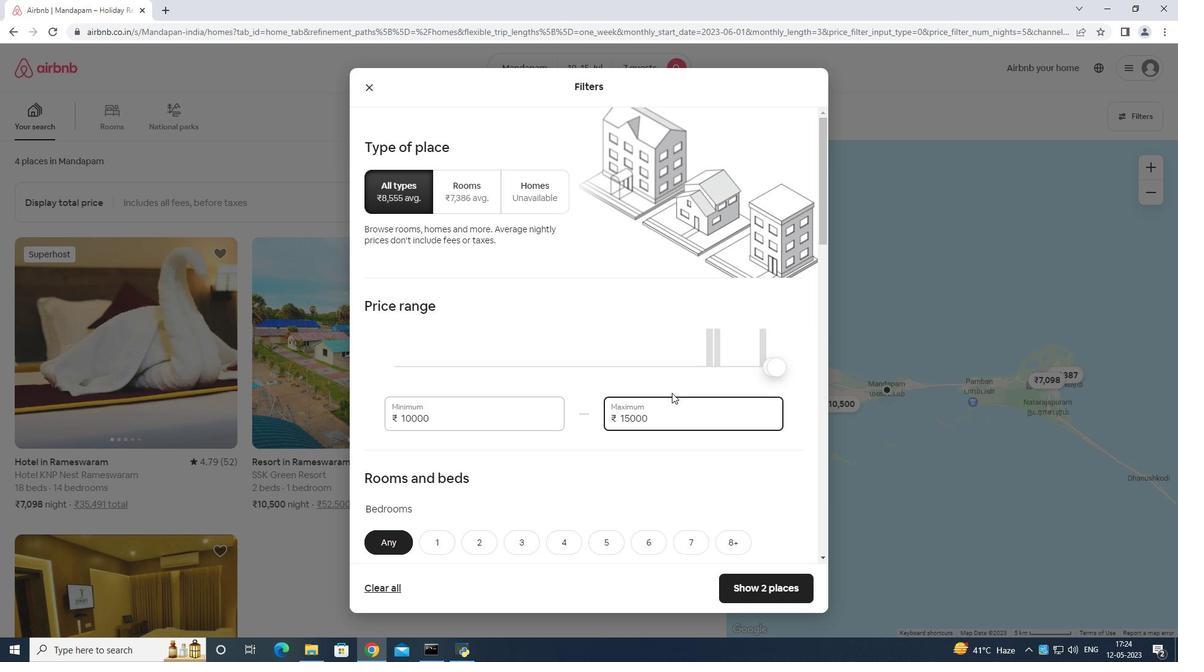
Action: Mouse moved to (671, 395)
Screenshot: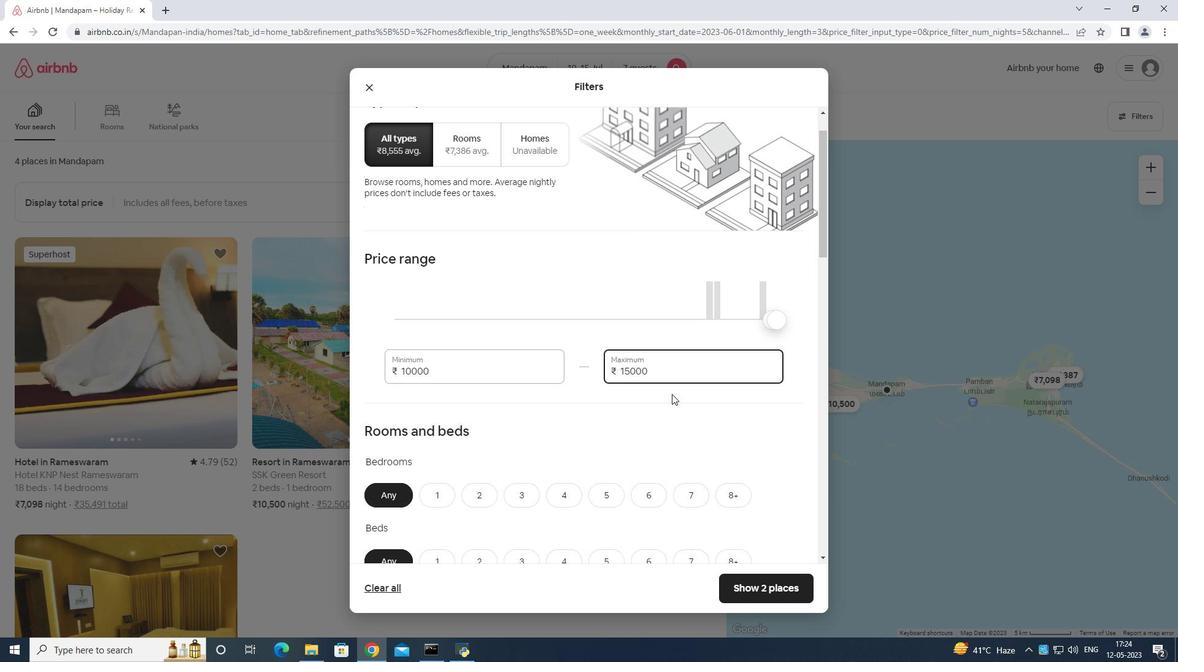 
Action: Mouse scrolled (671, 394) with delta (0, 0)
Screenshot: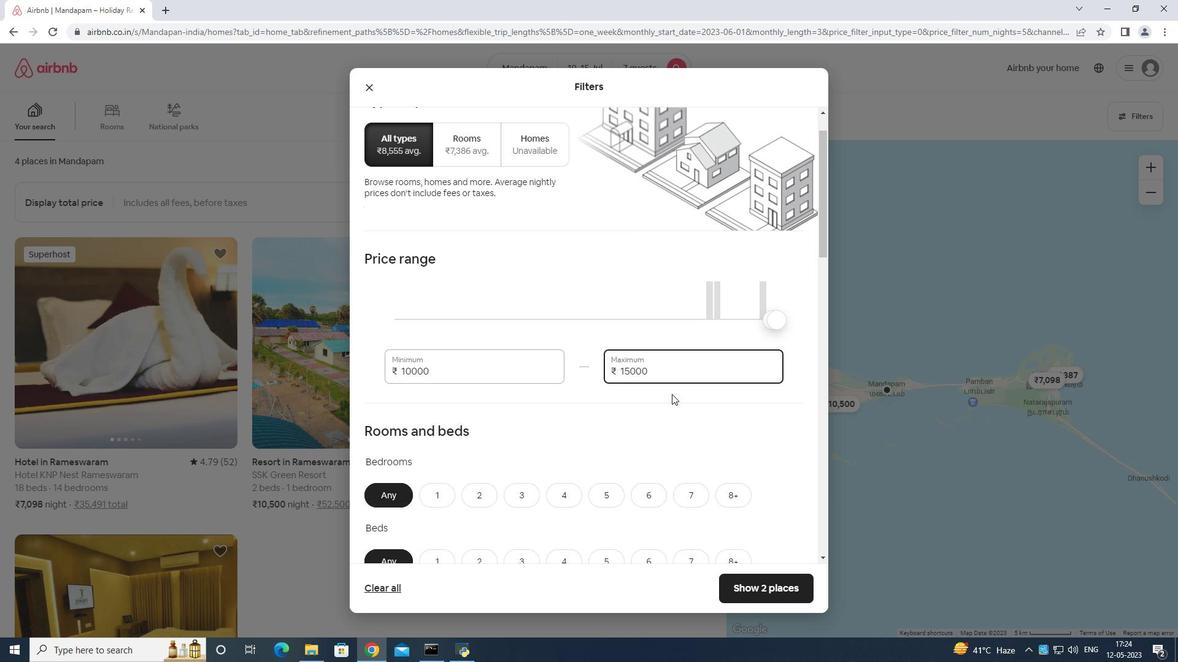 
Action: Mouse moved to (565, 361)
Screenshot: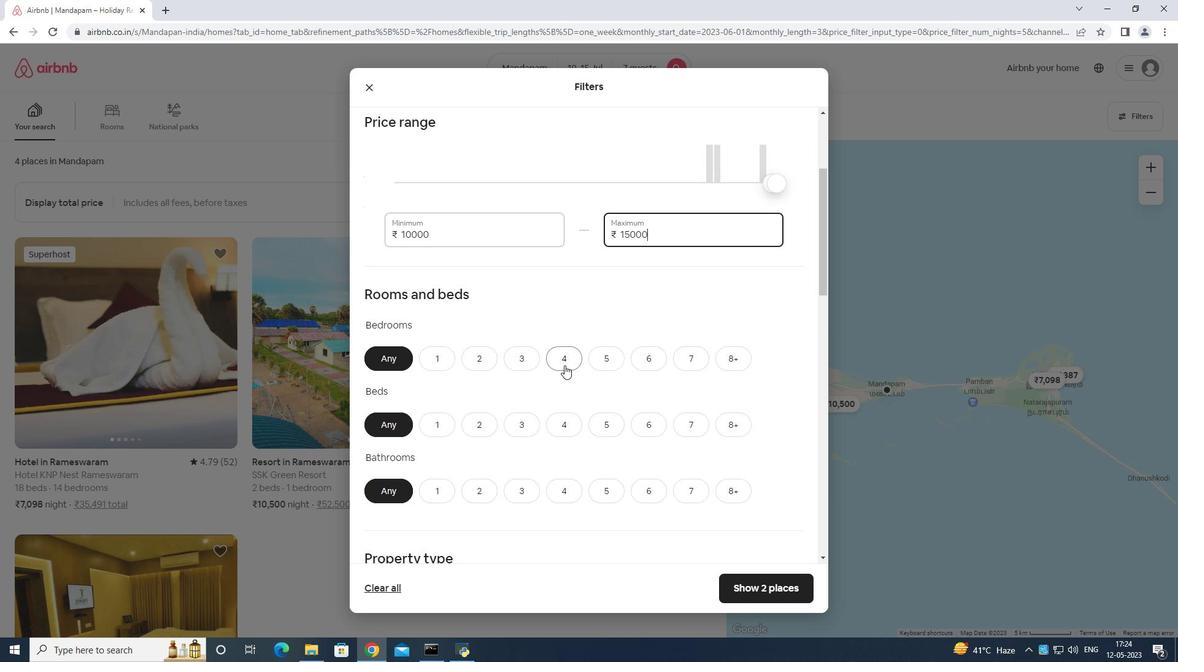 
Action: Mouse pressed left at (565, 361)
Screenshot: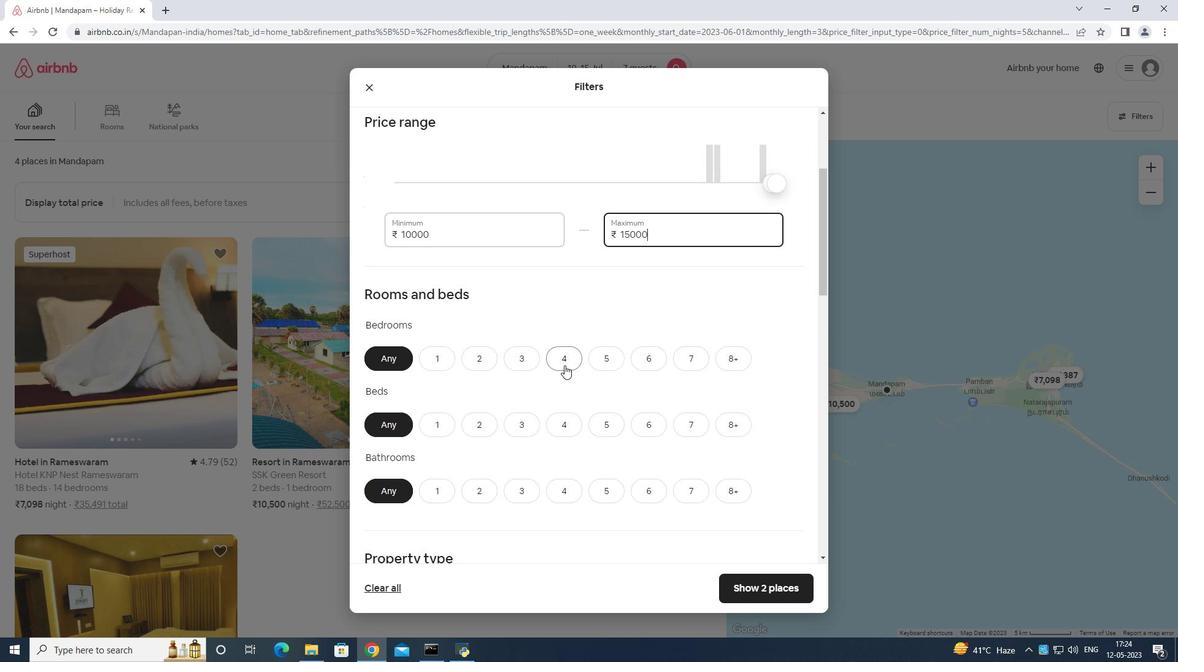 
Action: Mouse moved to (685, 422)
Screenshot: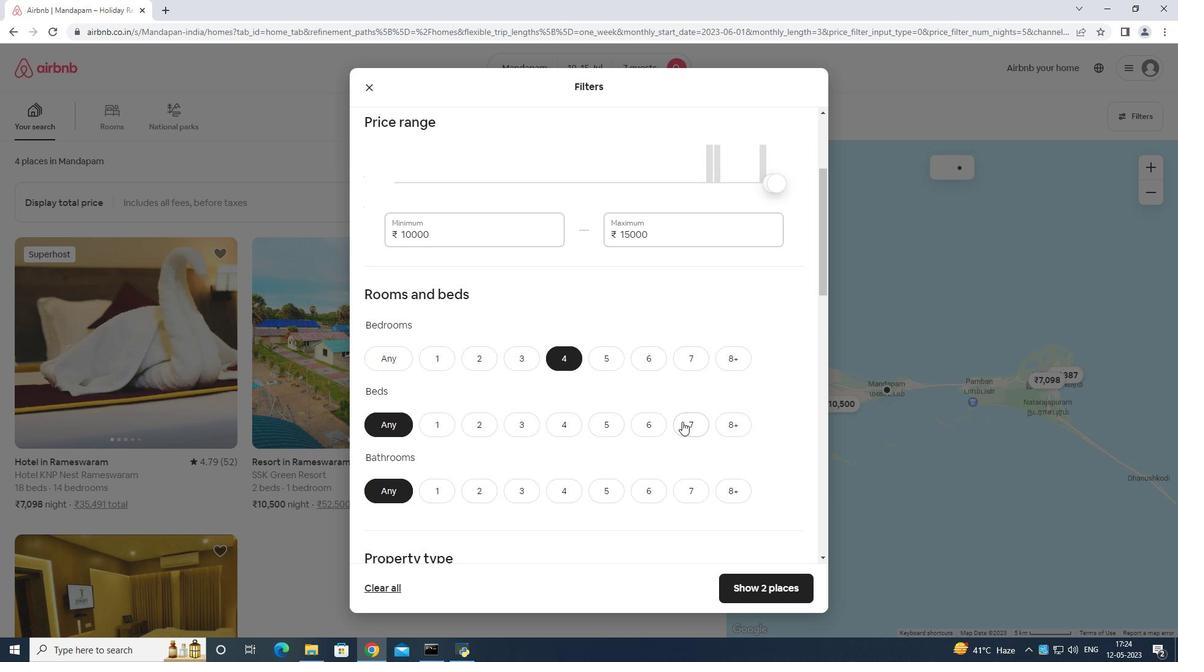 
Action: Mouse pressed left at (685, 422)
Screenshot: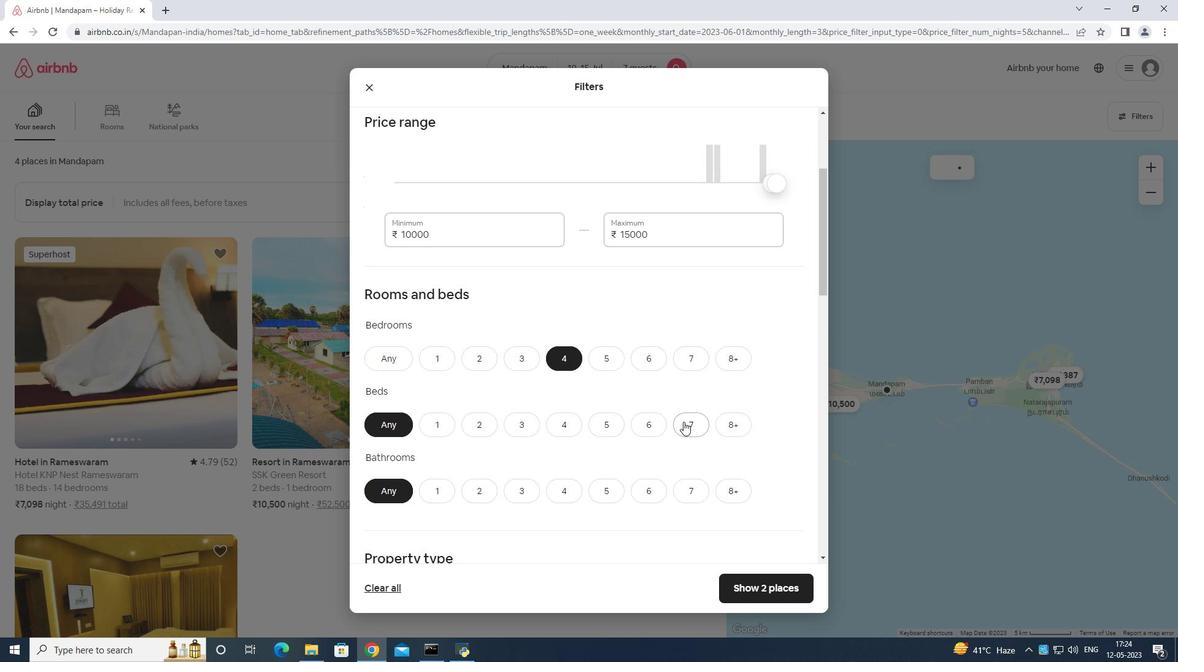 
Action: Mouse moved to (566, 485)
Screenshot: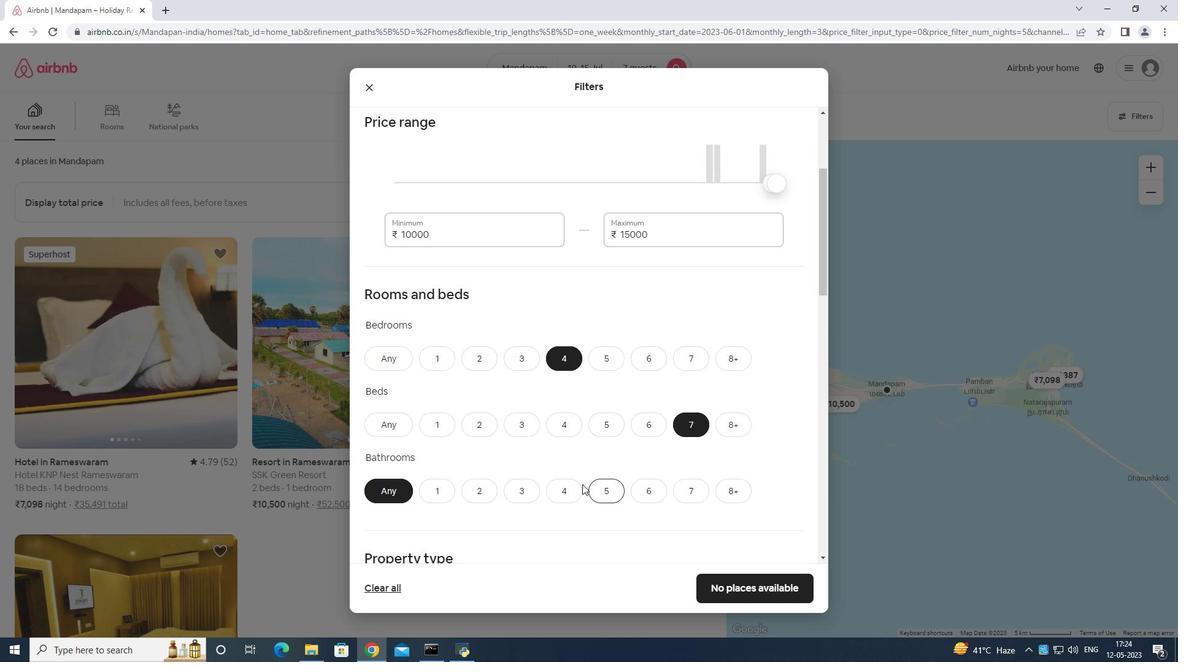 
Action: Mouse pressed left at (566, 485)
Screenshot: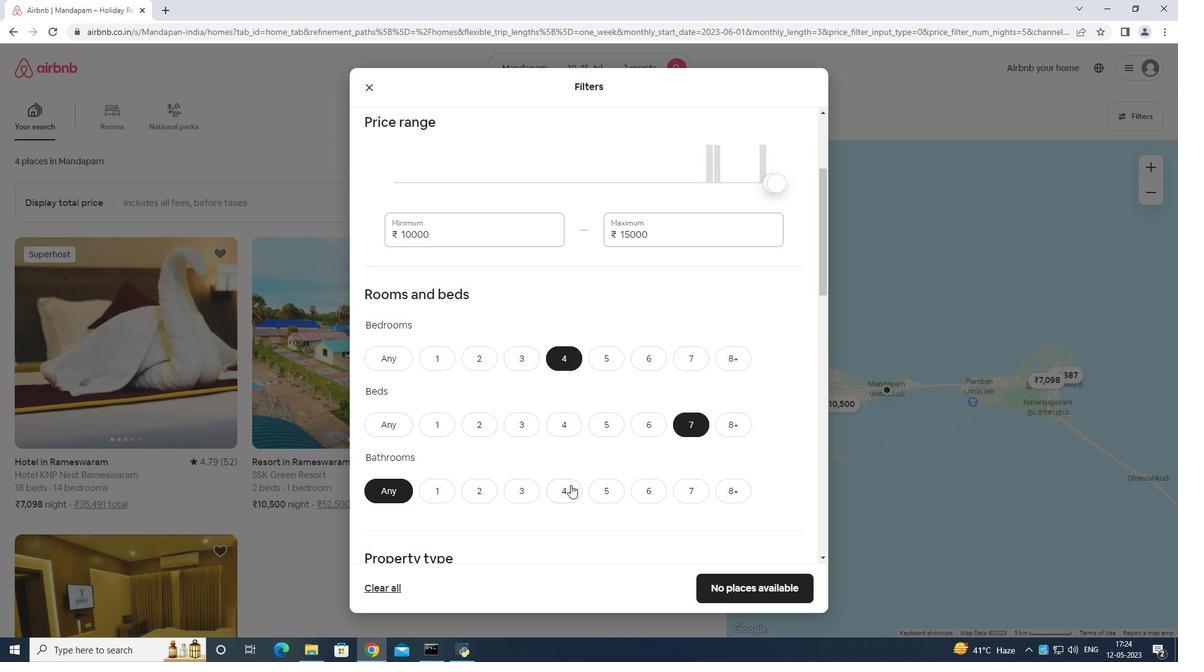 
Action: Mouse moved to (644, 412)
Screenshot: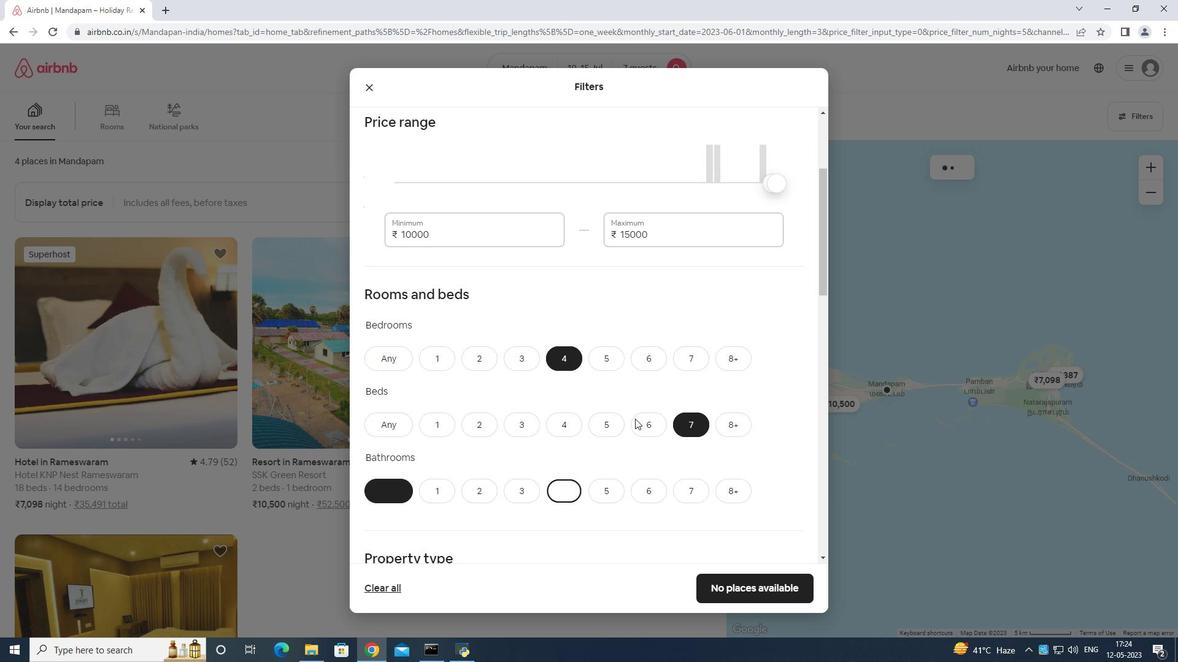 
Action: Mouse scrolled (644, 411) with delta (0, 0)
Screenshot: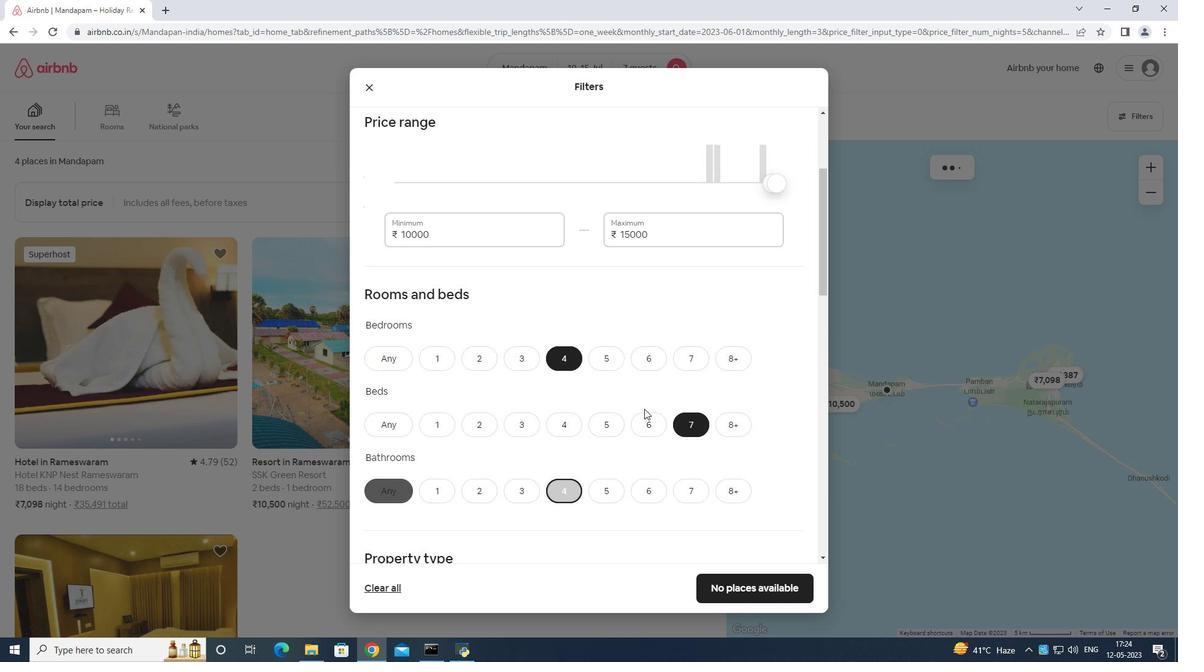 
Action: Mouse moved to (644, 414)
Screenshot: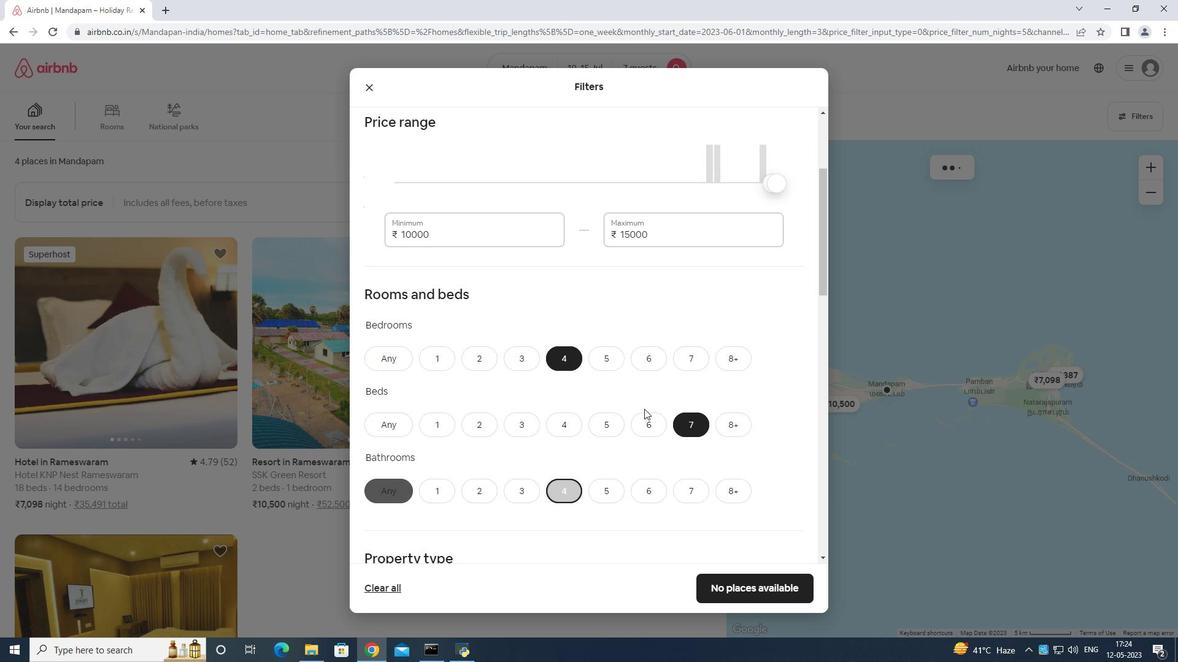 
Action: Mouse scrolled (644, 413) with delta (0, 0)
Screenshot: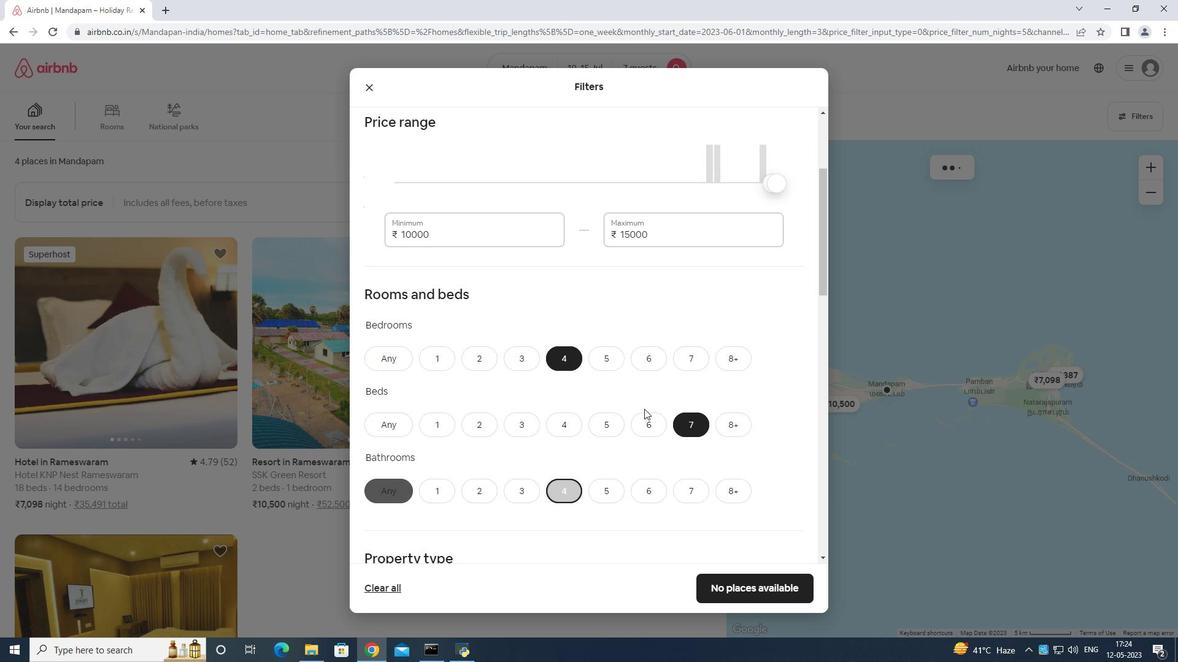 
Action: Mouse moved to (643, 414)
Screenshot: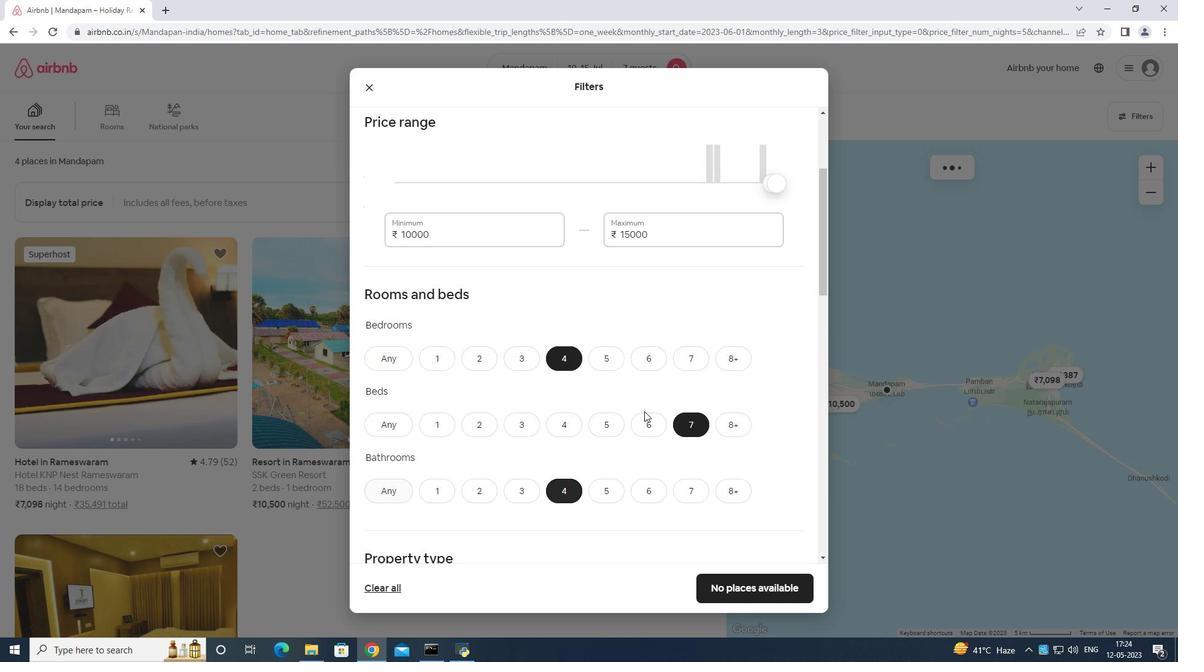
Action: Mouse scrolled (643, 413) with delta (0, 0)
Screenshot: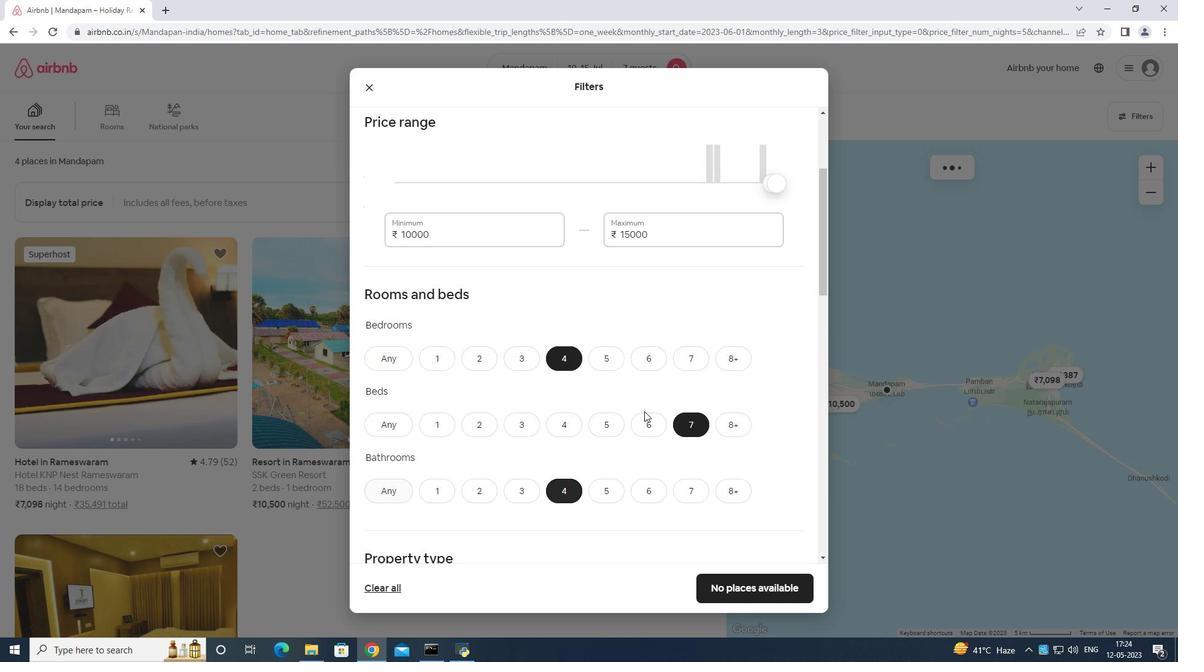 
Action: Mouse moved to (643, 414)
Screenshot: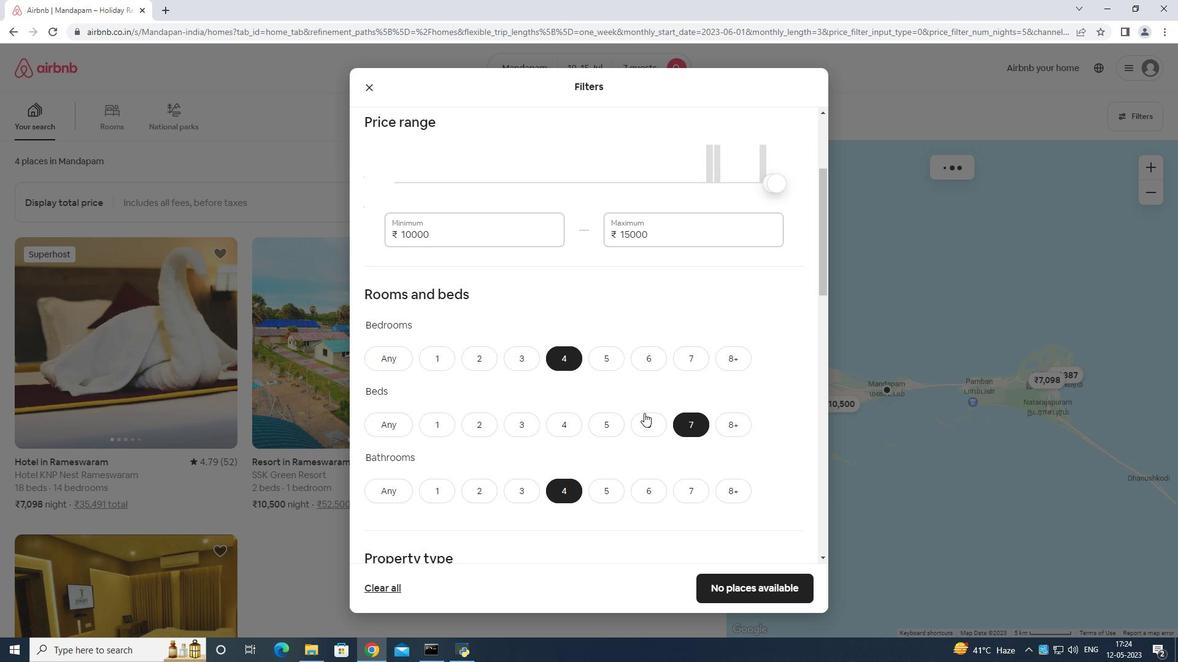 
Action: Mouse scrolled (643, 414) with delta (0, 0)
Screenshot: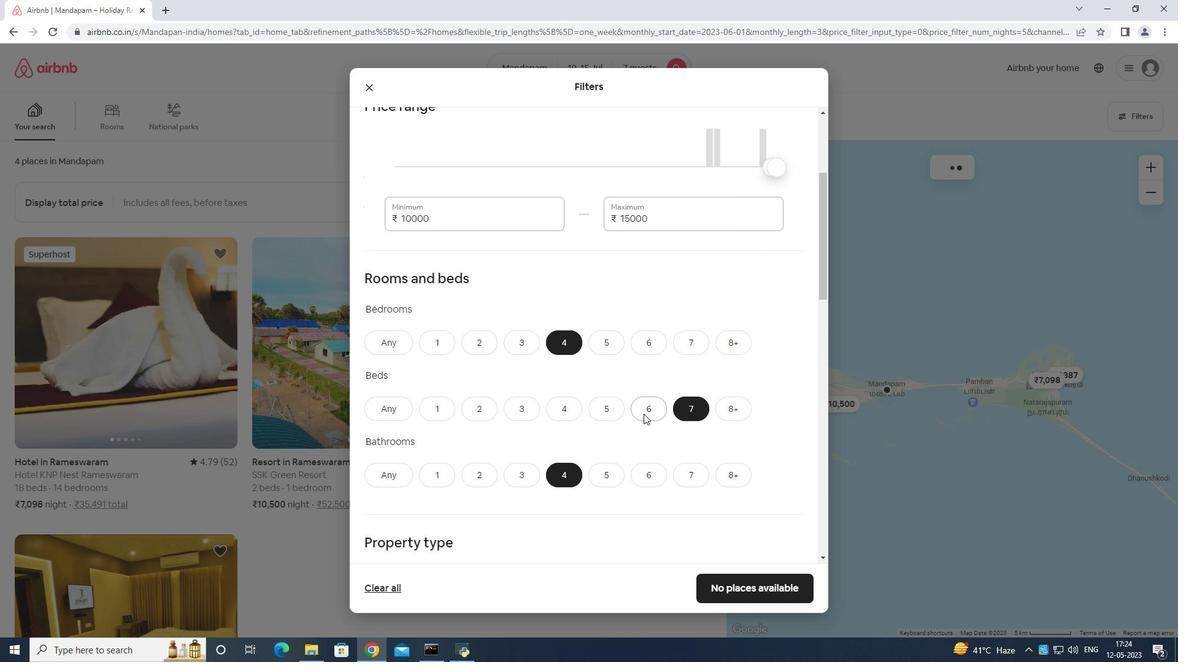 
Action: Mouse scrolled (643, 414) with delta (0, 0)
Screenshot: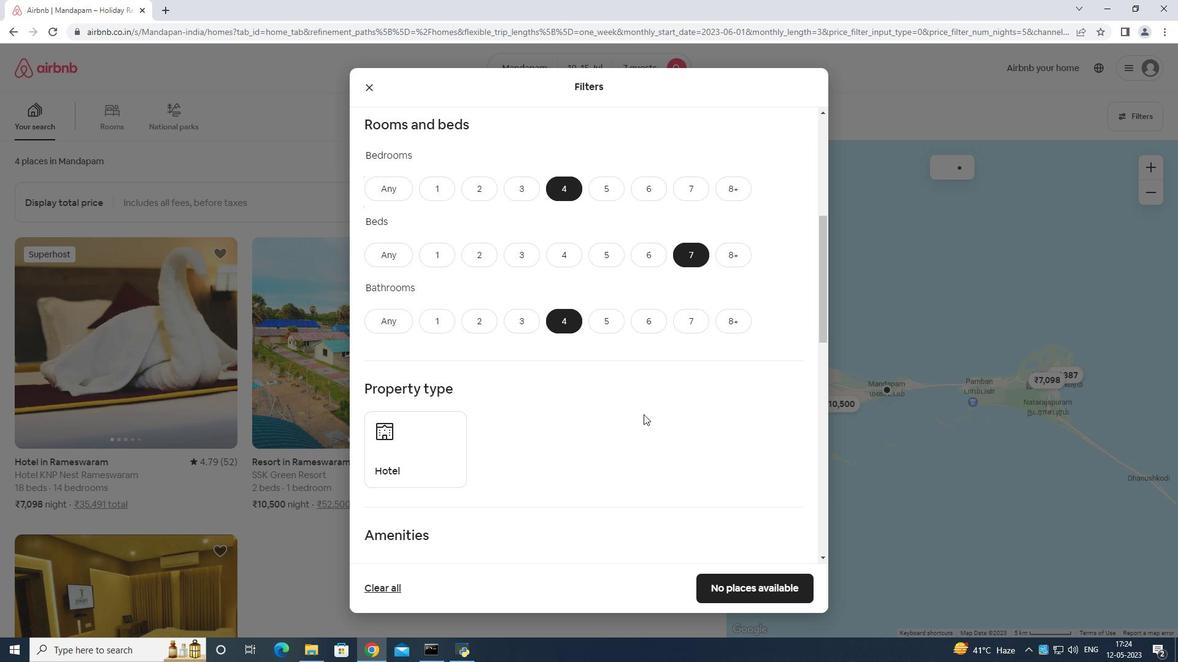 
Action: Mouse moved to (366, 462)
Screenshot: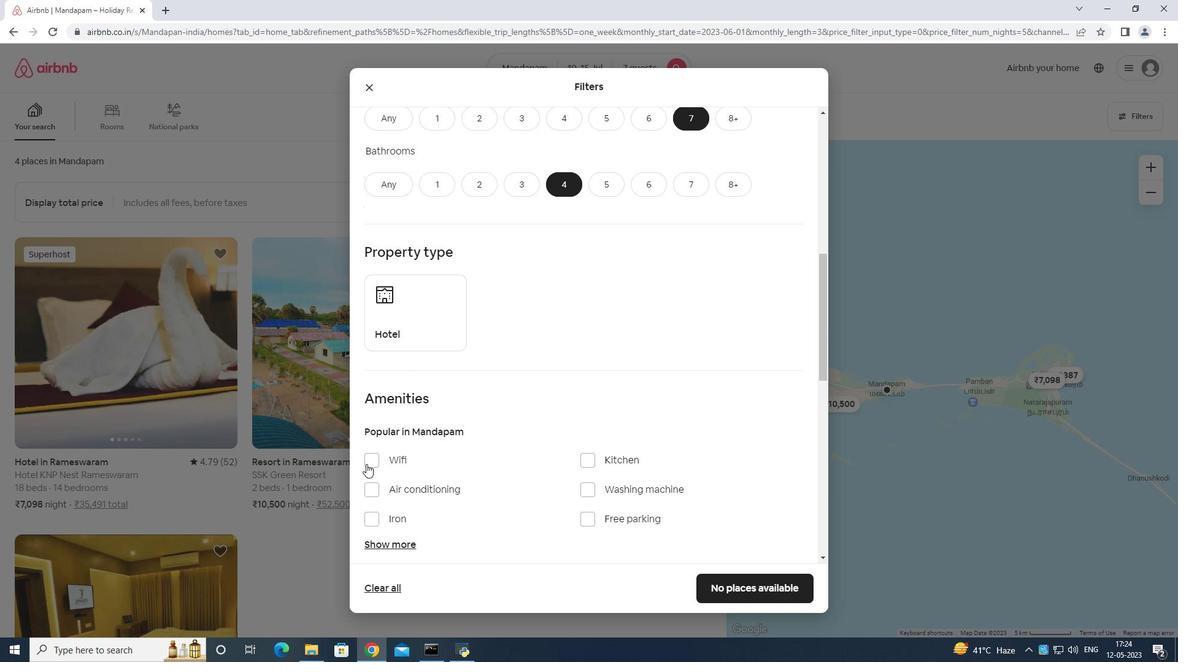 
Action: Mouse pressed left at (366, 462)
Screenshot: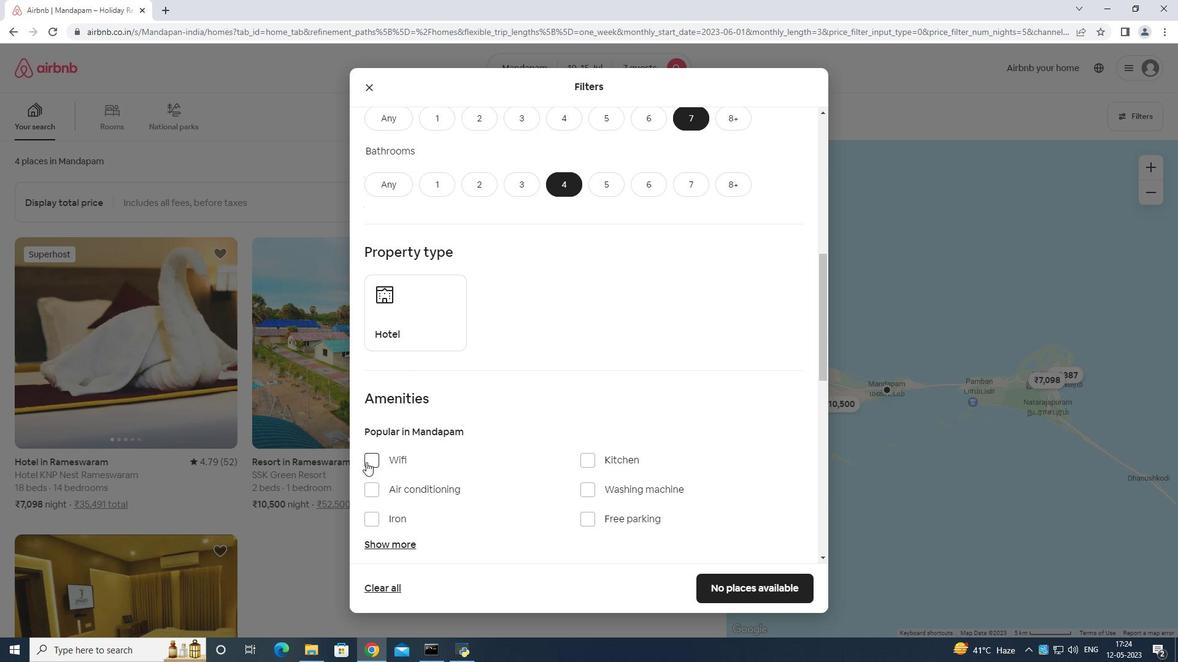
Action: Mouse moved to (392, 455)
Screenshot: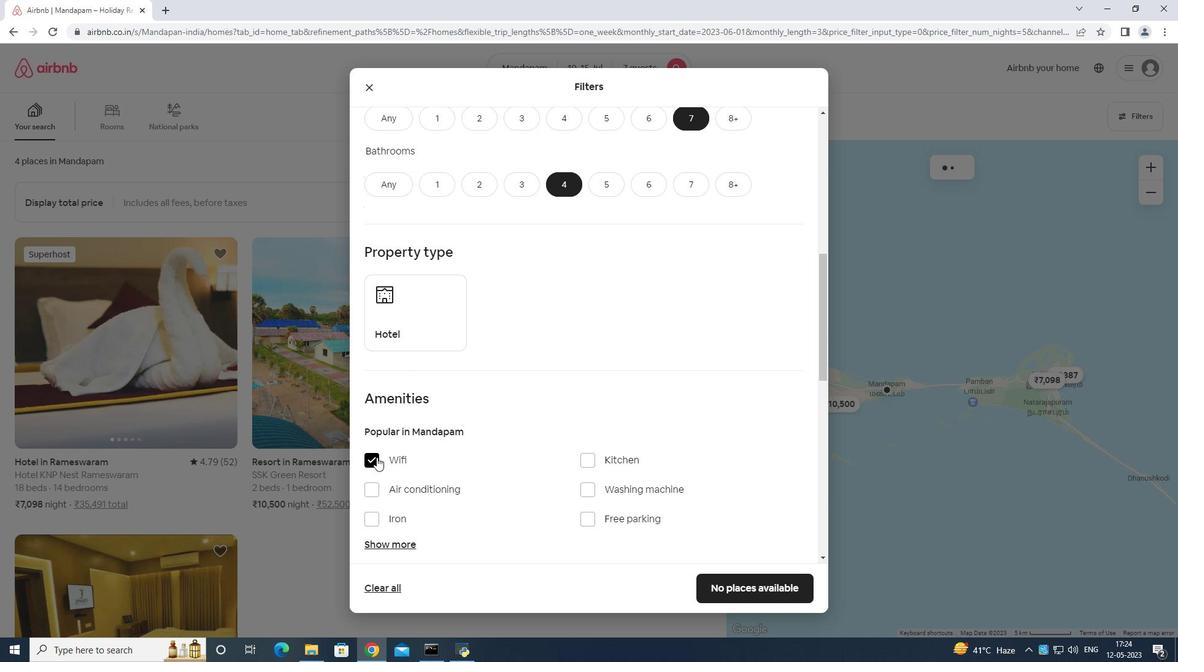 
Action: Mouse scrolled (392, 455) with delta (0, 0)
Screenshot: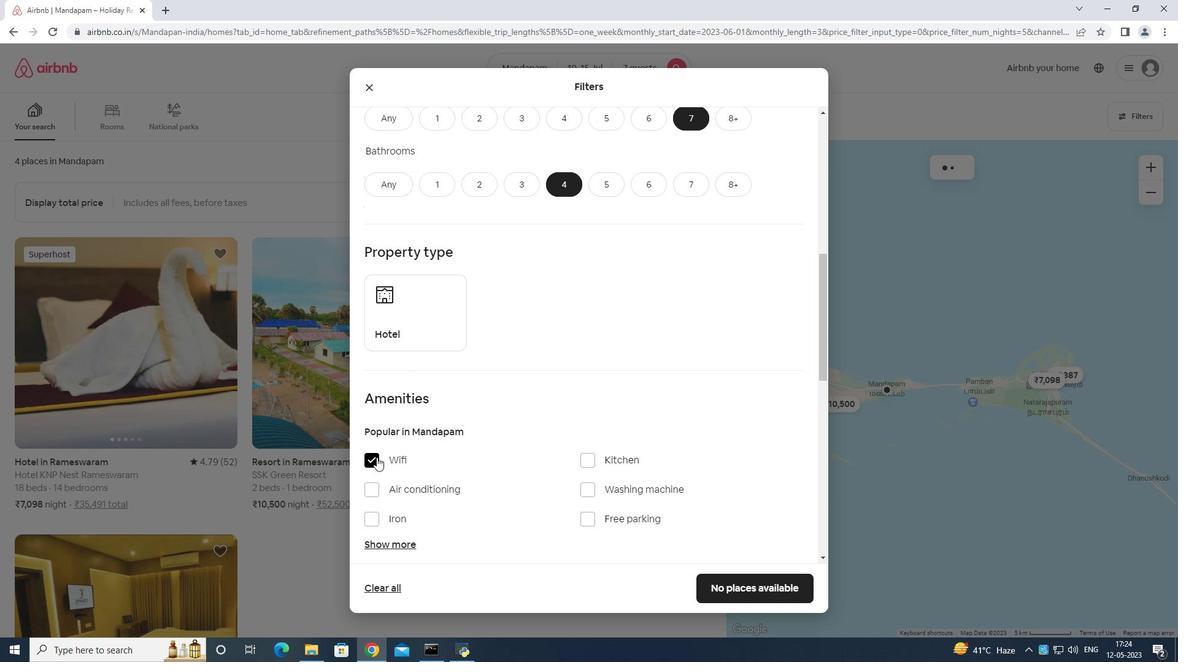 
Action: Mouse moved to (395, 455)
Screenshot: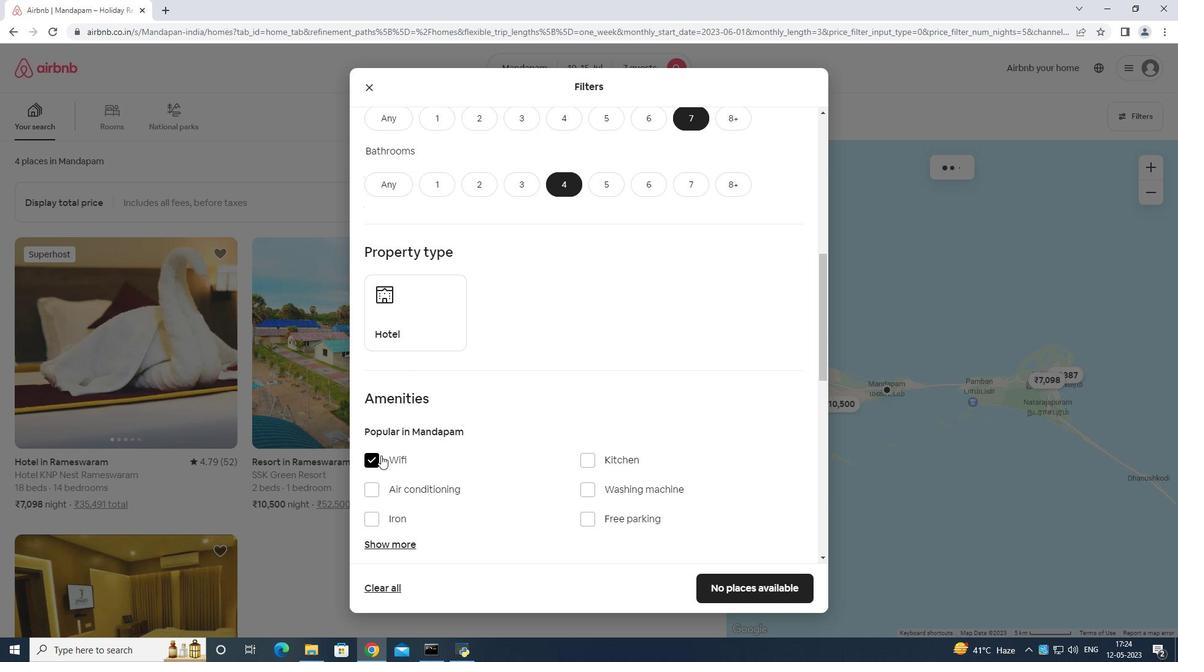 
Action: Mouse scrolled (395, 454) with delta (0, 0)
Screenshot: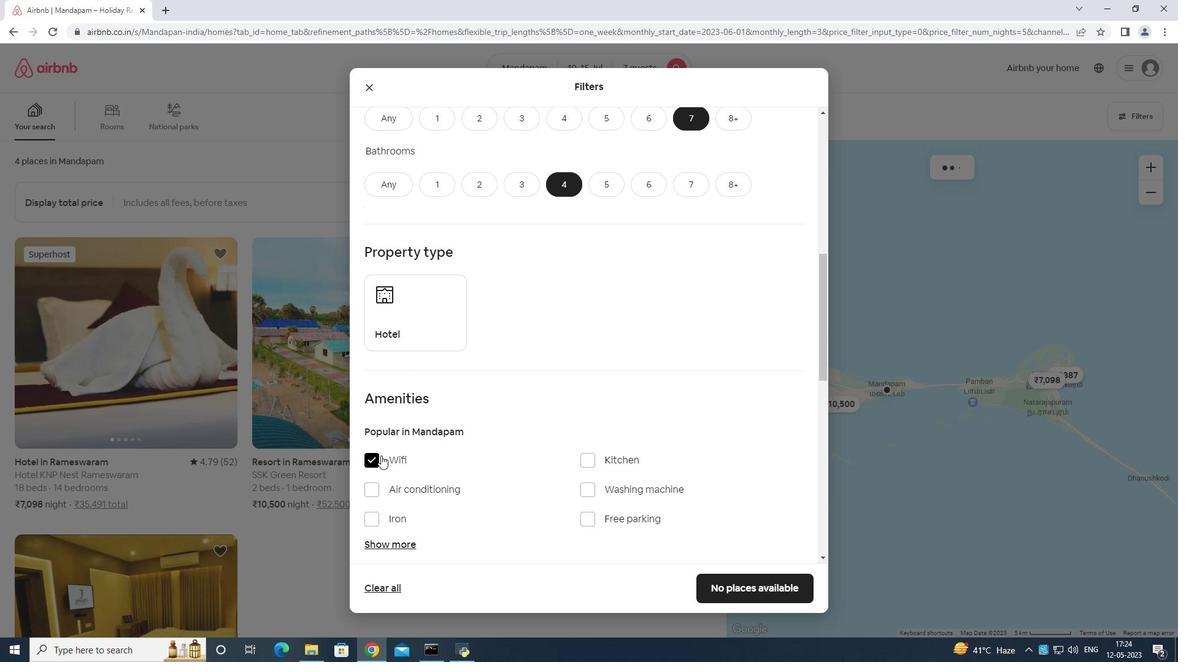 
Action: Mouse moved to (590, 396)
Screenshot: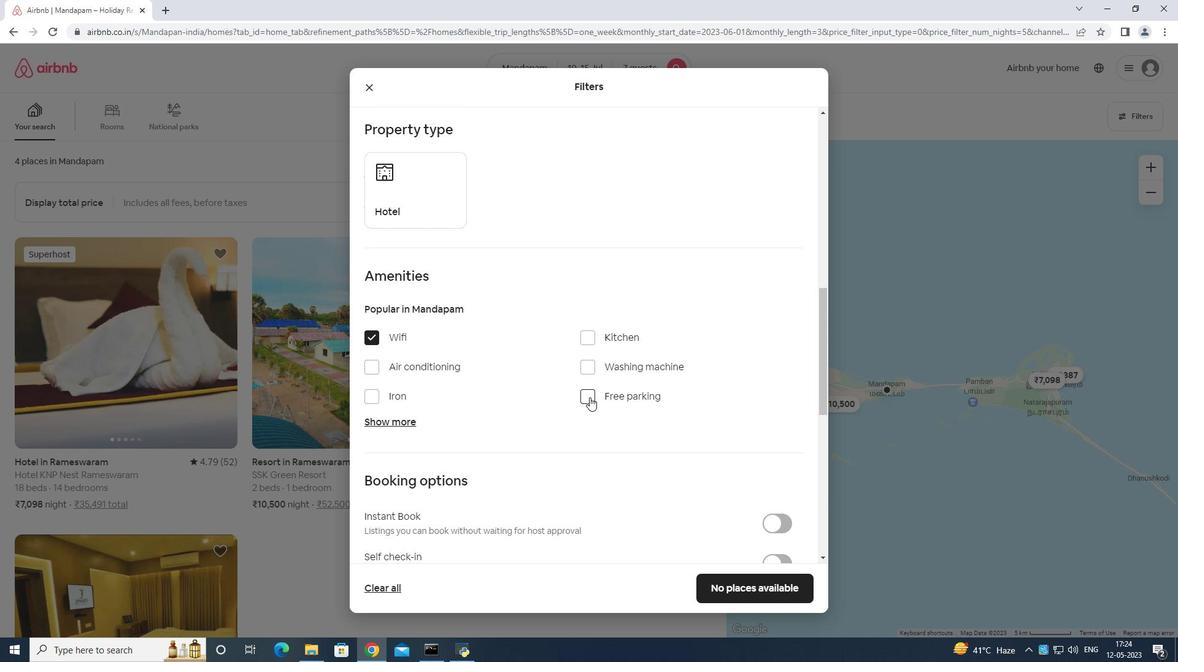 
Action: Mouse pressed left at (590, 396)
Screenshot: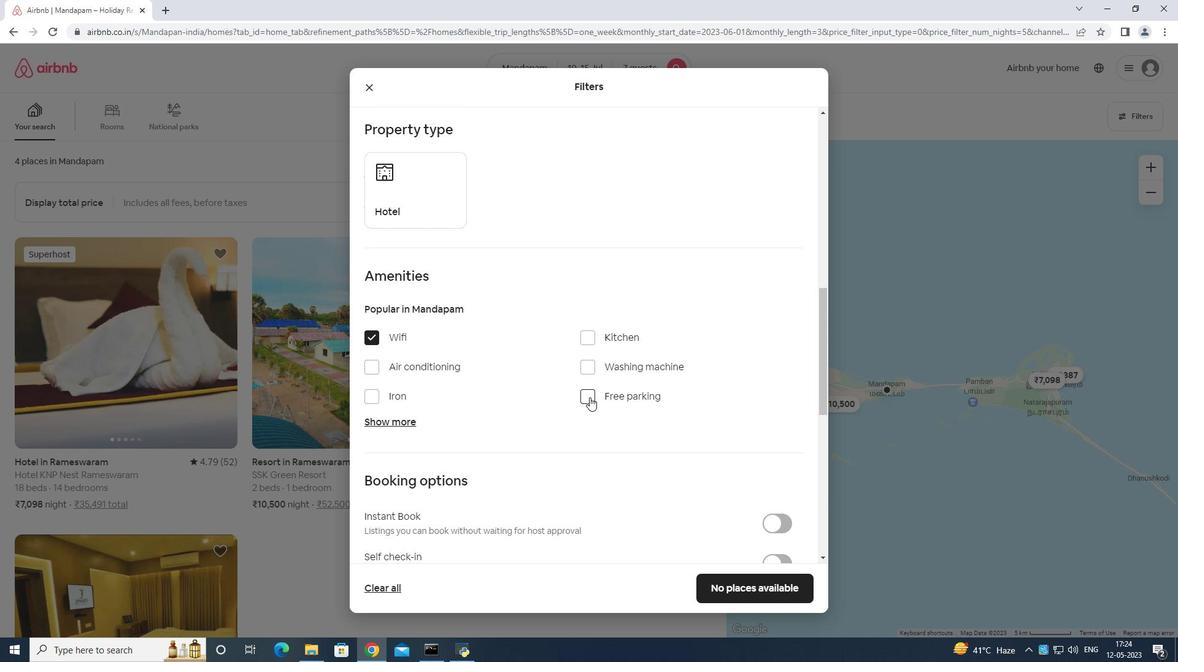 
Action: Mouse moved to (384, 426)
Screenshot: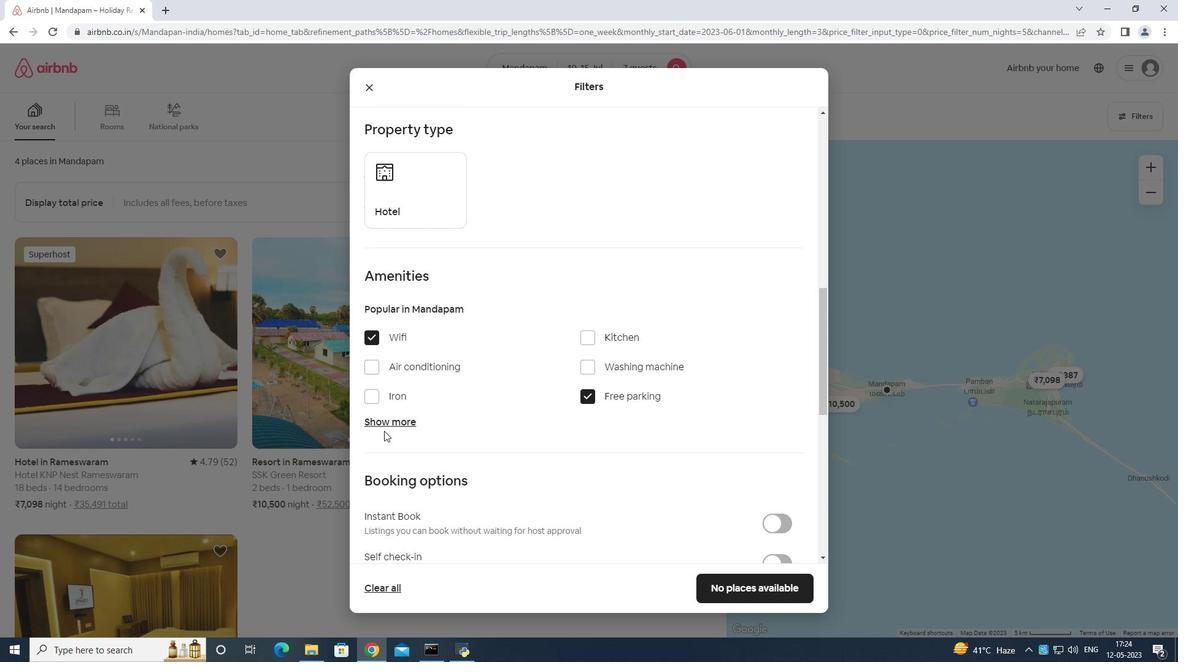 
Action: Mouse pressed left at (384, 426)
Screenshot: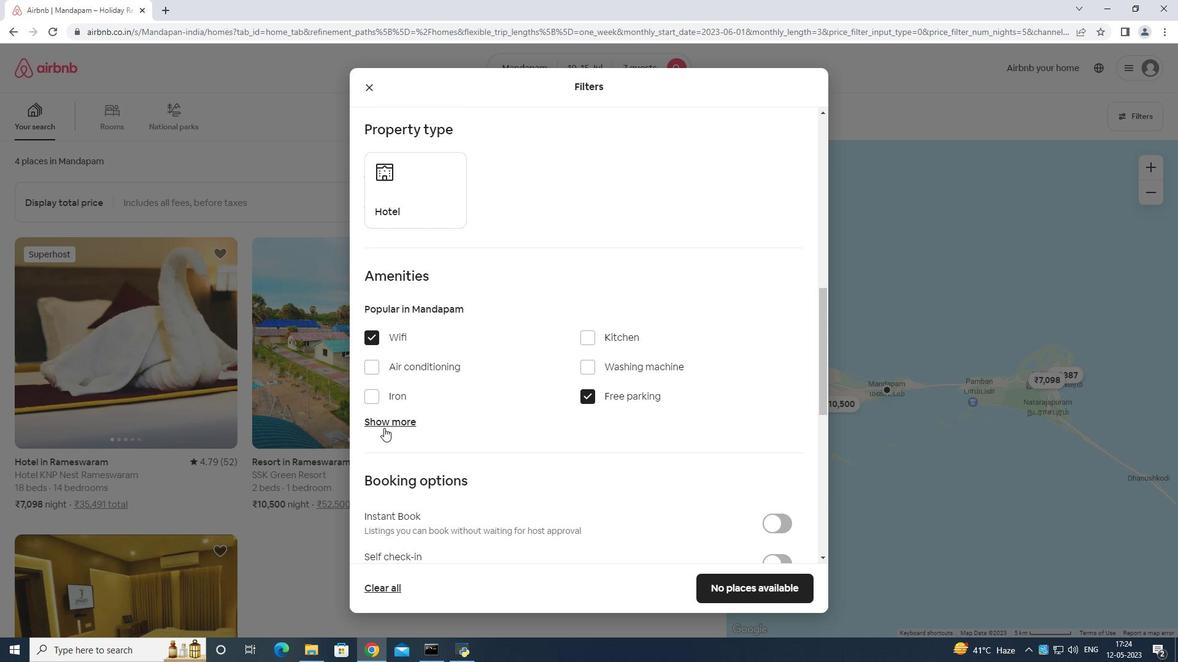 
Action: Mouse moved to (413, 415)
Screenshot: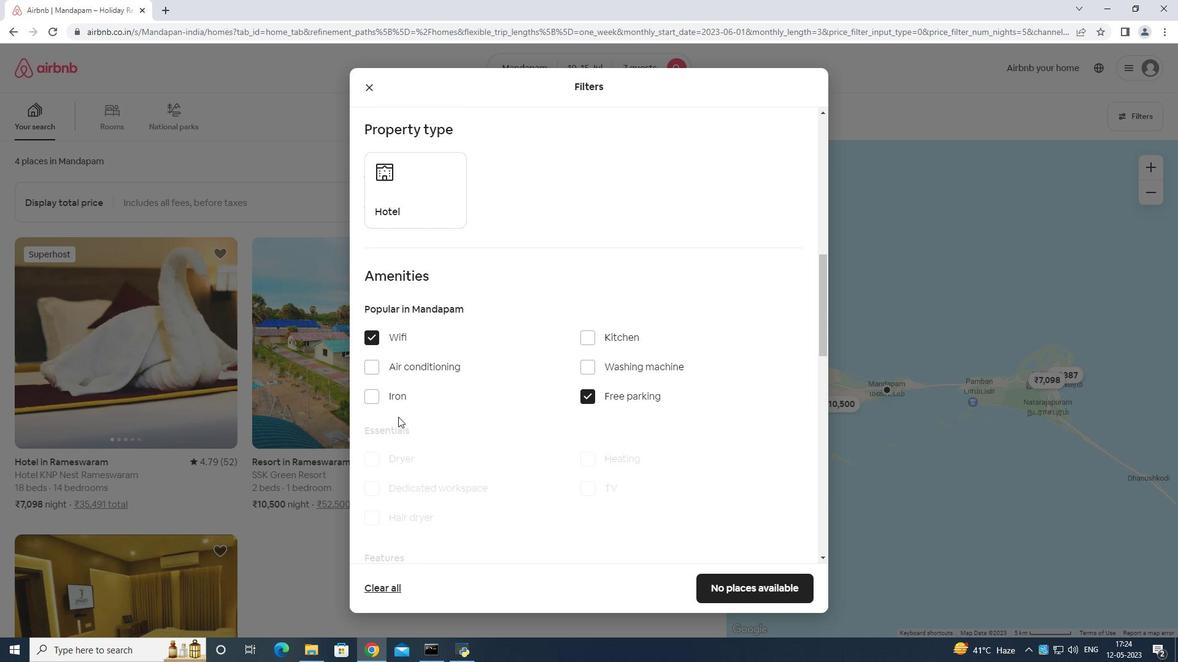 
Action: Mouse scrolled (413, 414) with delta (0, 0)
Screenshot: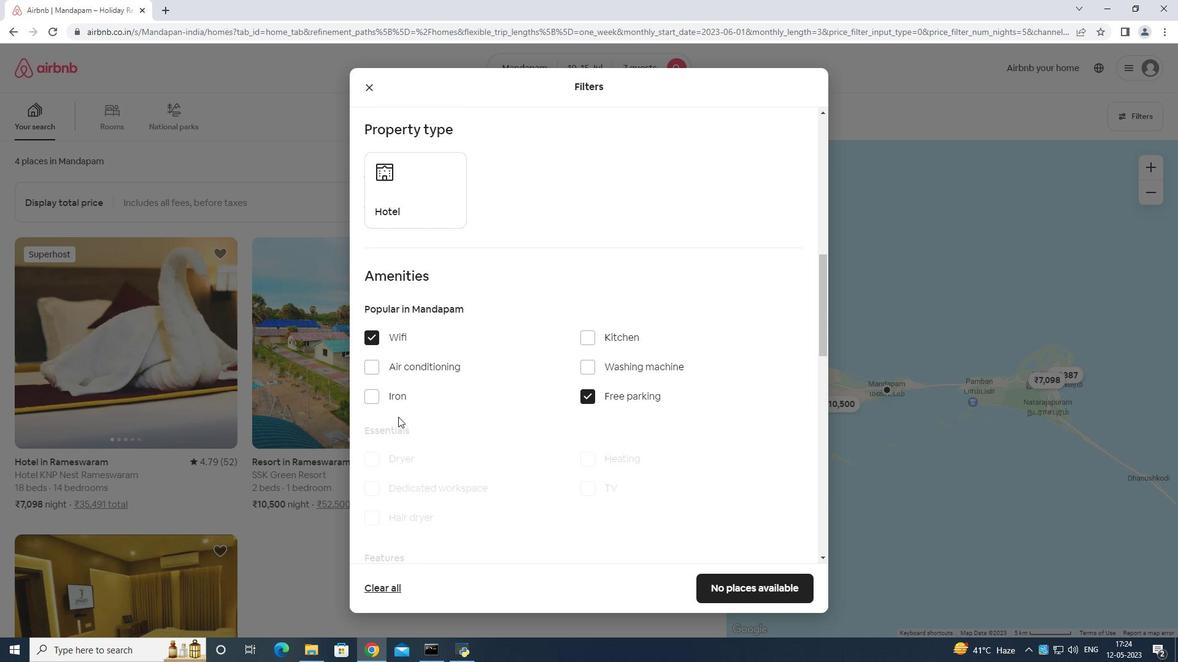 
Action: Mouse moved to (414, 416)
Screenshot: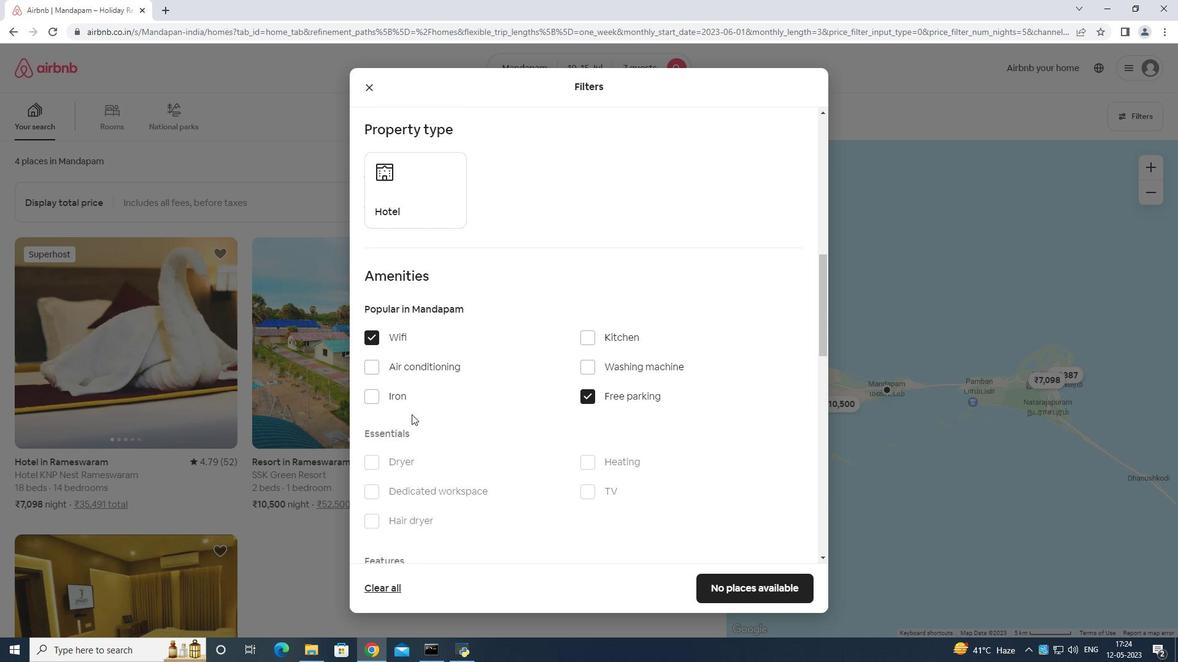 
Action: Mouse scrolled (414, 415) with delta (0, 0)
Screenshot: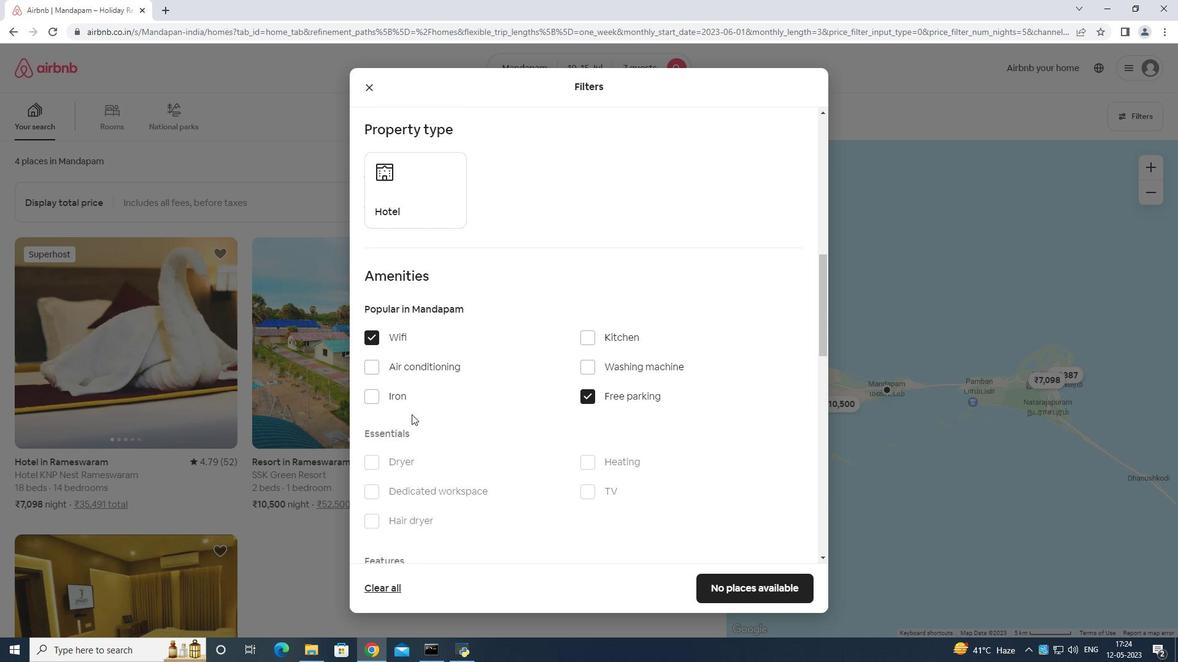 
Action: Mouse moved to (585, 373)
Screenshot: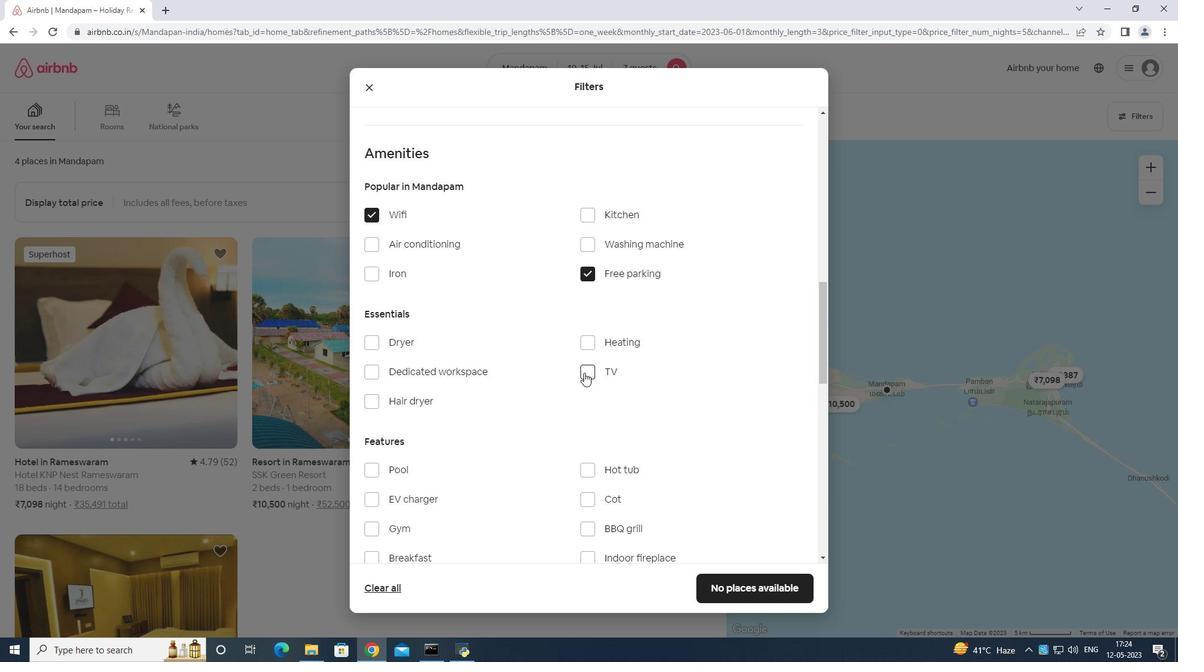 
Action: Mouse pressed left at (585, 373)
Screenshot: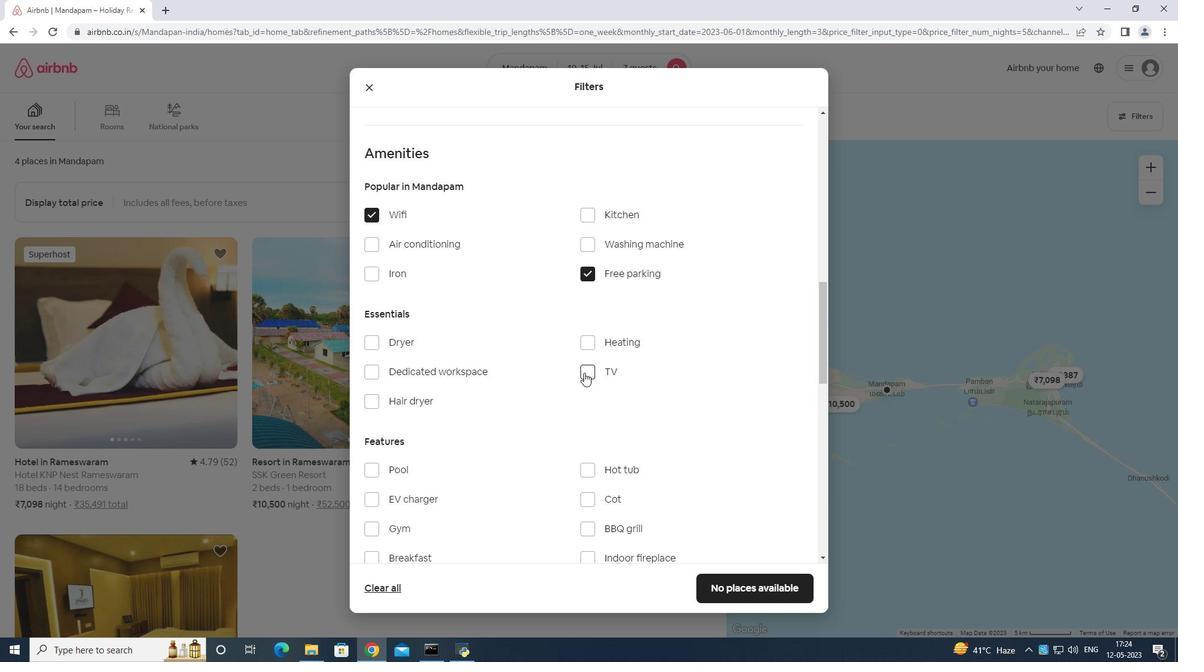 
Action: Mouse moved to (587, 374)
Screenshot: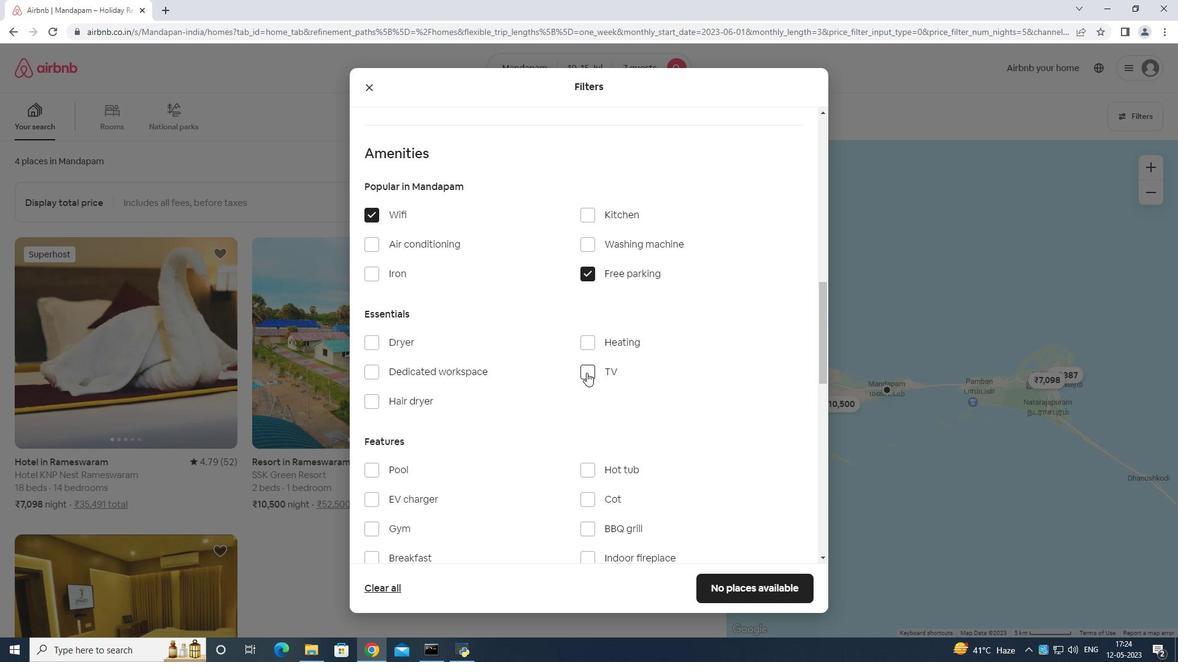 
Action: Mouse scrolled (587, 373) with delta (0, 0)
Screenshot: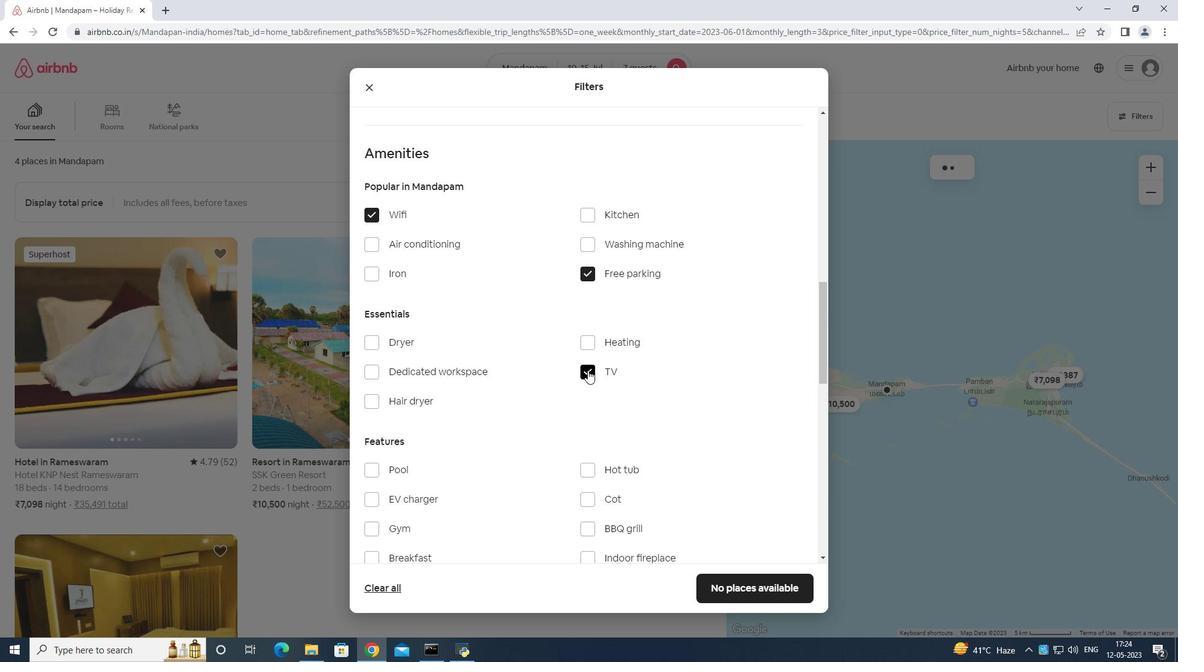 
Action: Mouse moved to (587, 376)
Screenshot: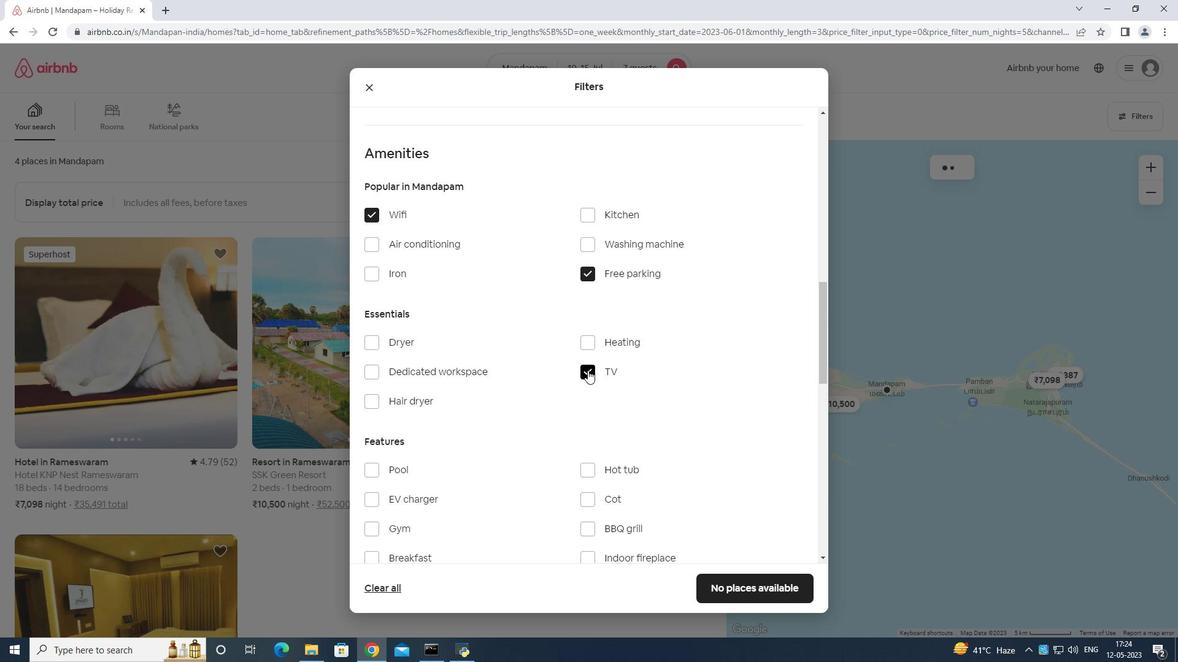 
Action: Mouse scrolled (587, 376) with delta (0, 0)
Screenshot: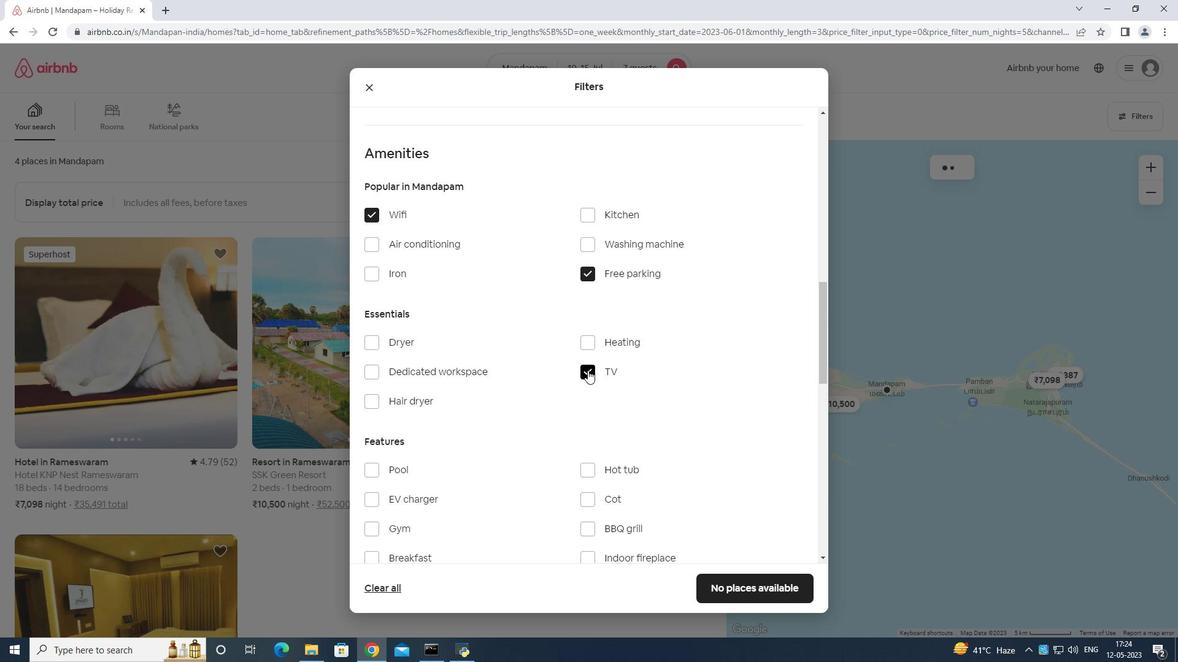 
Action: Mouse scrolled (587, 376) with delta (0, 0)
Screenshot: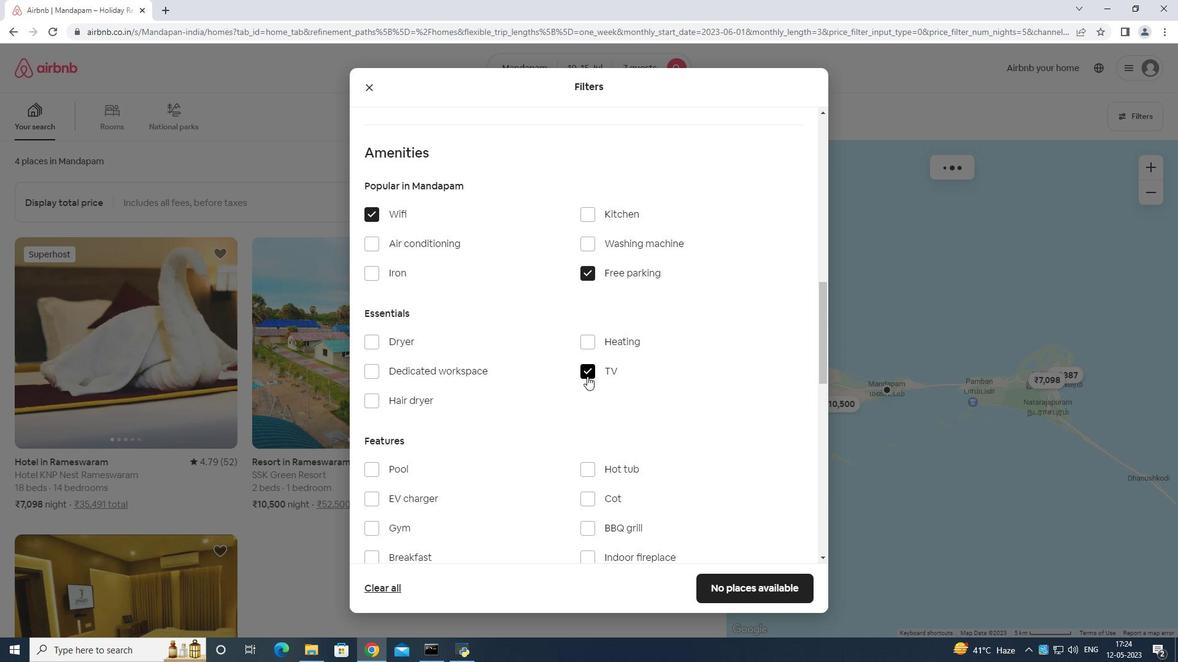 
Action: Mouse moved to (366, 344)
Screenshot: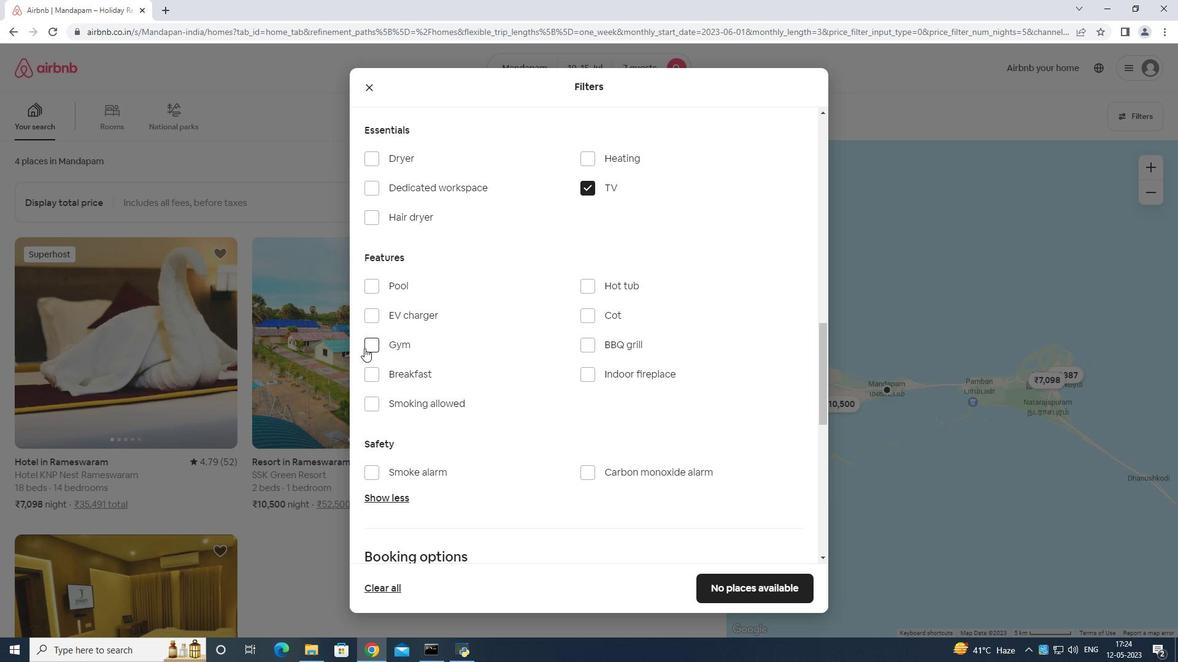
Action: Mouse pressed left at (366, 344)
Screenshot: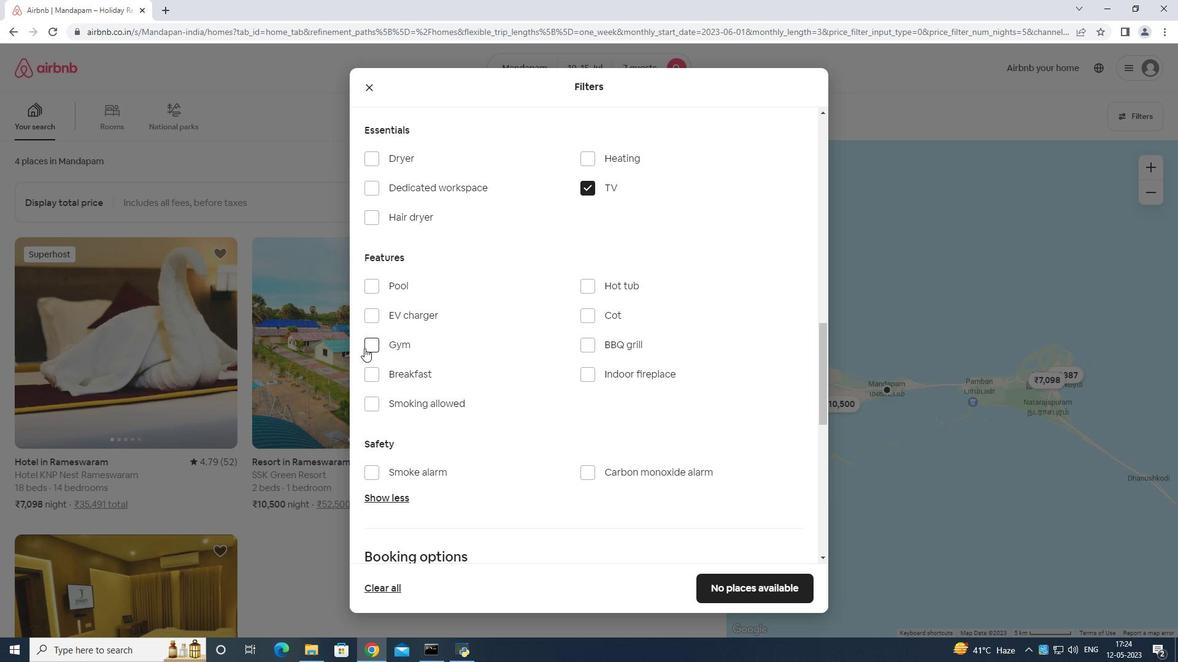 
Action: Mouse moved to (365, 377)
Screenshot: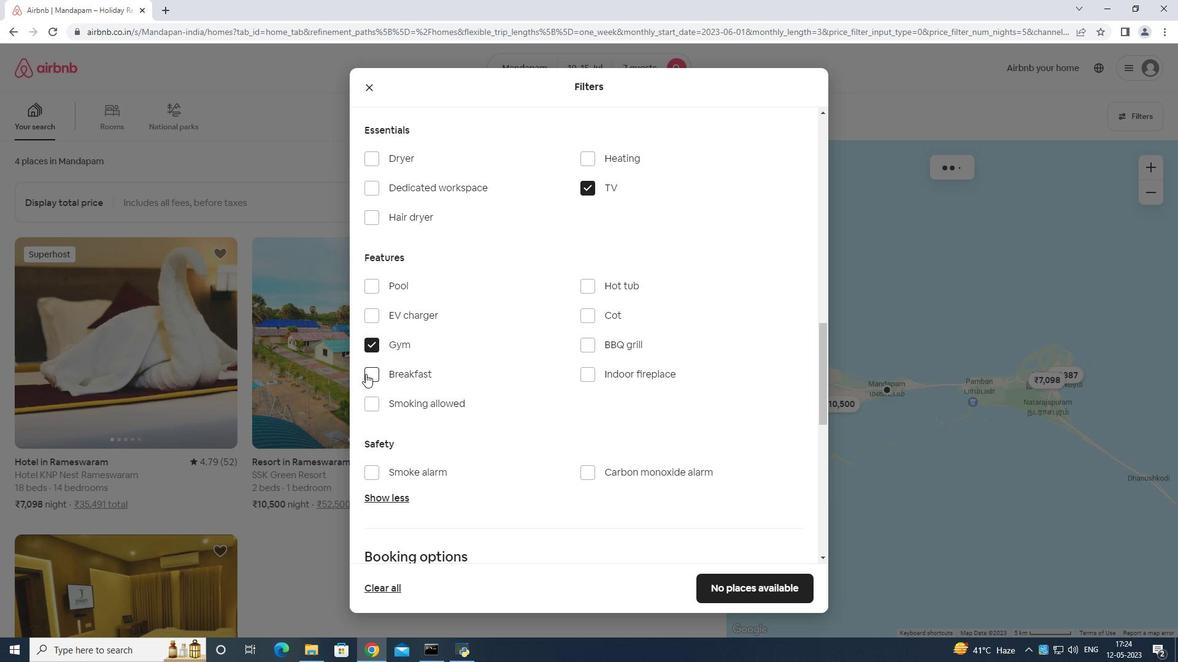 
Action: Mouse pressed left at (365, 377)
Screenshot: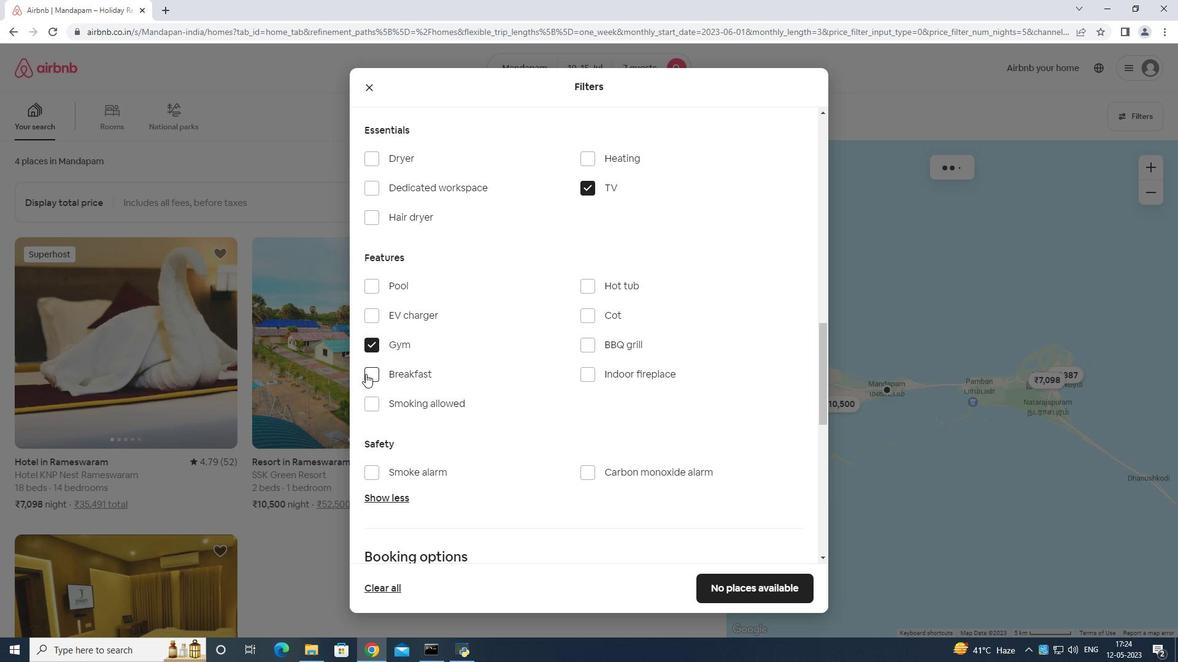
Action: Mouse moved to (566, 355)
Screenshot: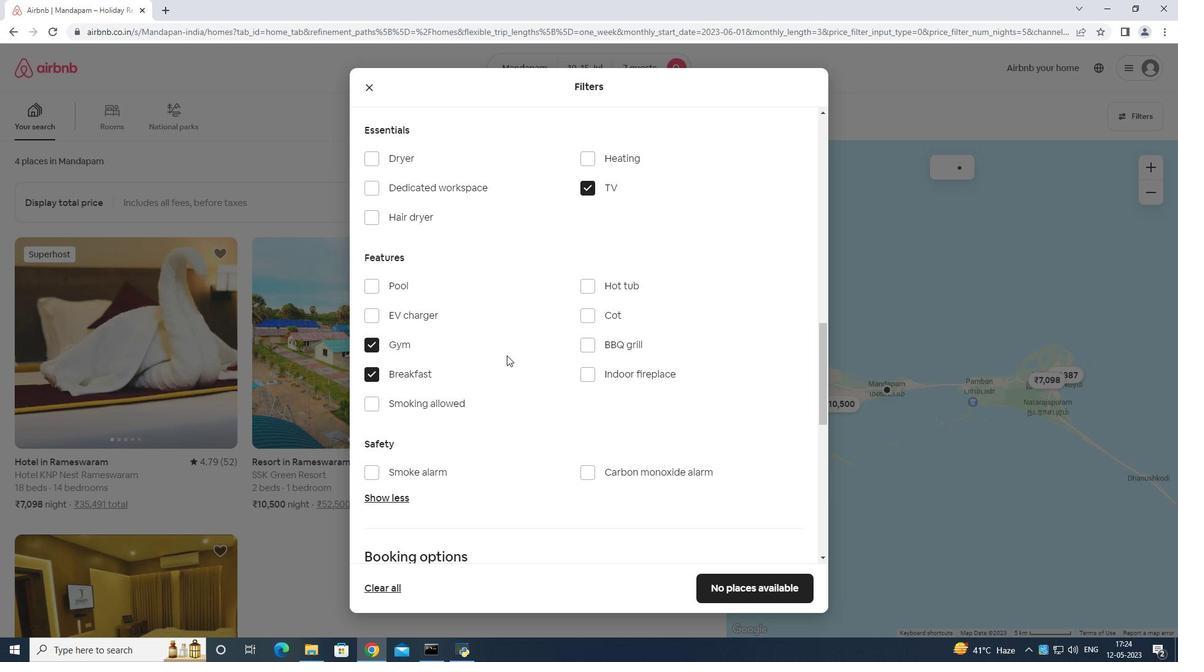 
Action: Mouse scrolled (566, 355) with delta (0, 0)
Screenshot: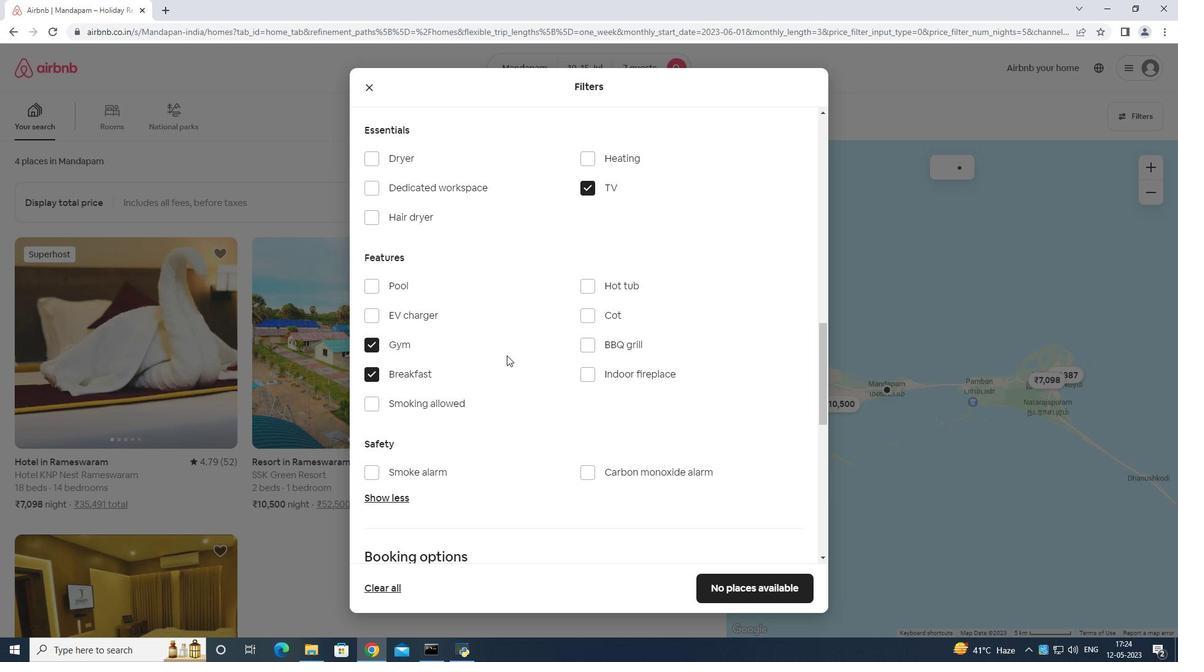 
Action: Mouse moved to (606, 355)
Screenshot: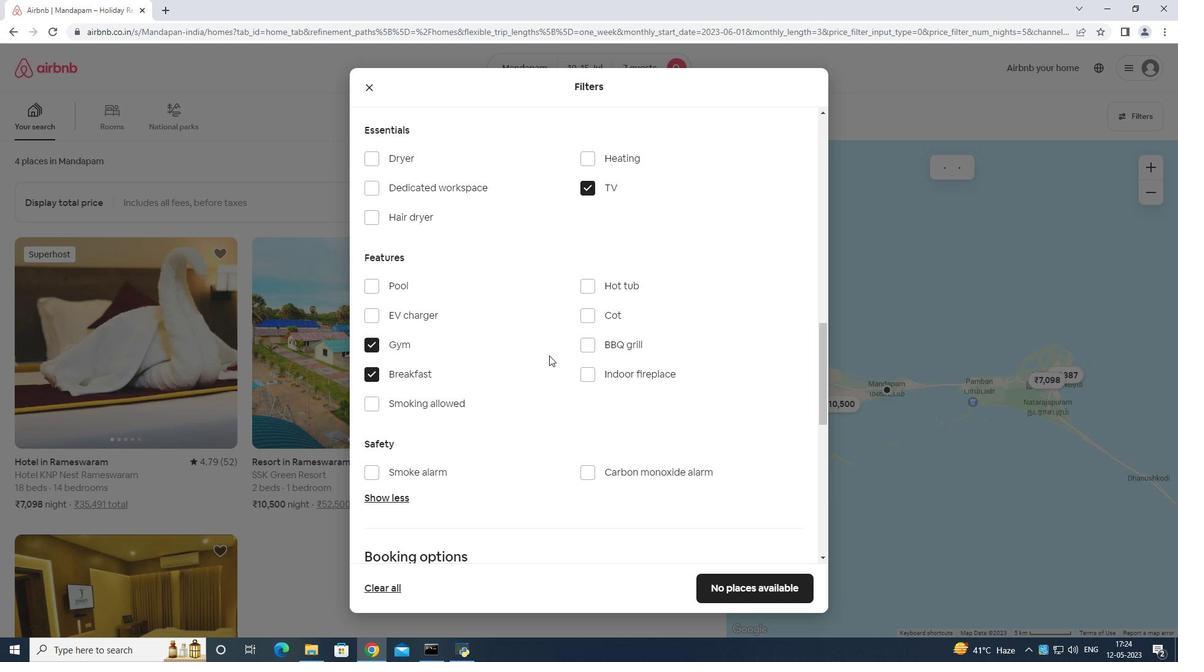 
Action: Mouse scrolled (606, 355) with delta (0, 0)
Screenshot: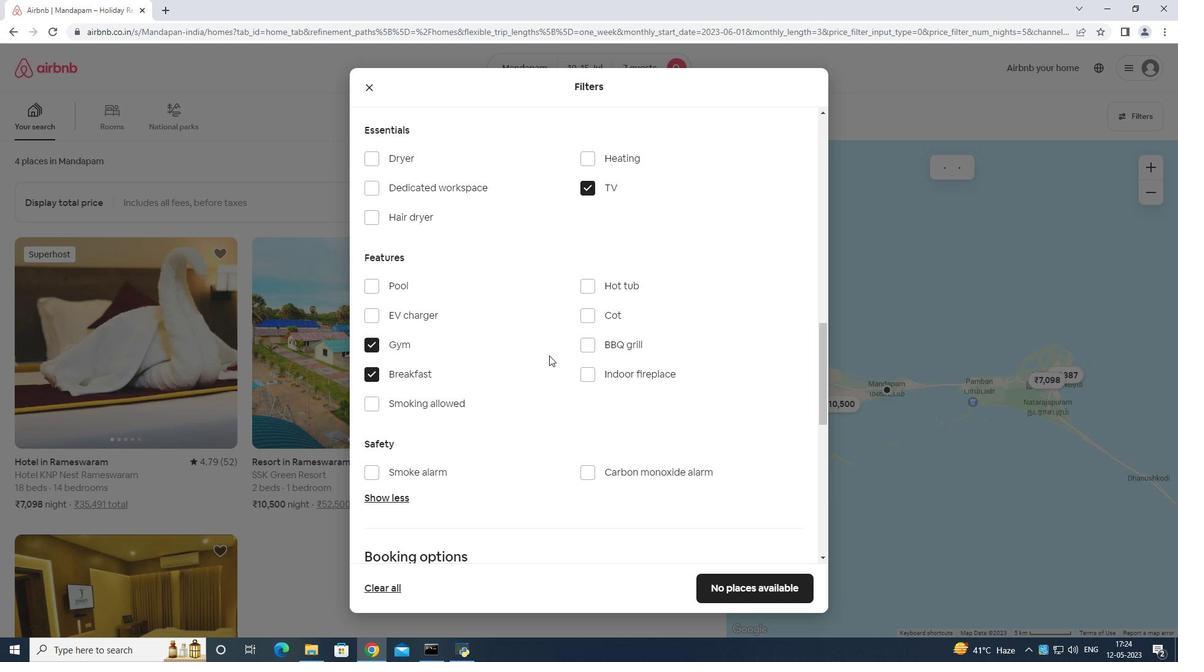 
Action: Mouse moved to (625, 355)
Screenshot: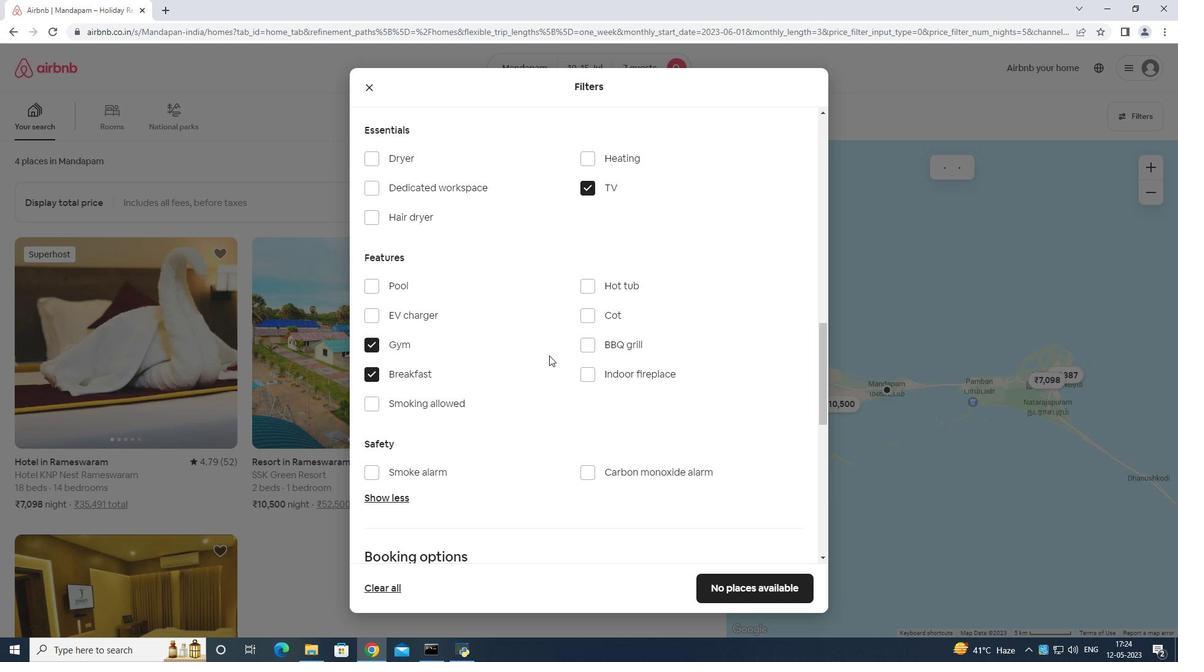 
Action: Mouse scrolled (623, 355) with delta (0, 0)
Screenshot: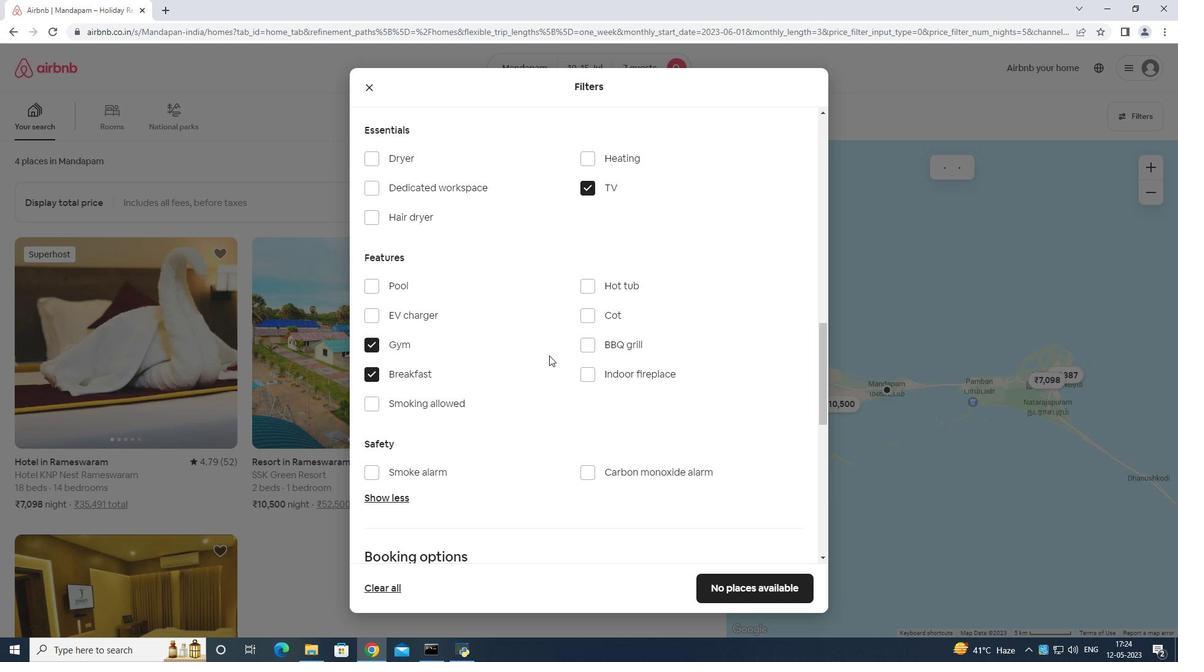 
Action: Mouse moved to (630, 355)
Screenshot: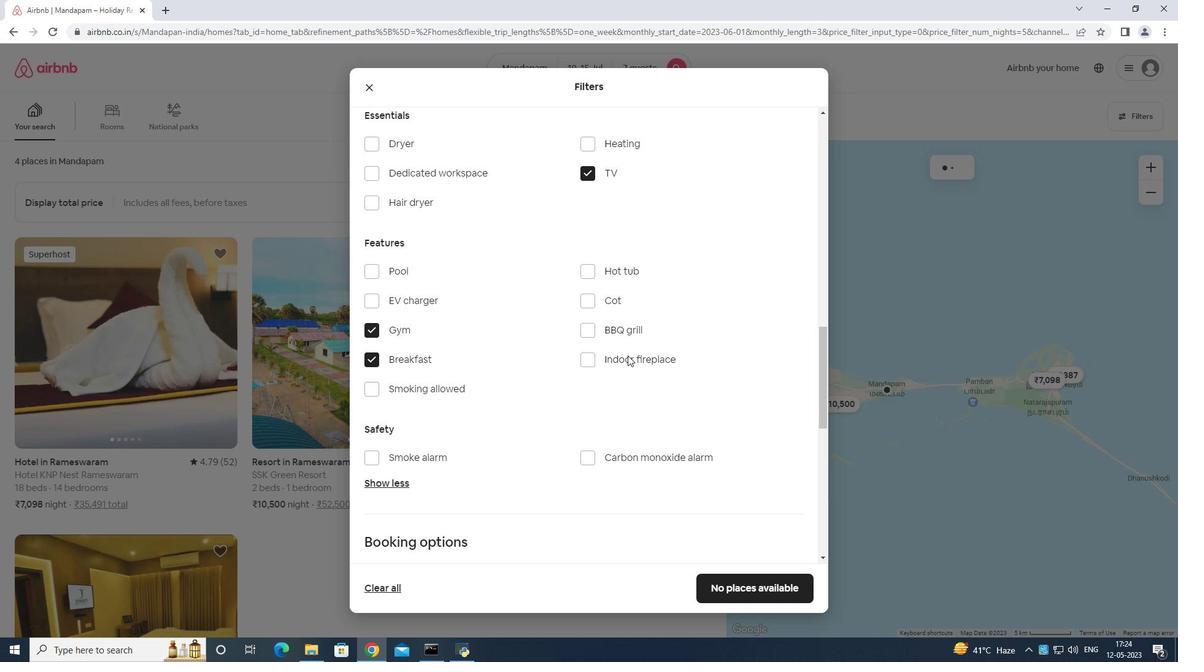 
Action: Mouse scrolled (630, 355) with delta (0, 0)
Screenshot: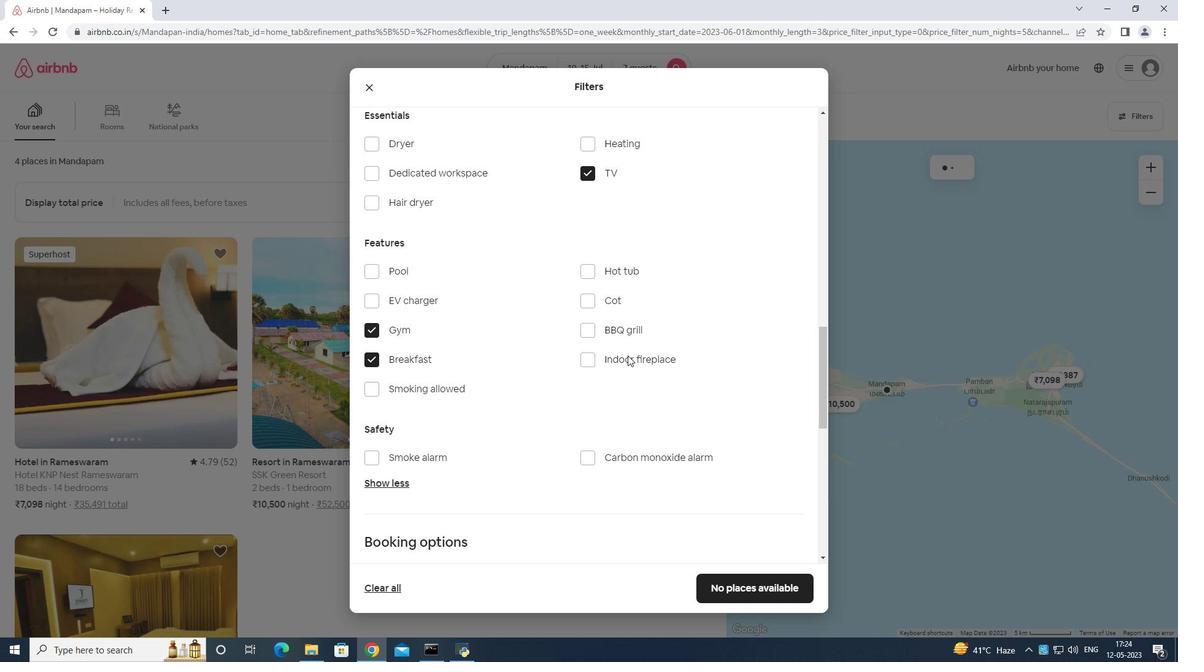 
Action: Mouse moved to (768, 388)
Screenshot: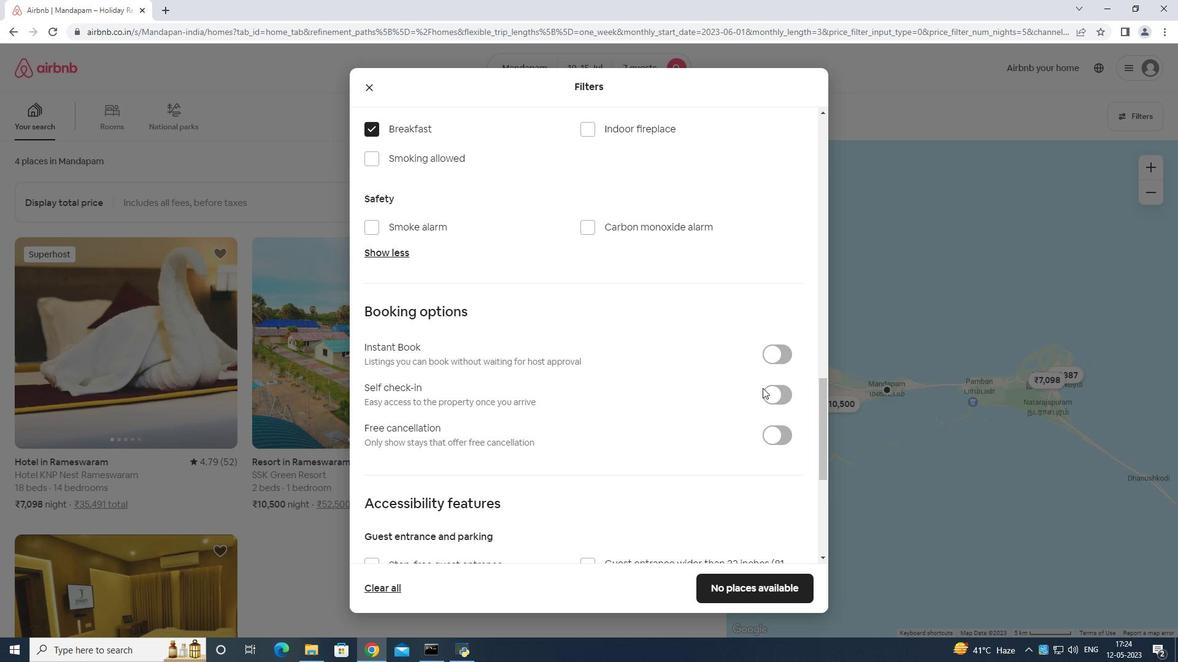 
Action: Mouse pressed left at (768, 388)
Screenshot: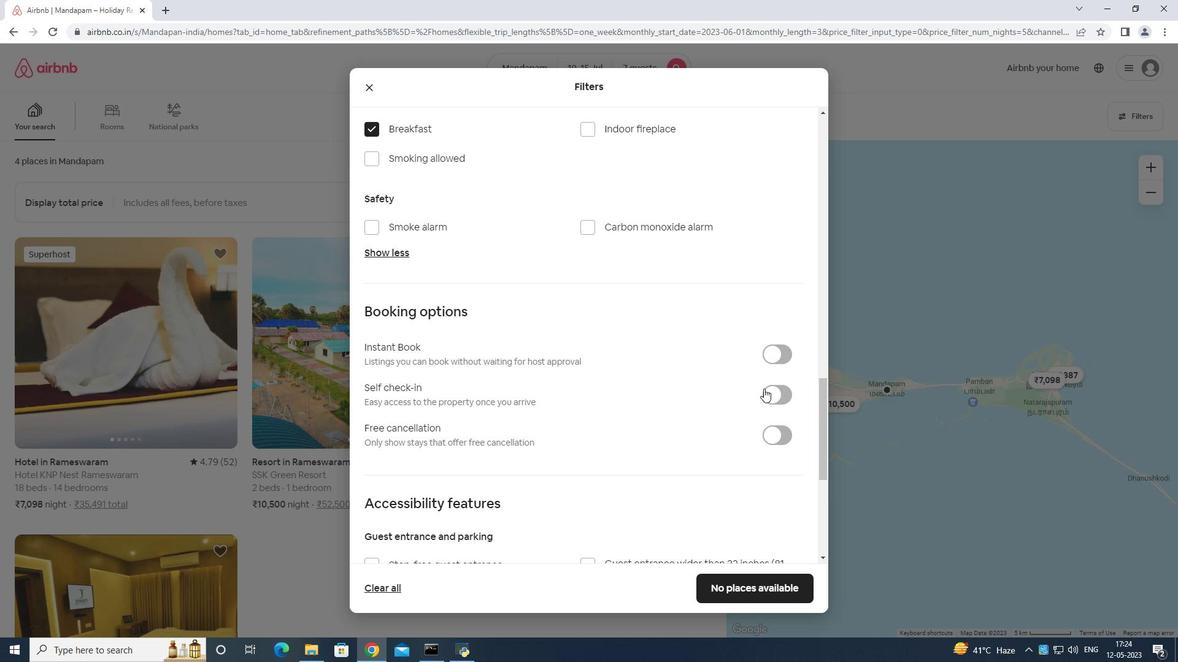 
Action: Mouse moved to (780, 379)
Screenshot: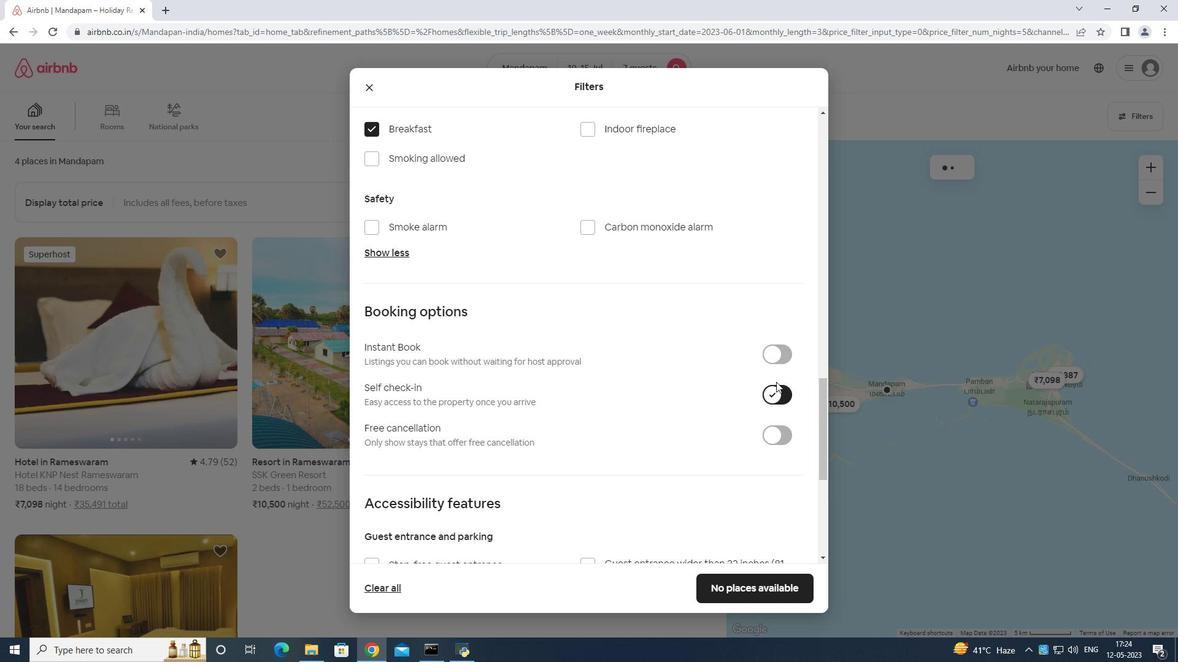 
Action: Mouse scrolled (780, 379) with delta (0, 0)
Screenshot: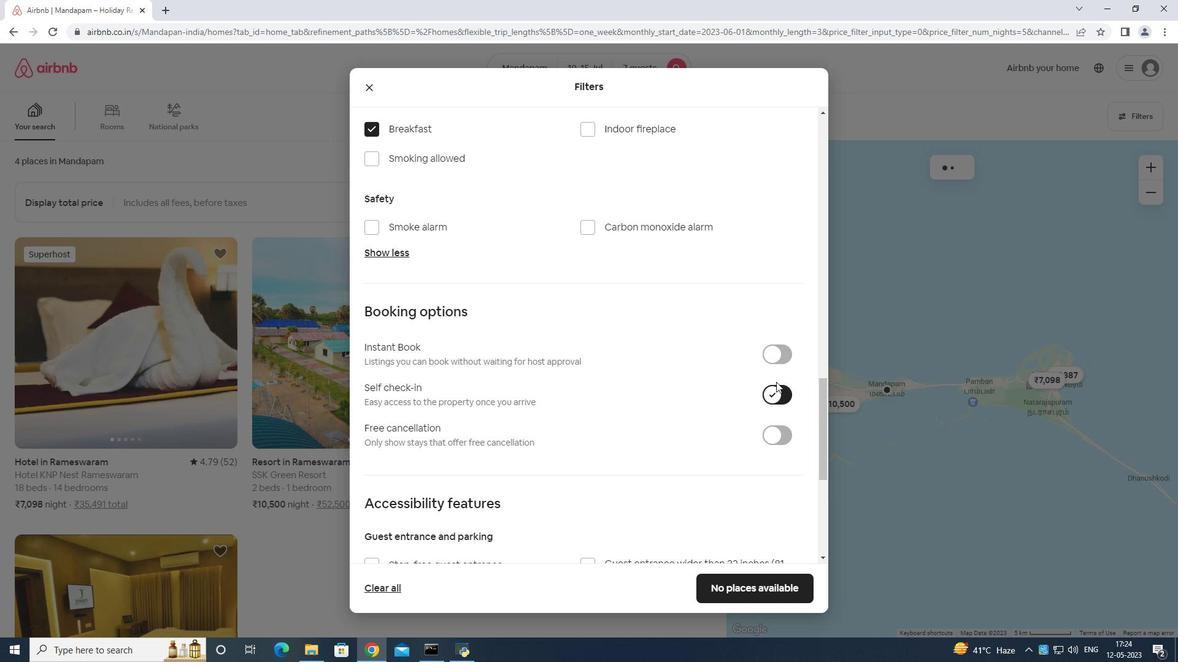 
Action: Mouse moved to (780, 380)
Screenshot: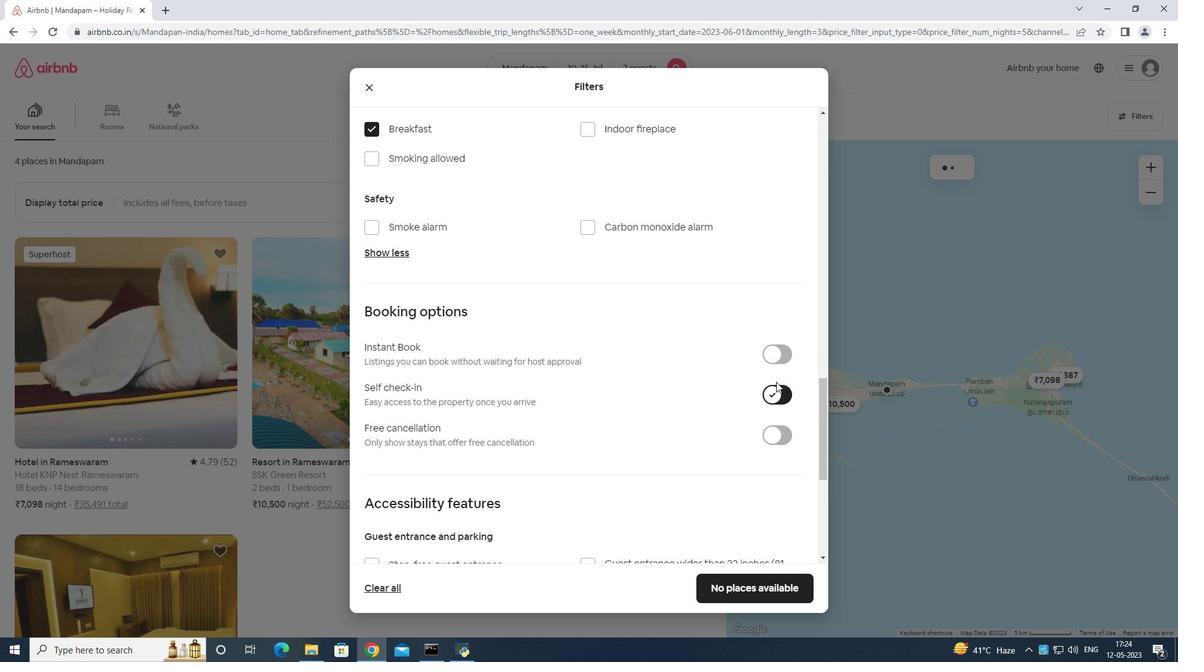 
Action: Mouse scrolled (780, 379) with delta (0, 0)
Screenshot: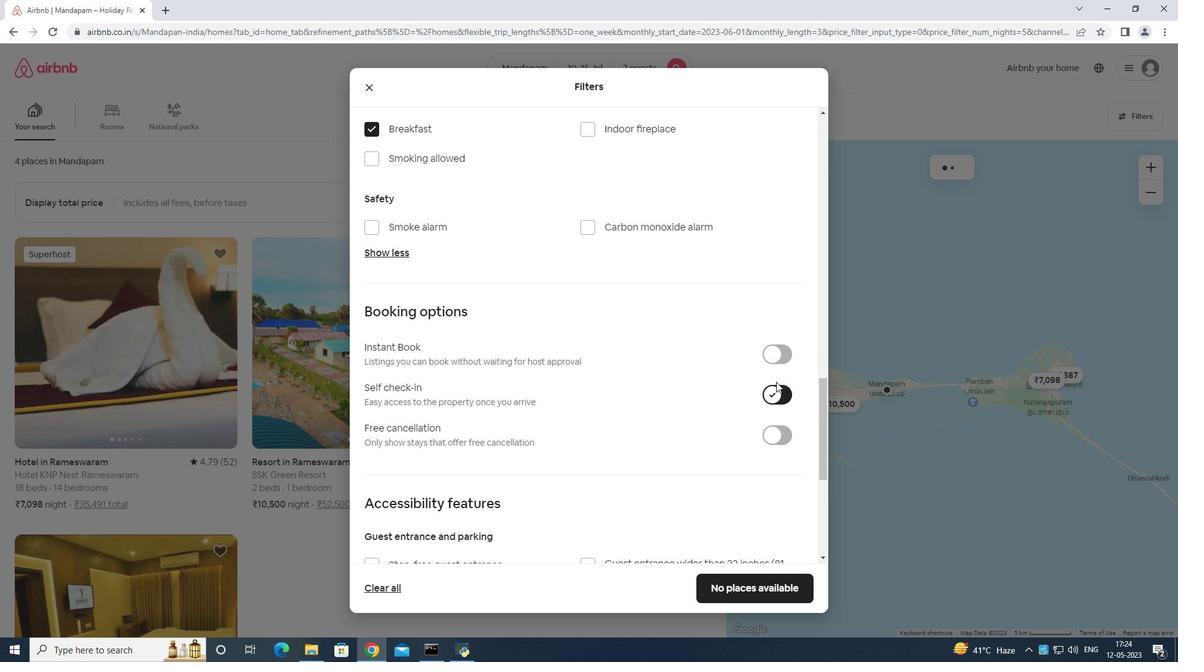 
Action: Mouse moved to (780, 381)
Screenshot: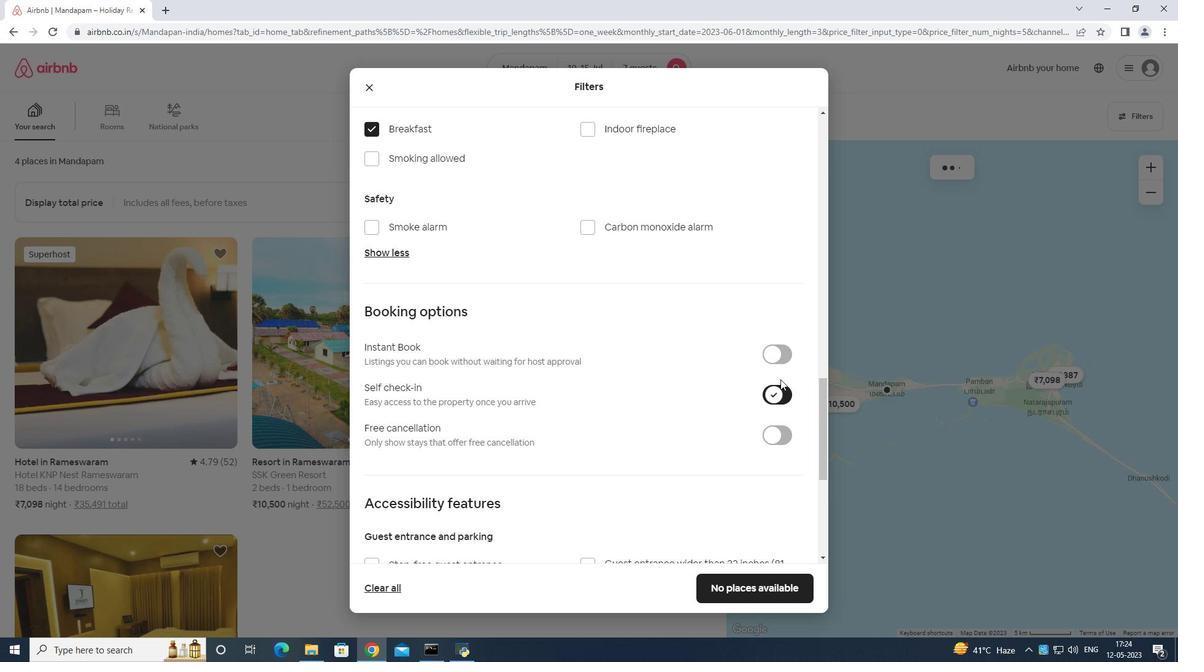
Action: Mouse scrolled (780, 381) with delta (0, 0)
Screenshot: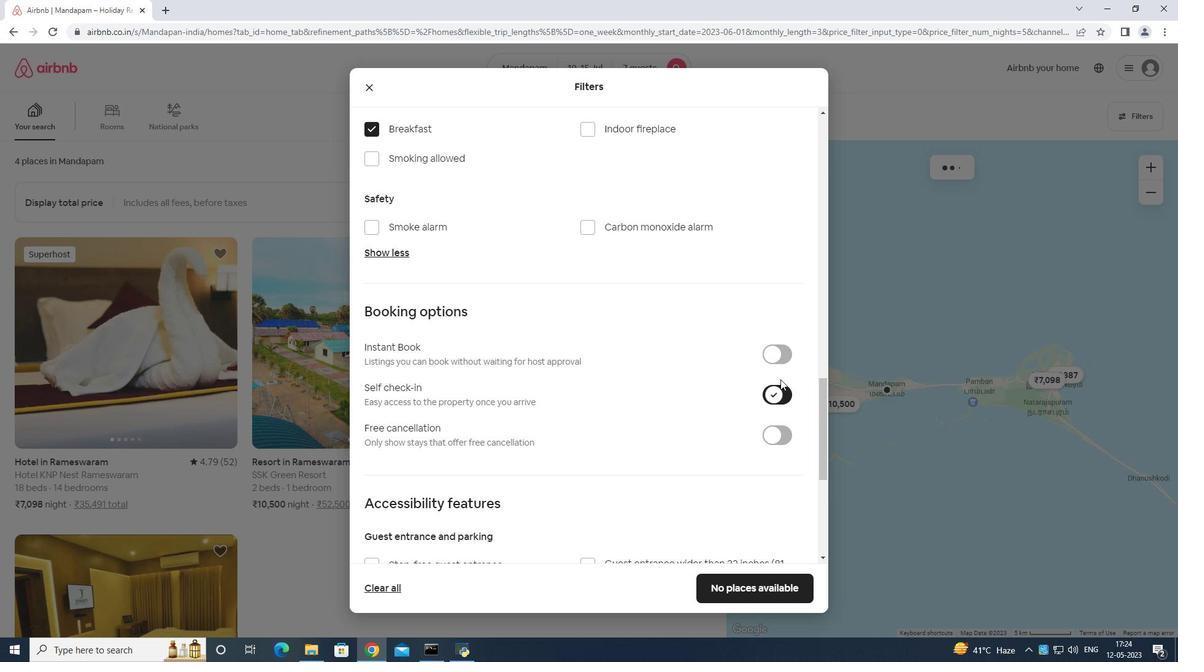 
Action: Mouse moved to (777, 381)
Screenshot: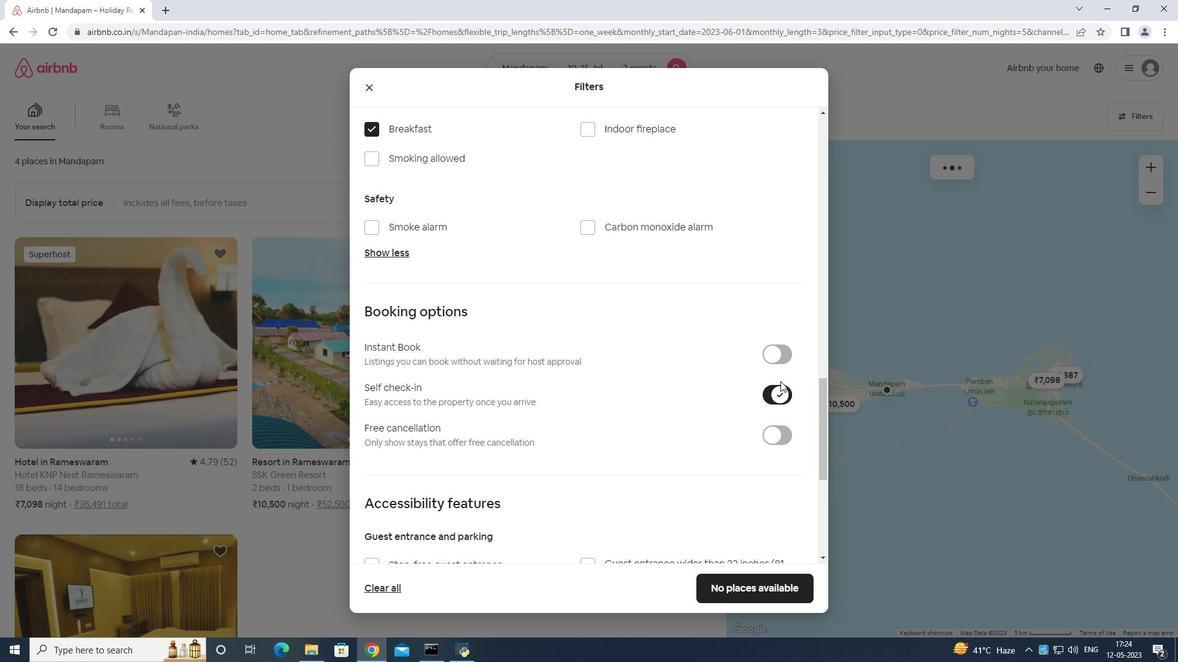 
Action: Mouse scrolled (777, 380) with delta (0, 0)
Screenshot: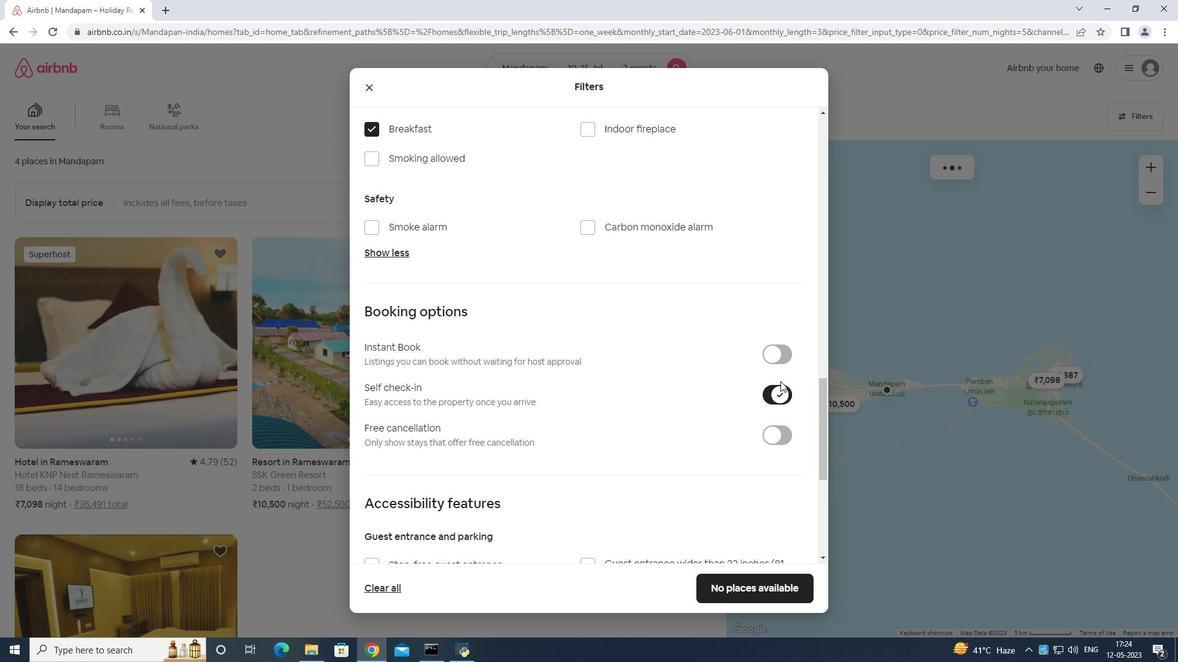 
Action: Mouse moved to (778, 381)
Screenshot: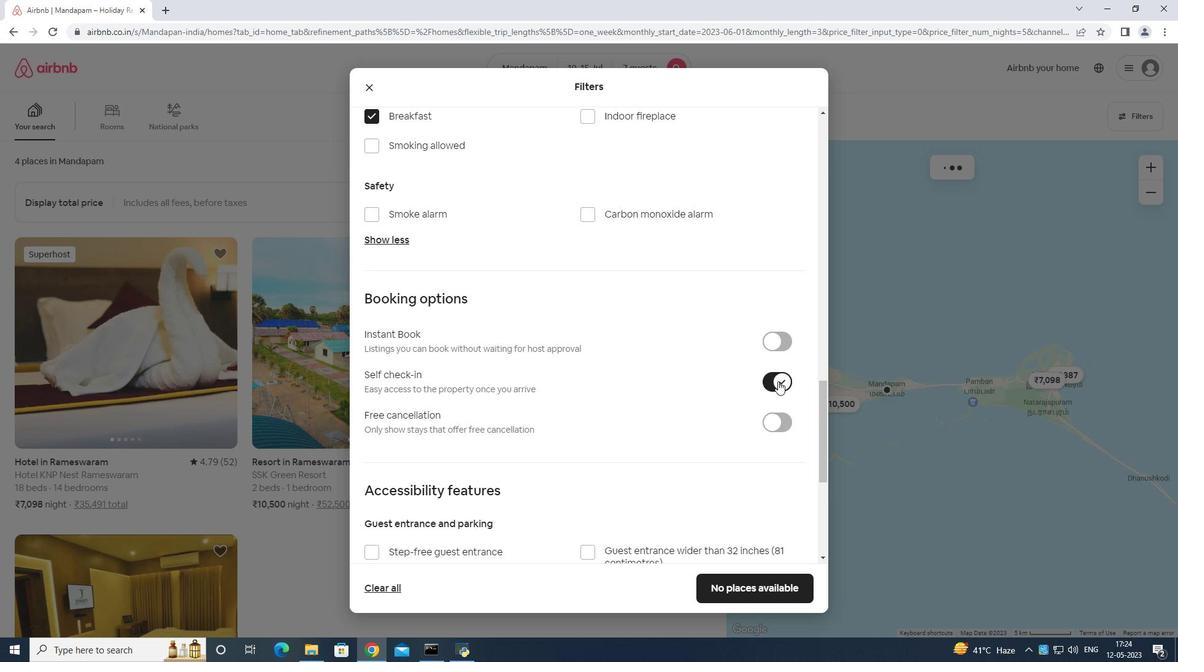 
Action: Mouse scrolled (778, 381) with delta (0, 0)
Screenshot: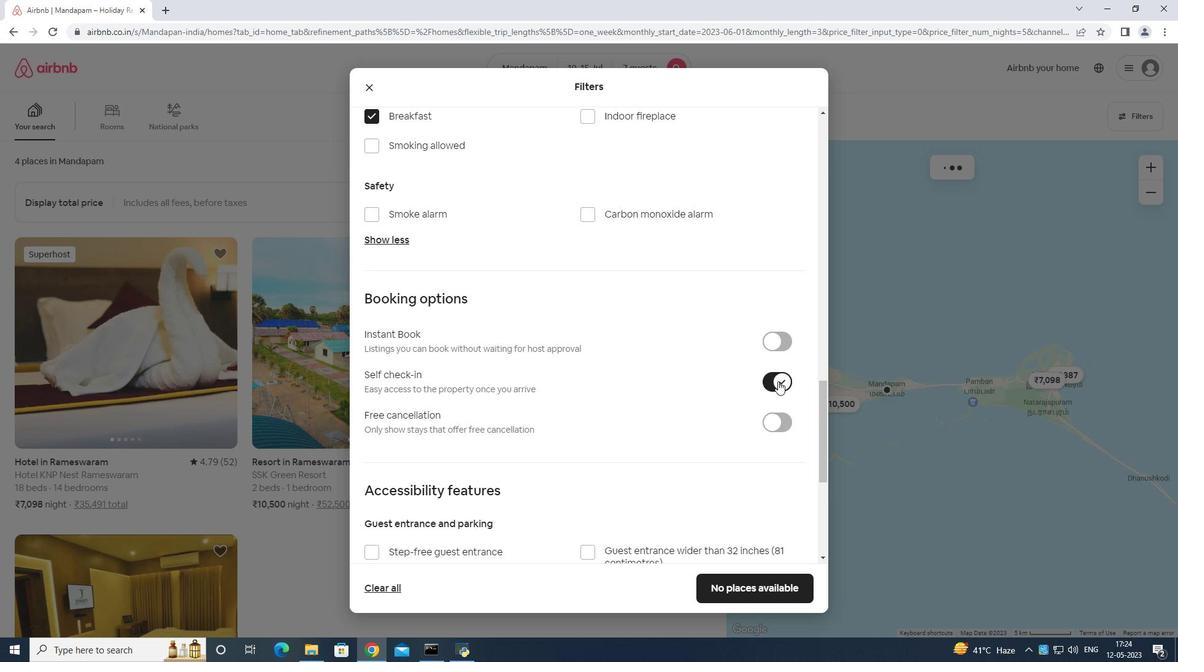 
Action: Mouse scrolled (778, 381) with delta (0, 0)
Screenshot: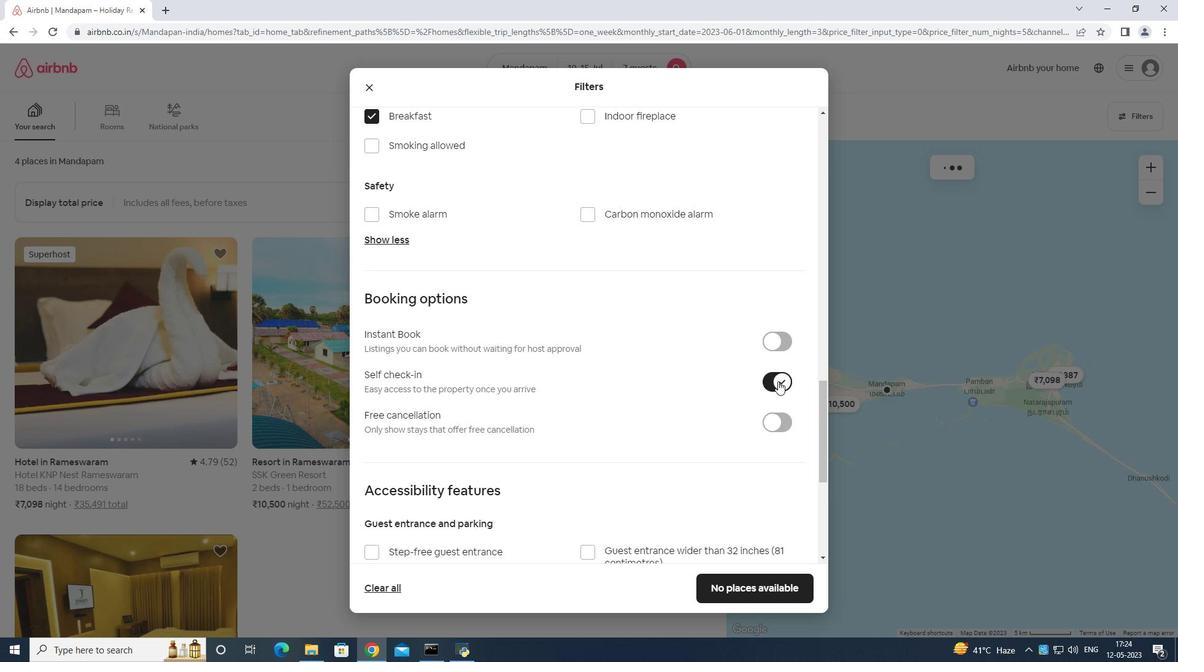 
Action: Mouse moved to (778, 384)
Screenshot: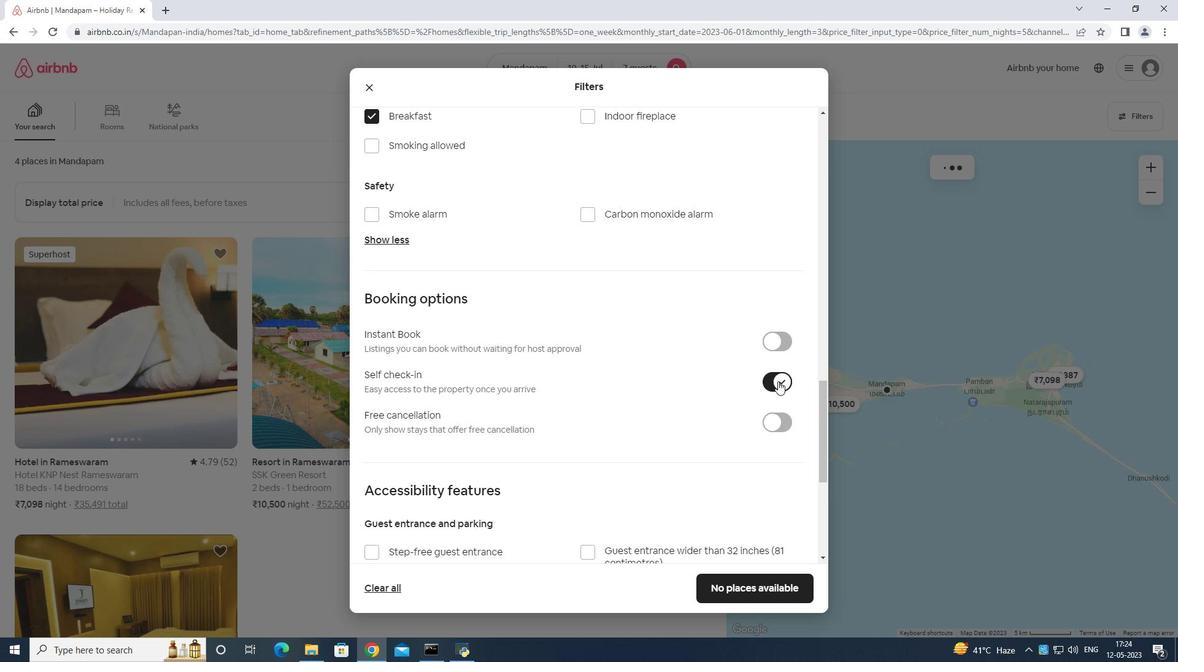 
Action: Mouse scrolled (778, 383) with delta (0, 0)
Screenshot: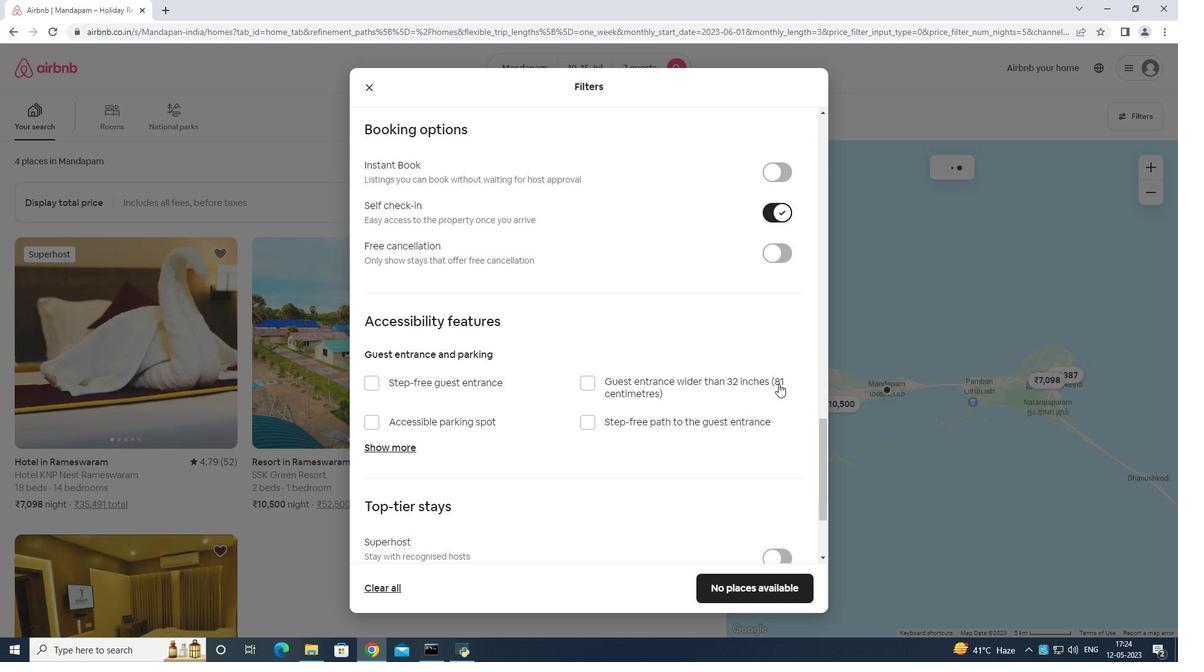 
Action: Mouse scrolled (778, 383) with delta (0, 0)
Screenshot: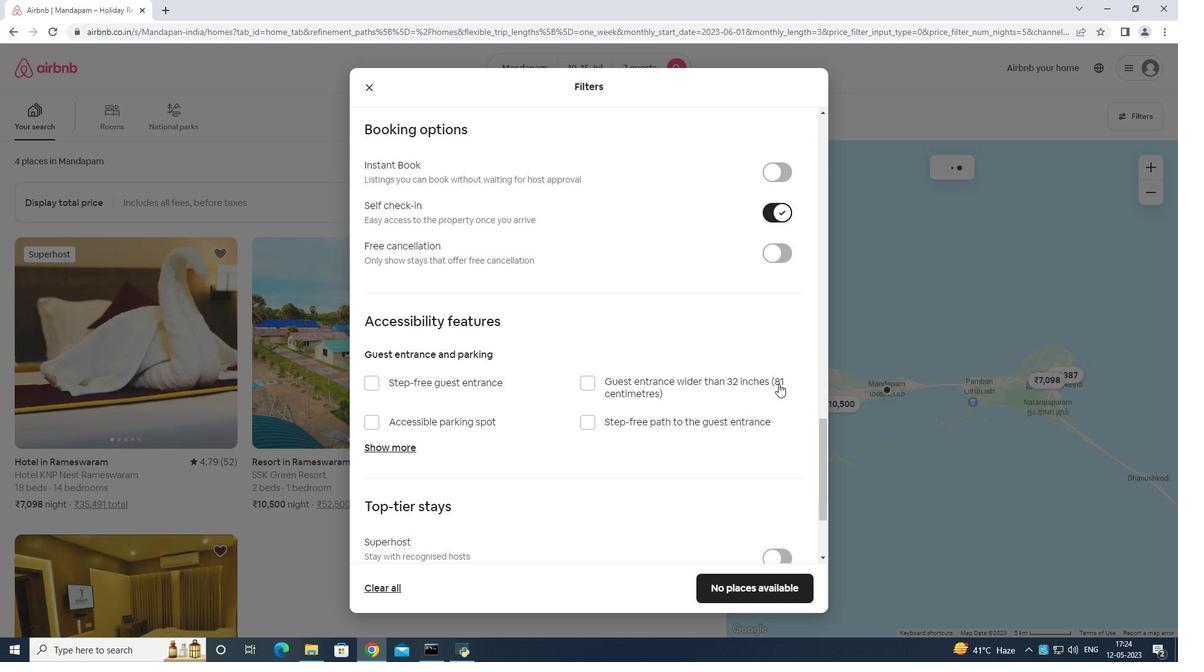 
Action: Mouse scrolled (778, 383) with delta (0, 0)
Screenshot: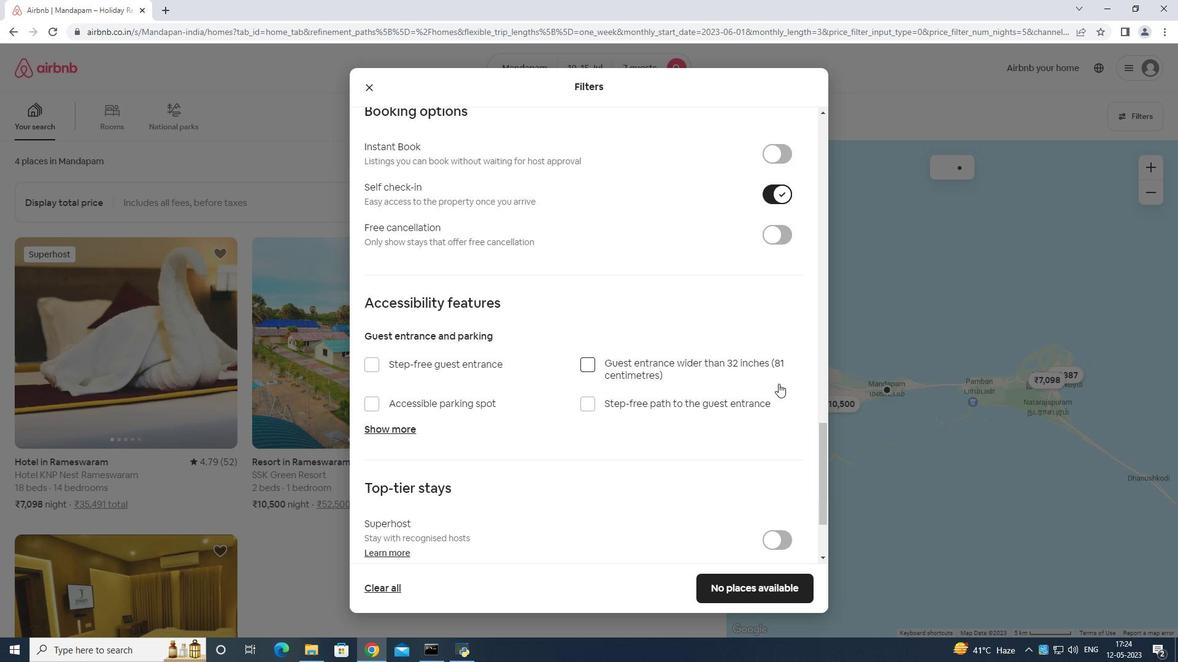 
Action: Mouse moved to (778, 384)
Screenshot: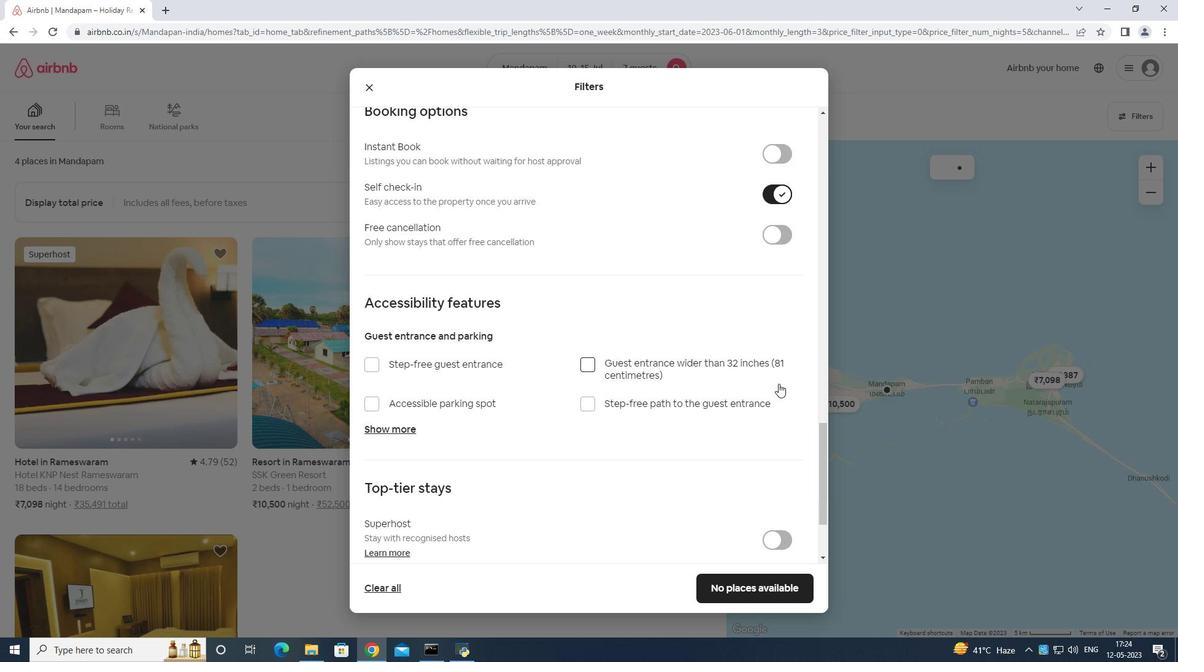
Action: Mouse scrolled (778, 384) with delta (0, 0)
Screenshot: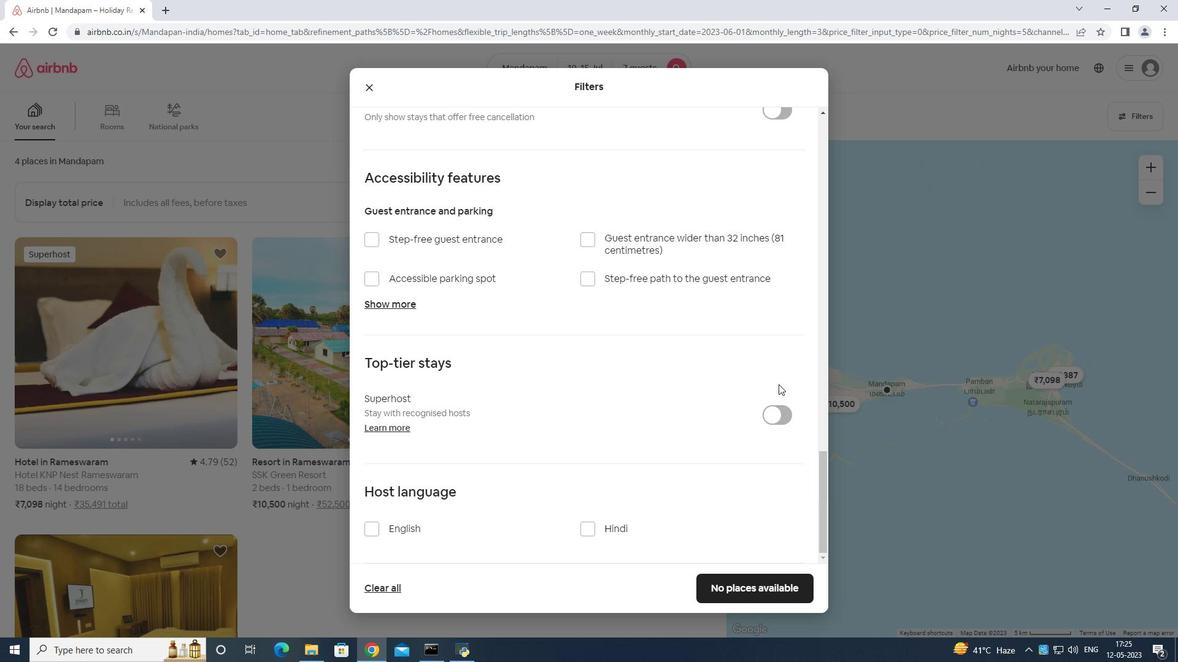 
Action: Mouse scrolled (778, 384) with delta (0, 0)
Screenshot: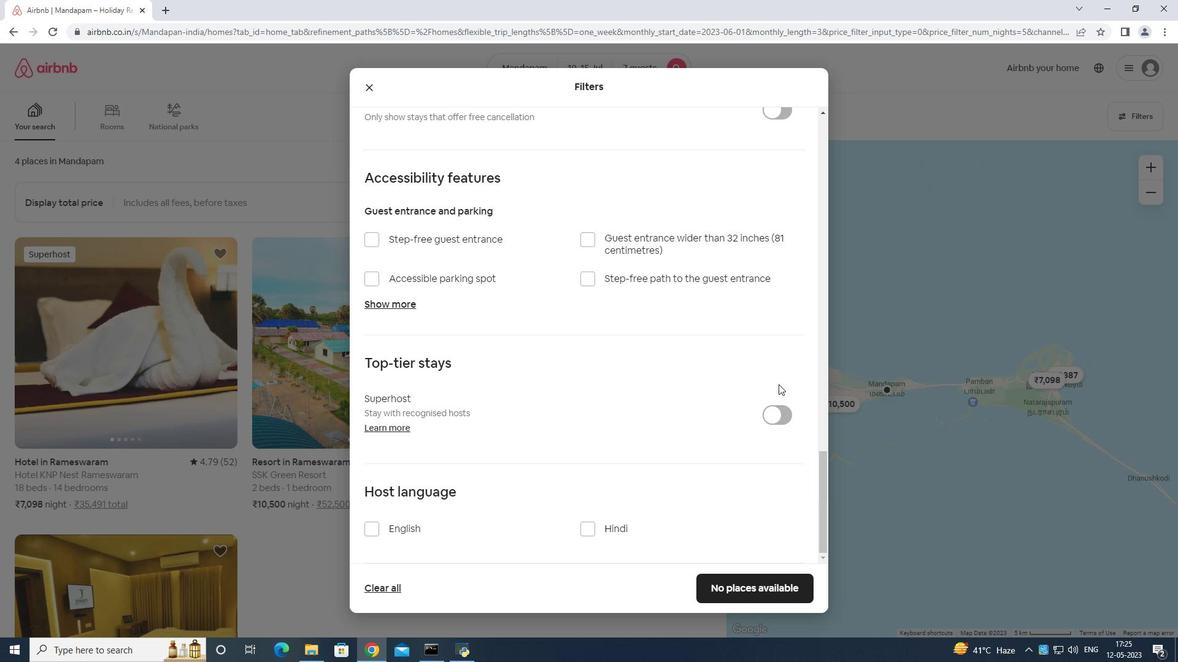 
Action: Mouse scrolled (778, 384) with delta (0, 0)
Screenshot: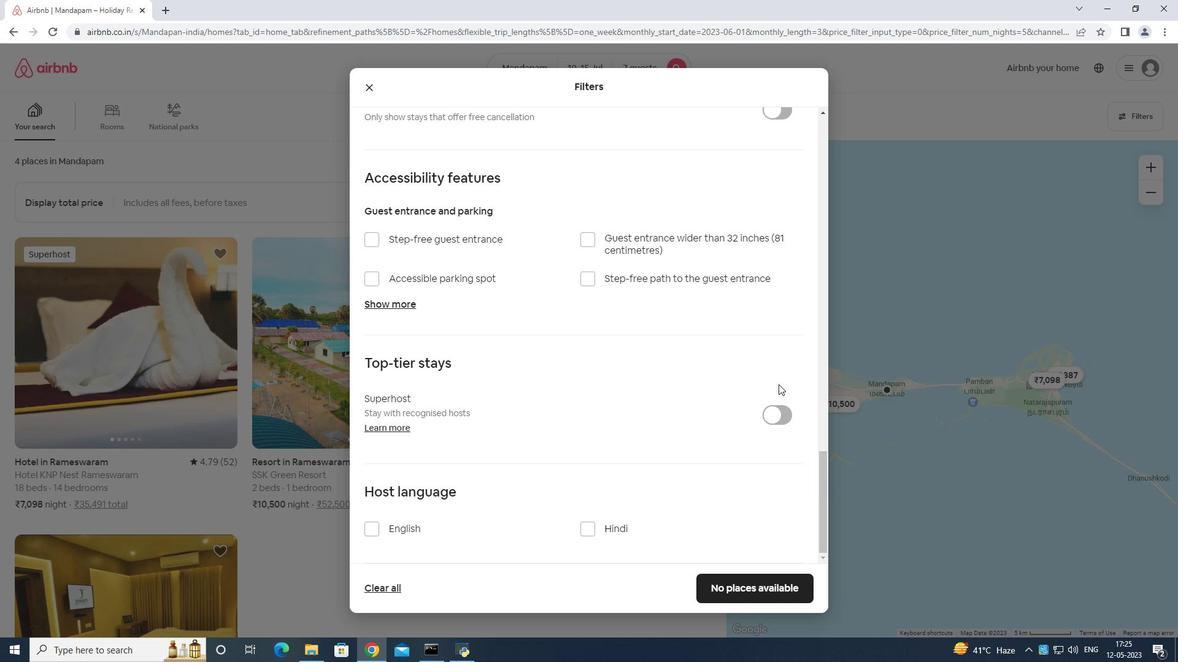 
Action: Mouse moved to (765, 400)
Screenshot: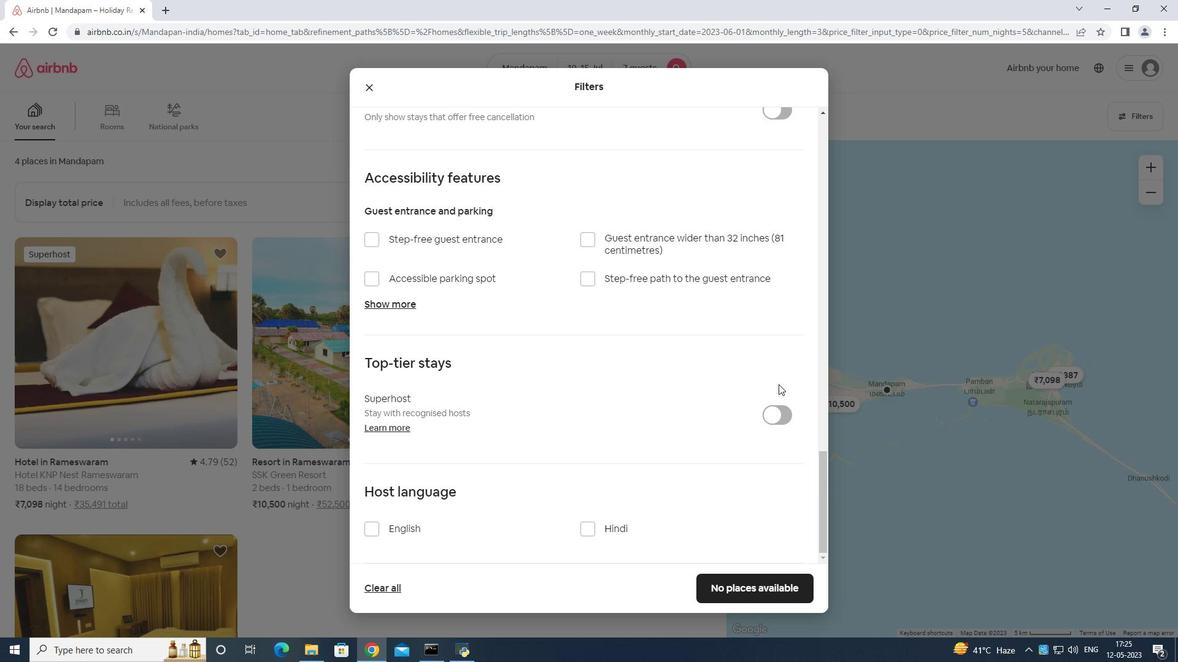 
Action: Mouse scrolled (765, 399) with delta (0, 0)
Screenshot: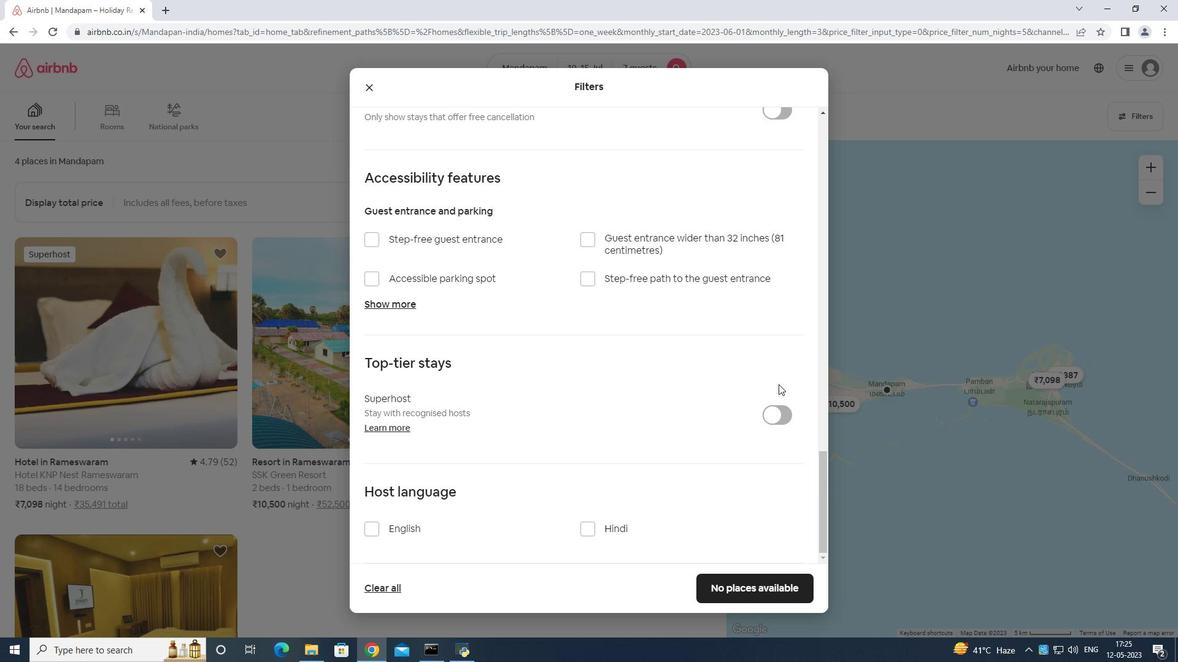 
Action: Mouse moved to (367, 527)
Screenshot: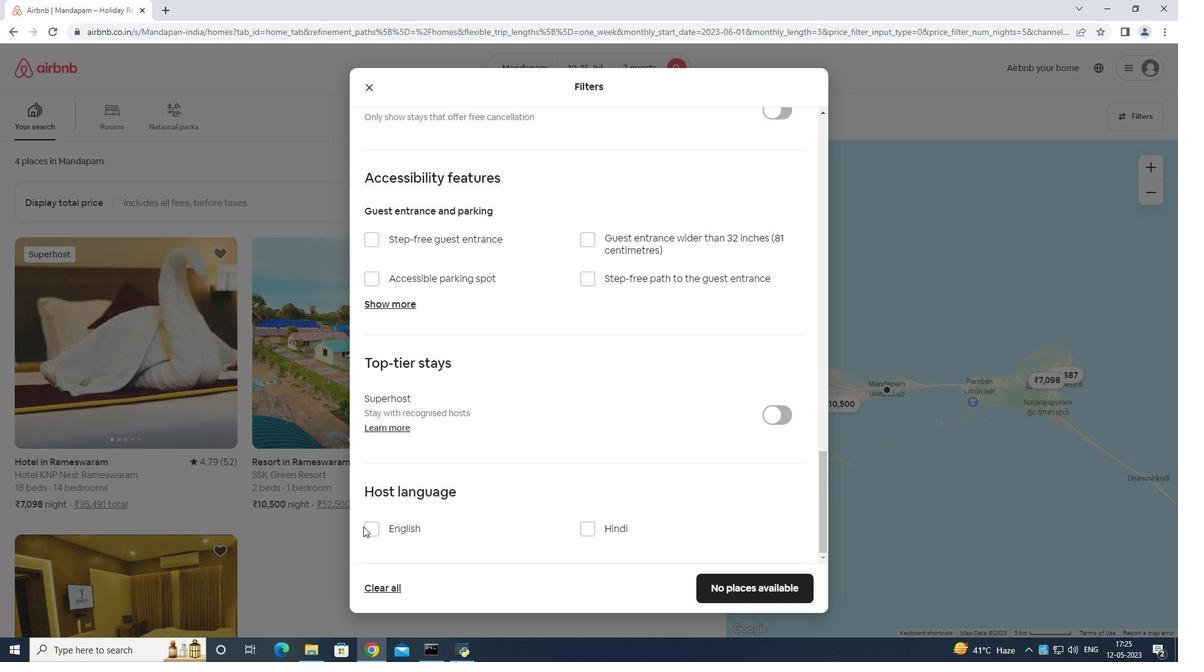 
Action: Mouse pressed left at (367, 527)
Screenshot: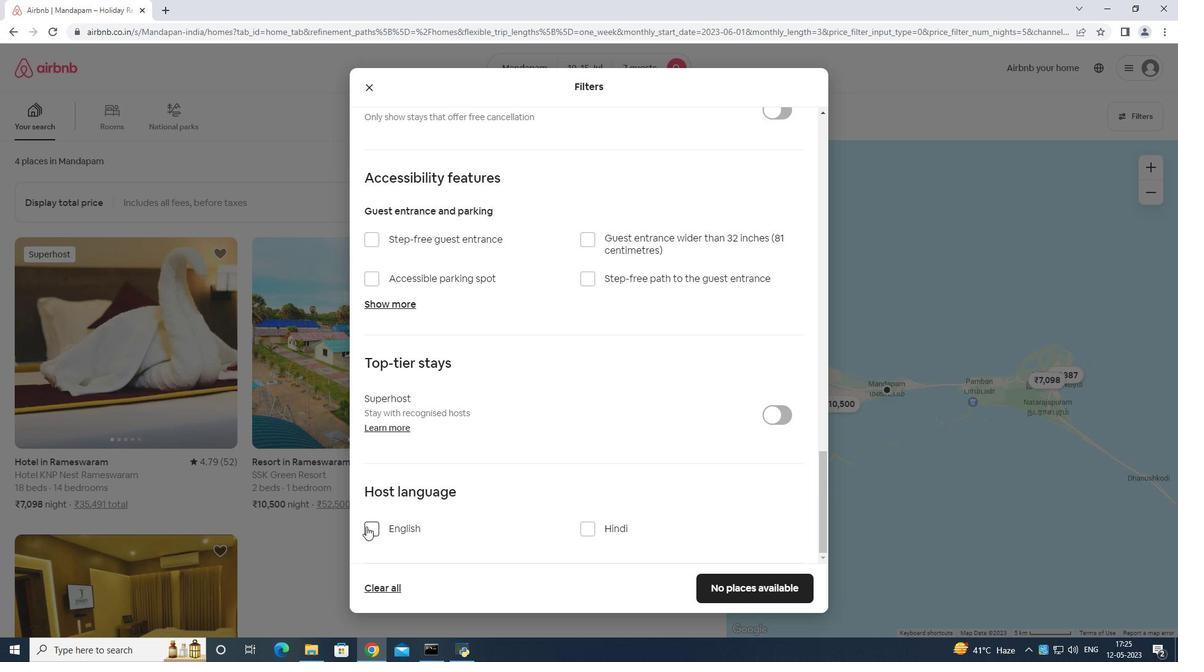 
Action: Mouse moved to (726, 588)
Screenshot: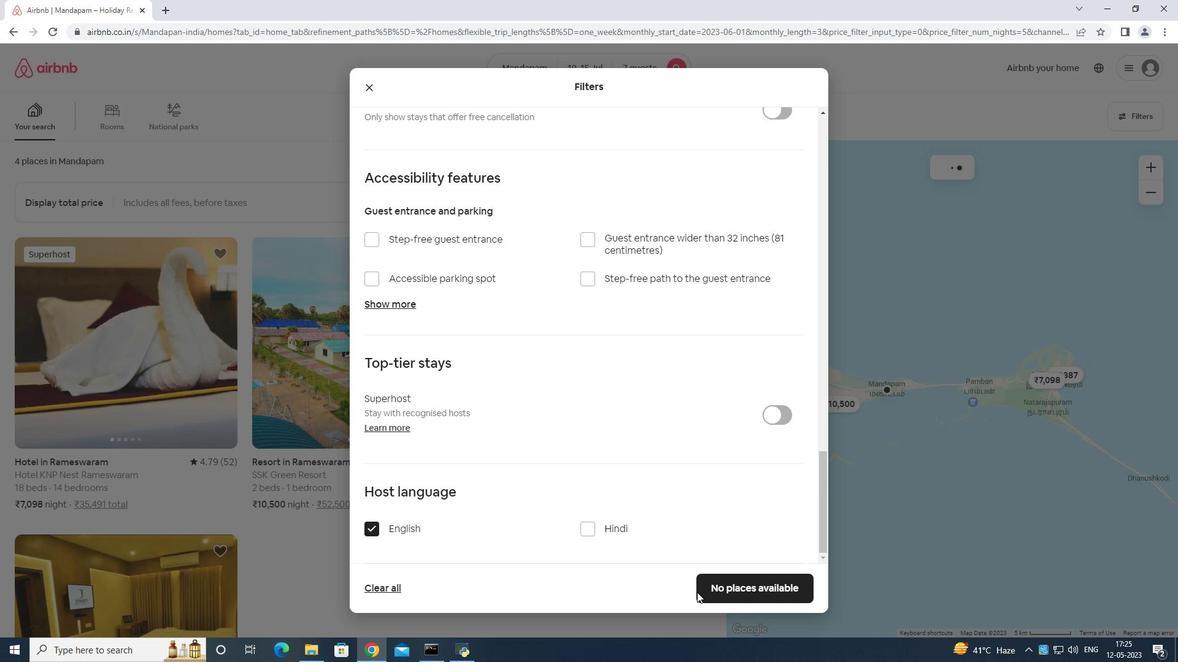 
Action: Mouse pressed left at (726, 588)
Screenshot: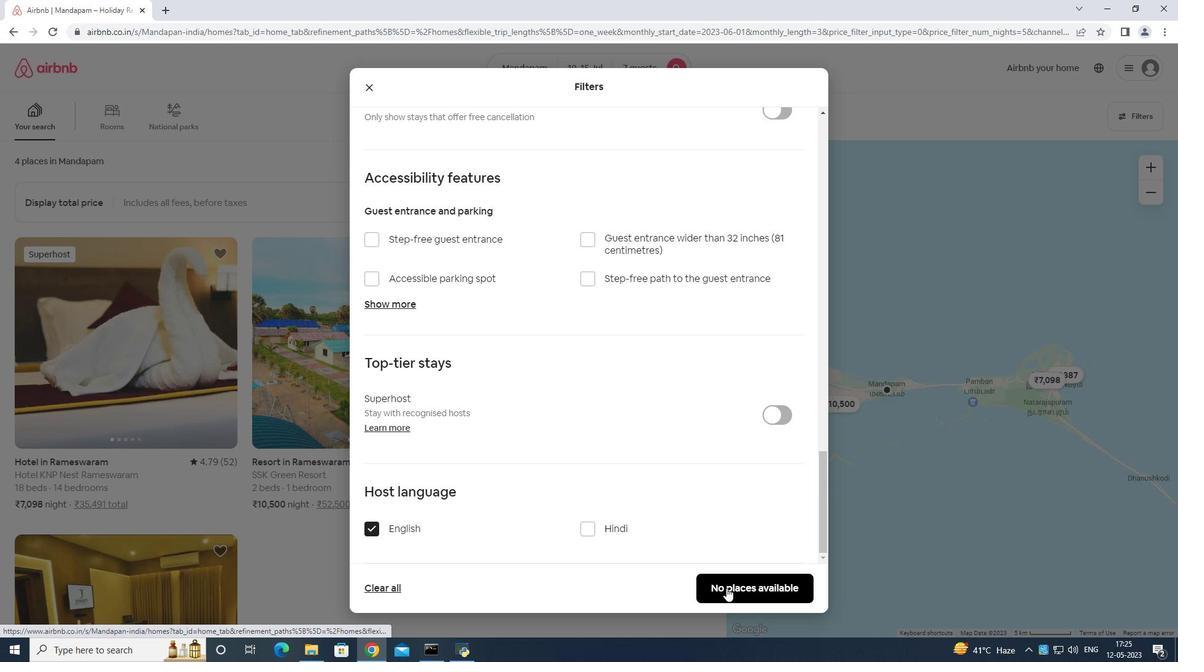 
Action: Mouse moved to (727, 588)
Screenshot: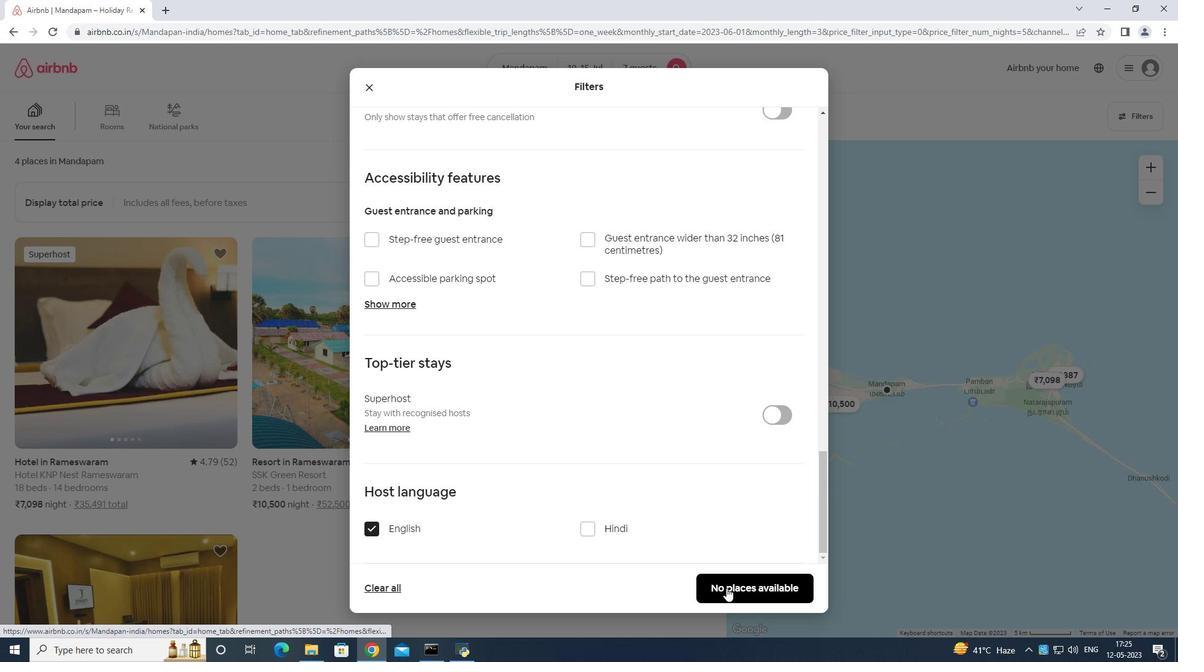 
